 Task: Look for space in Morton Grove, United States from 12th July, 2023 to 16th July, 2023 for 8 adults in price range Rs.10000 to Rs.16000. Place can be private room with 8 bedrooms having 8 beds and 8 bathrooms. Property type can be house, flat, guest house. Amenities needed are: wifi, TV, free parkinig on premises, gym, breakfast. Booking option can be shelf check-in. Required host language is English.
Action: Mouse moved to (595, 133)
Screenshot: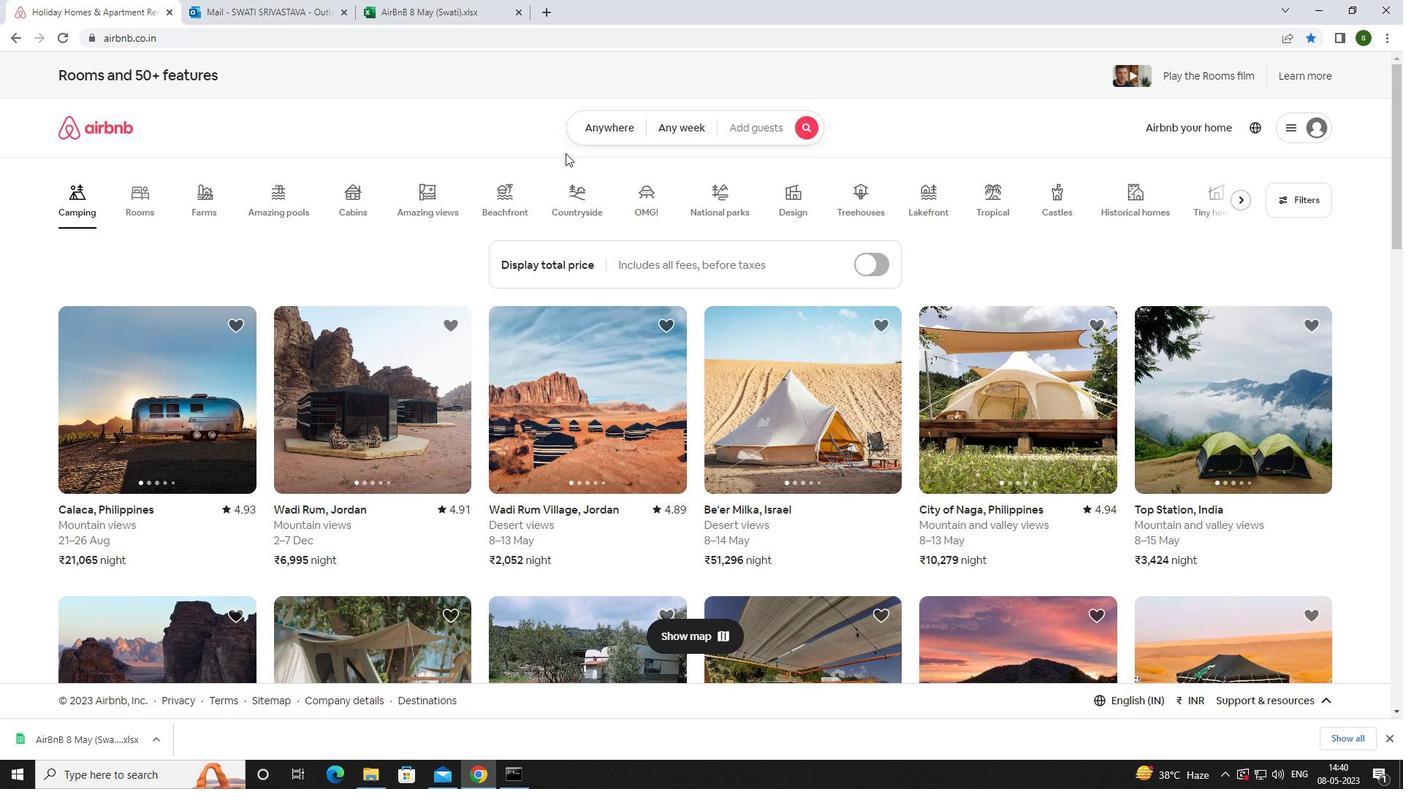 
Action: Mouse pressed left at (595, 133)
Screenshot: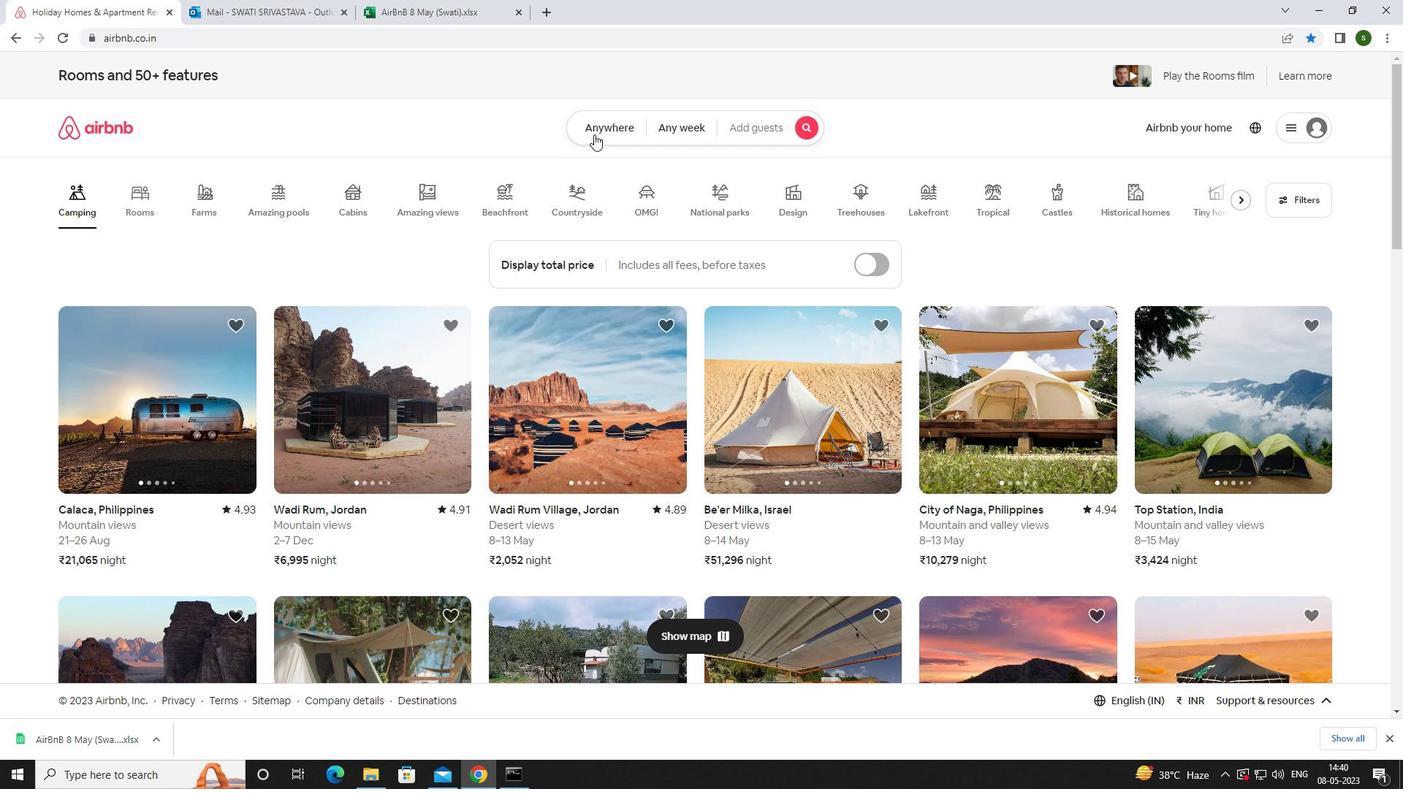 
Action: Mouse moved to (521, 182)
Screenshot: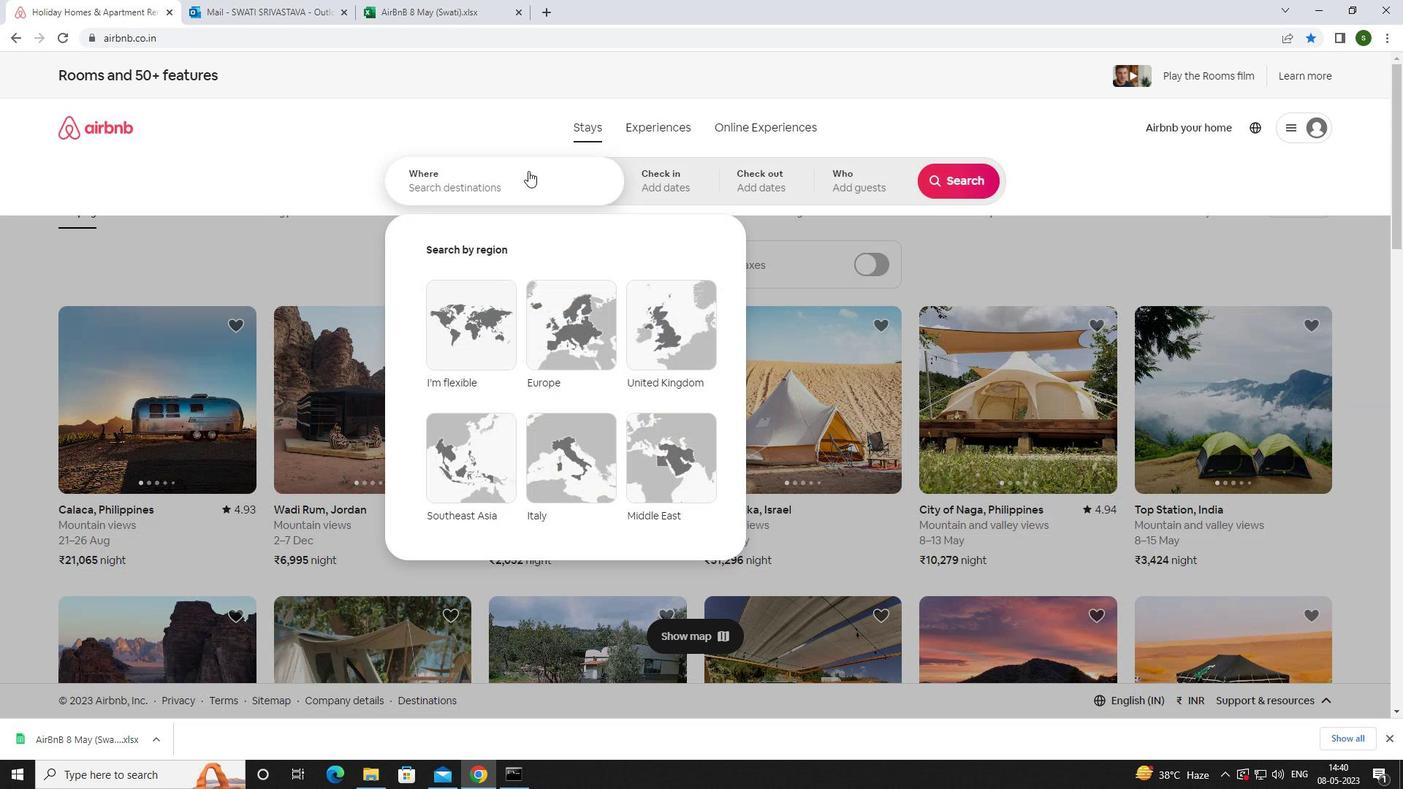 
Action: Mouse pressed left at (521, 182)
Screenshot: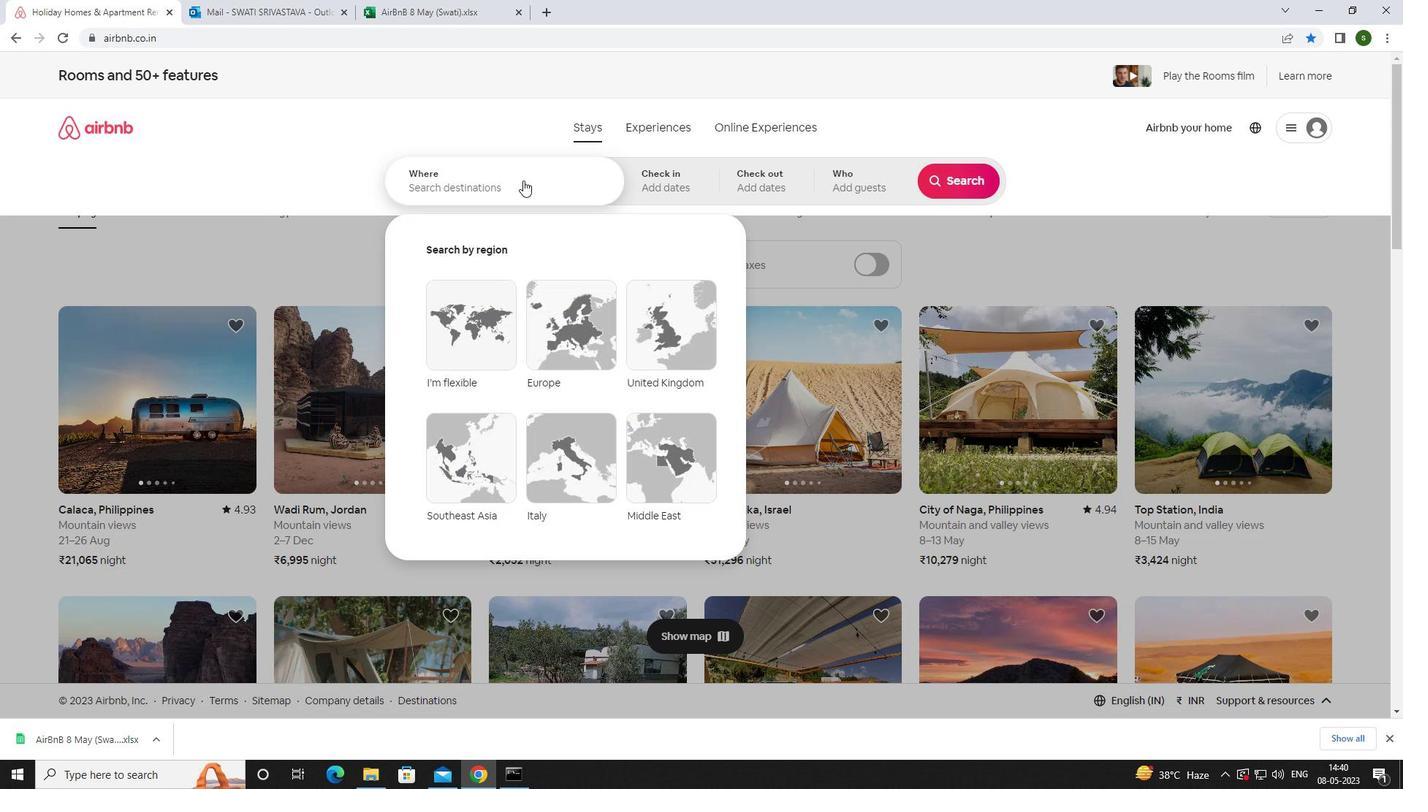 
Action: Key pressed <Key.caps_lock>m<Key.caps_lock>orton<Key.space><Key.caps_lock>g<Key.caps_lock>rove,<Key.space><Key.caps_lock>u<Key.caps_lock>Nited<Key.space><Key.caps_lock>s<Key.caps_lock>tates<Key.enter>
Screenshot: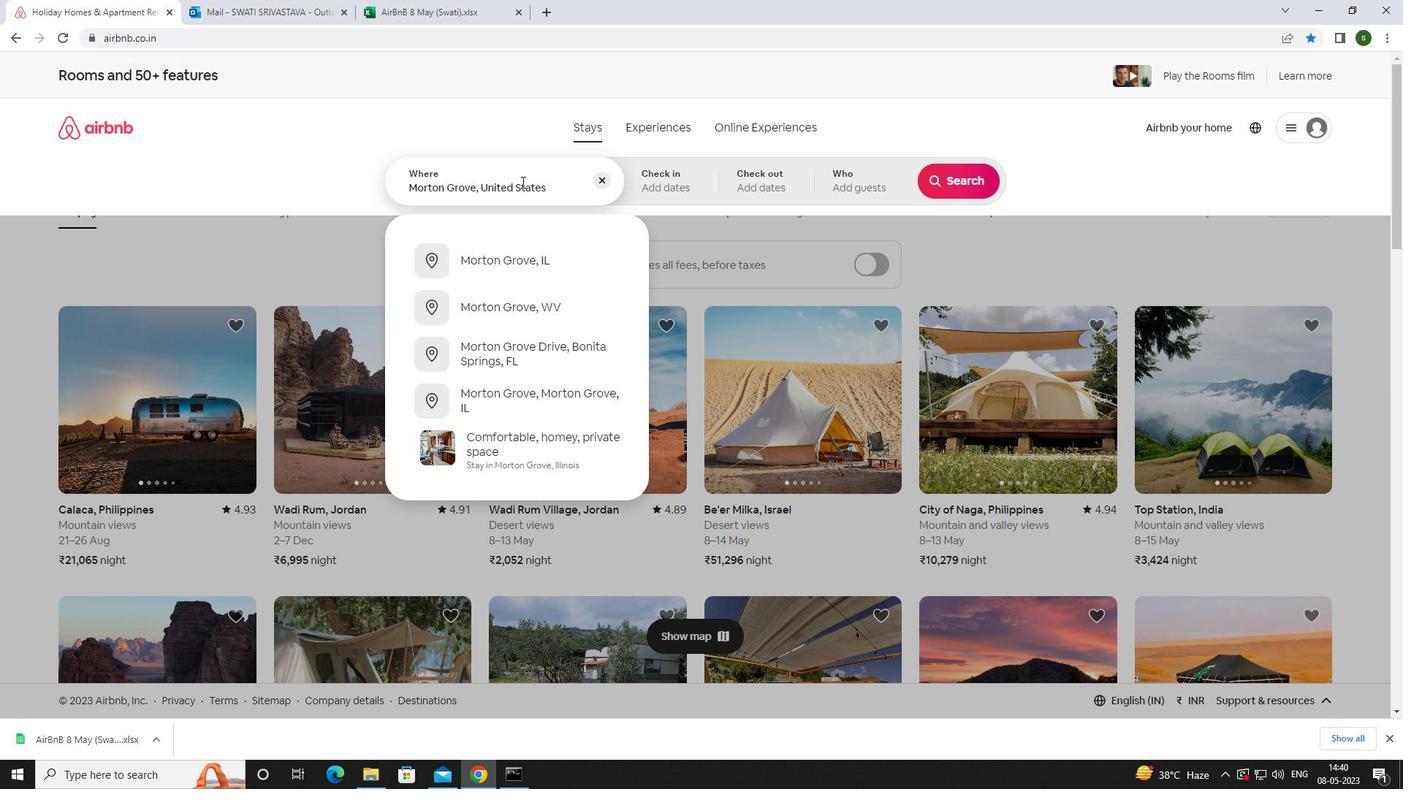 
Action: Mouse moved to (957, 293)
Screenshot: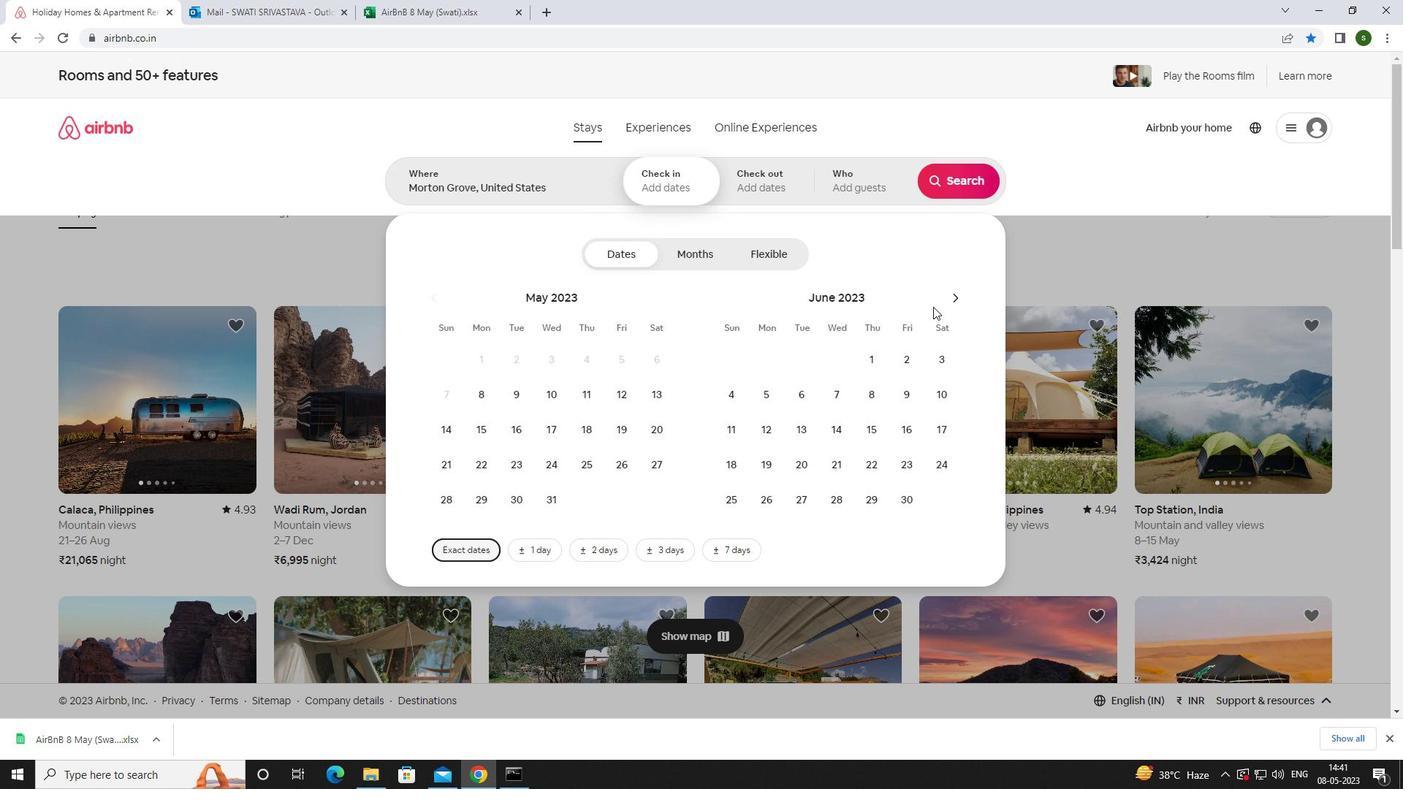 
Action: Mouse pressed left at (957, 293)
Screenshot: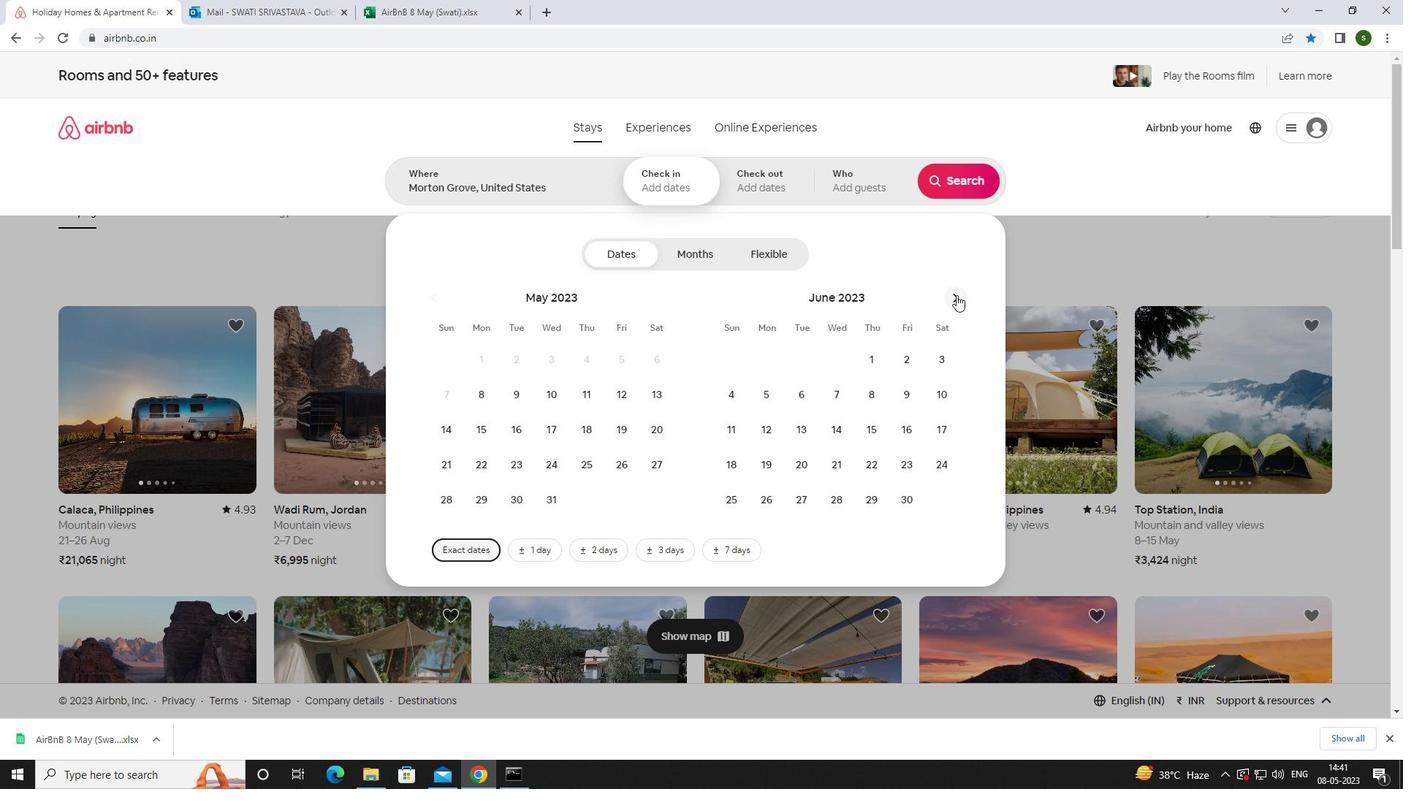 
Action: Mouse moved to (843, 424)
Screenshot: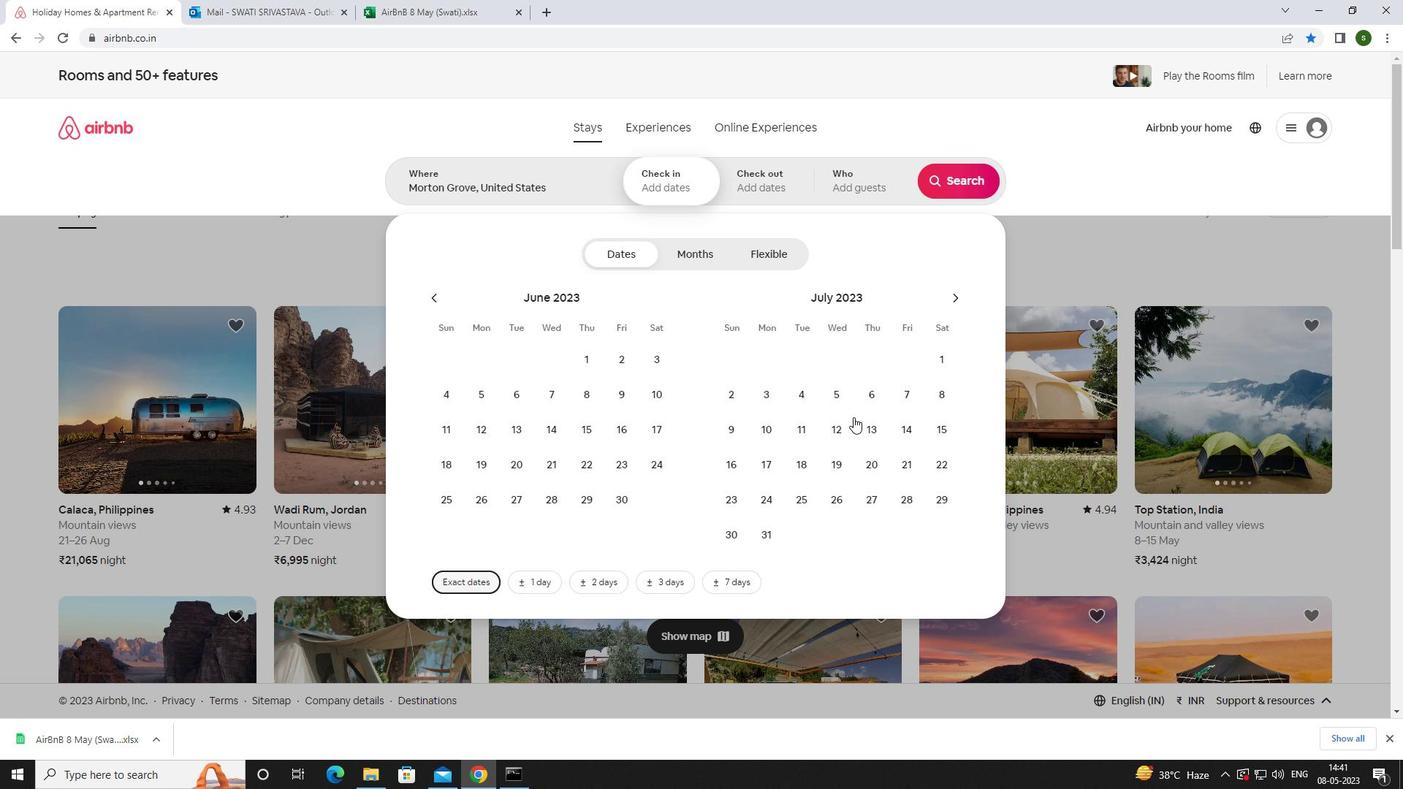 
Action: Mouse pressed left at (843, 424)
Screenshot: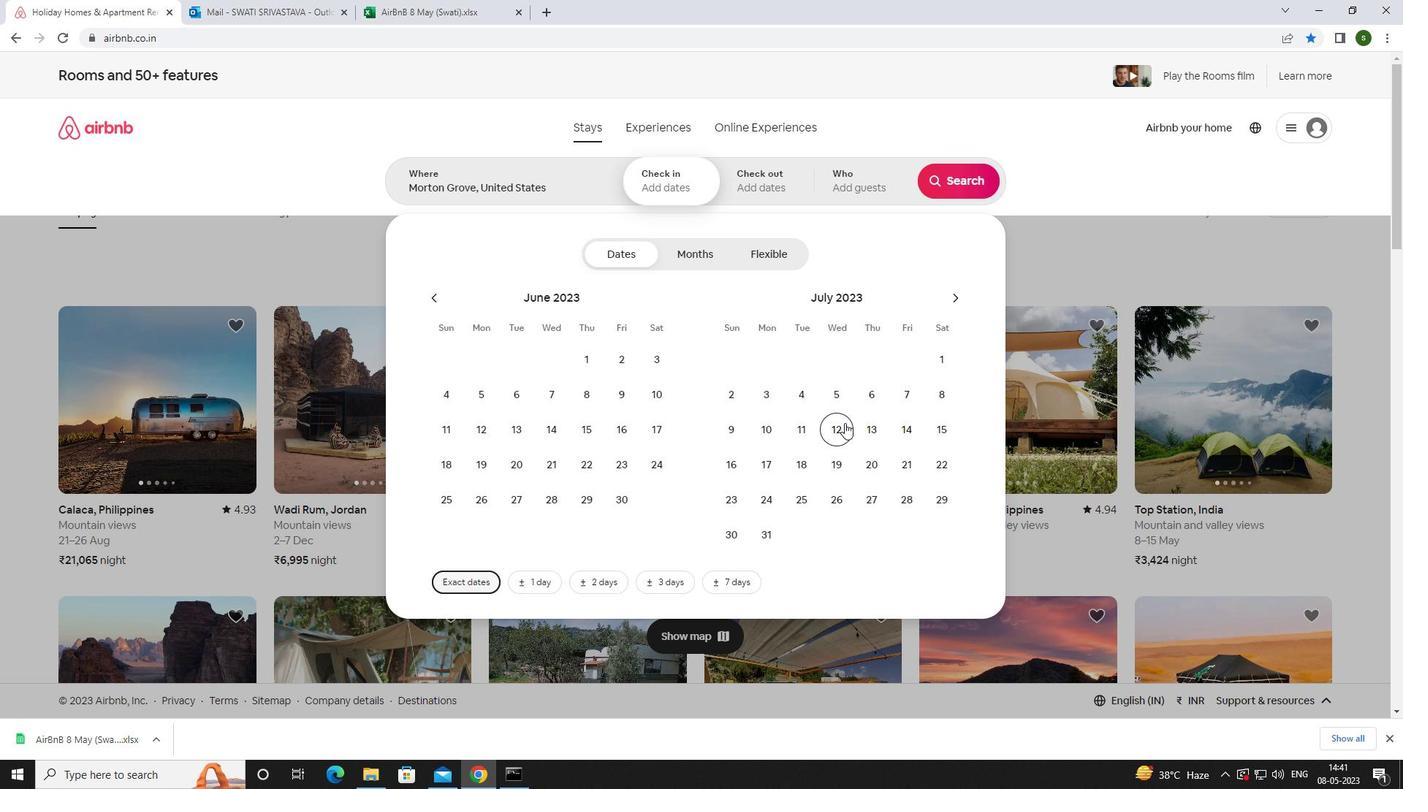 
Action: Mouse moved to (733, 469)
Screenshot: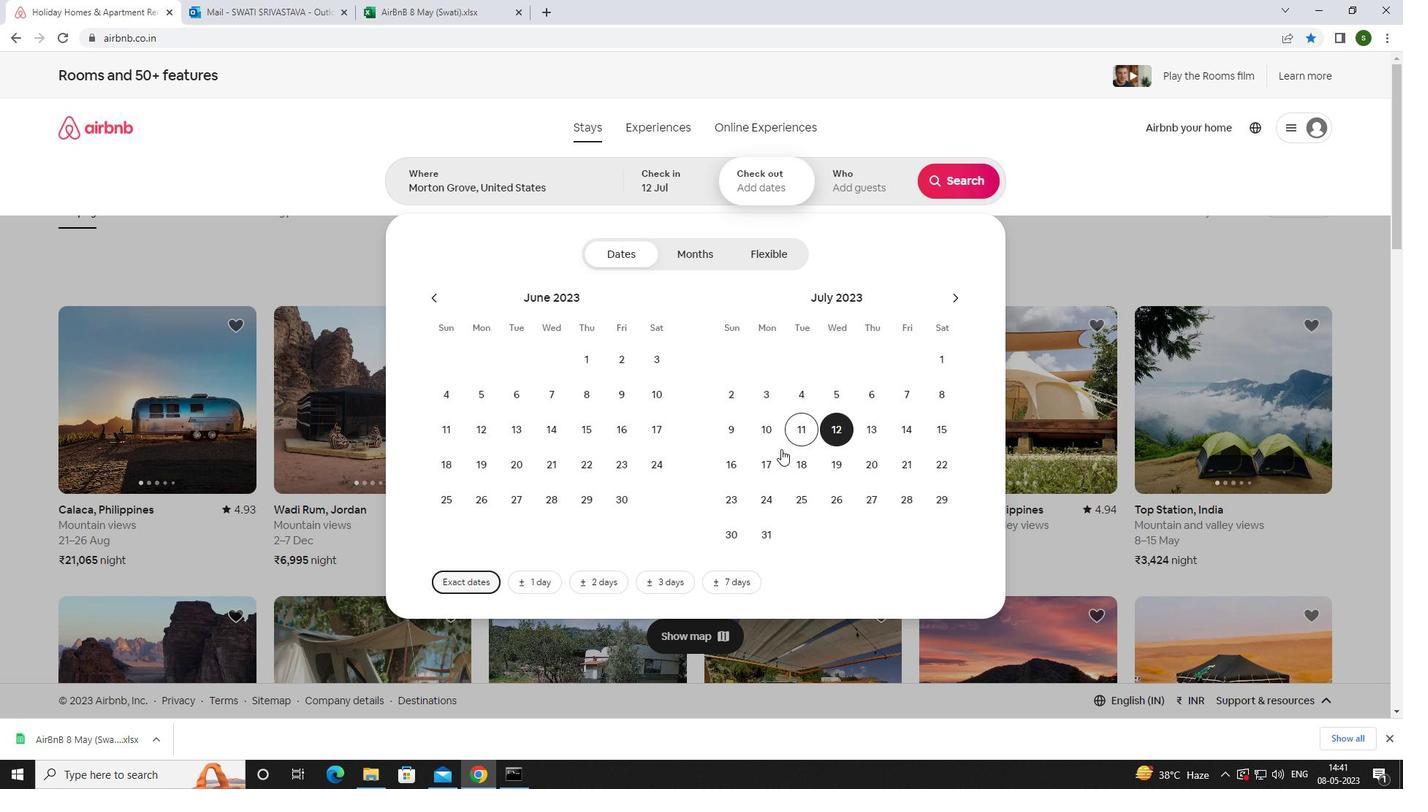 
Action: Mouse pressed left at (733, 469)
Screenshot: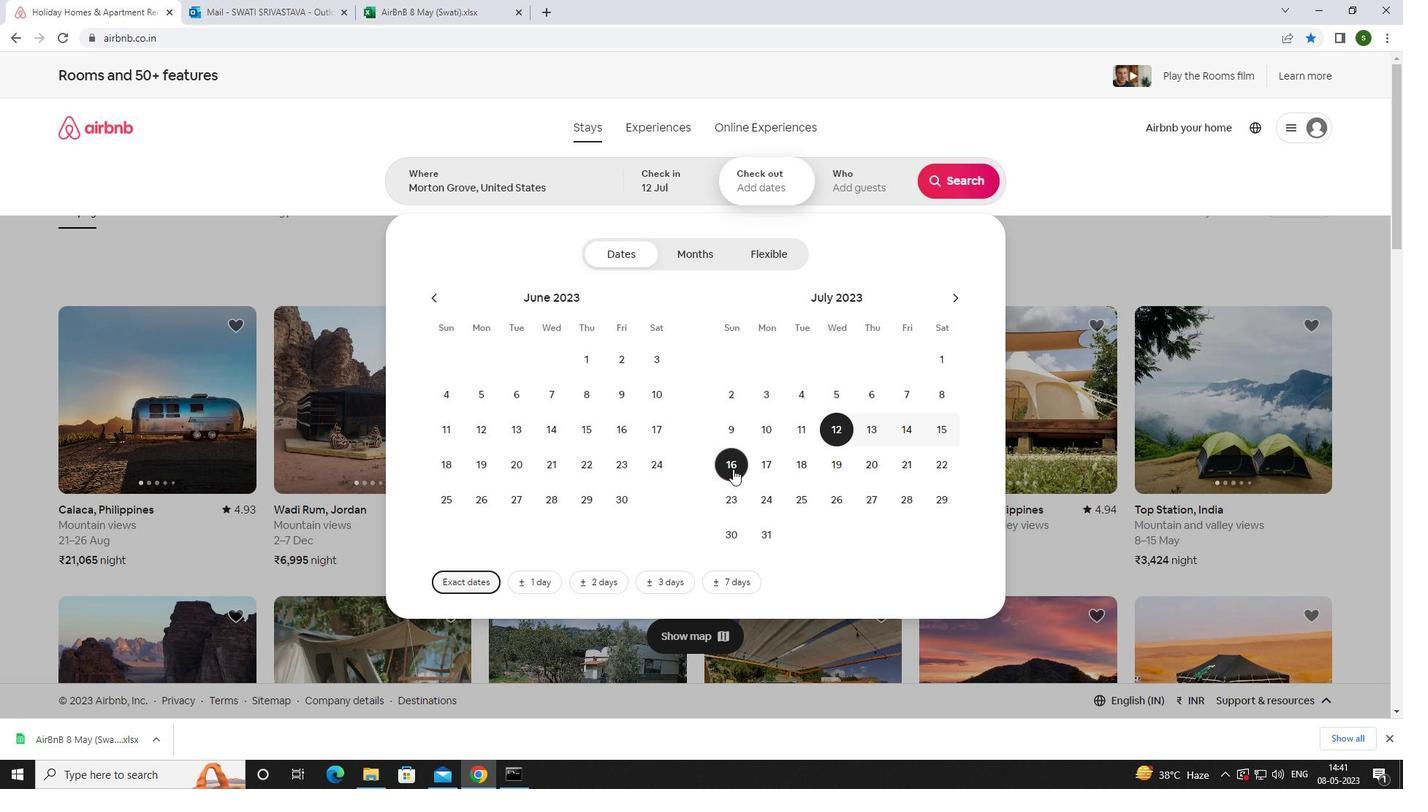 
Action: Mouse moved to (872, 176)
Screenshot: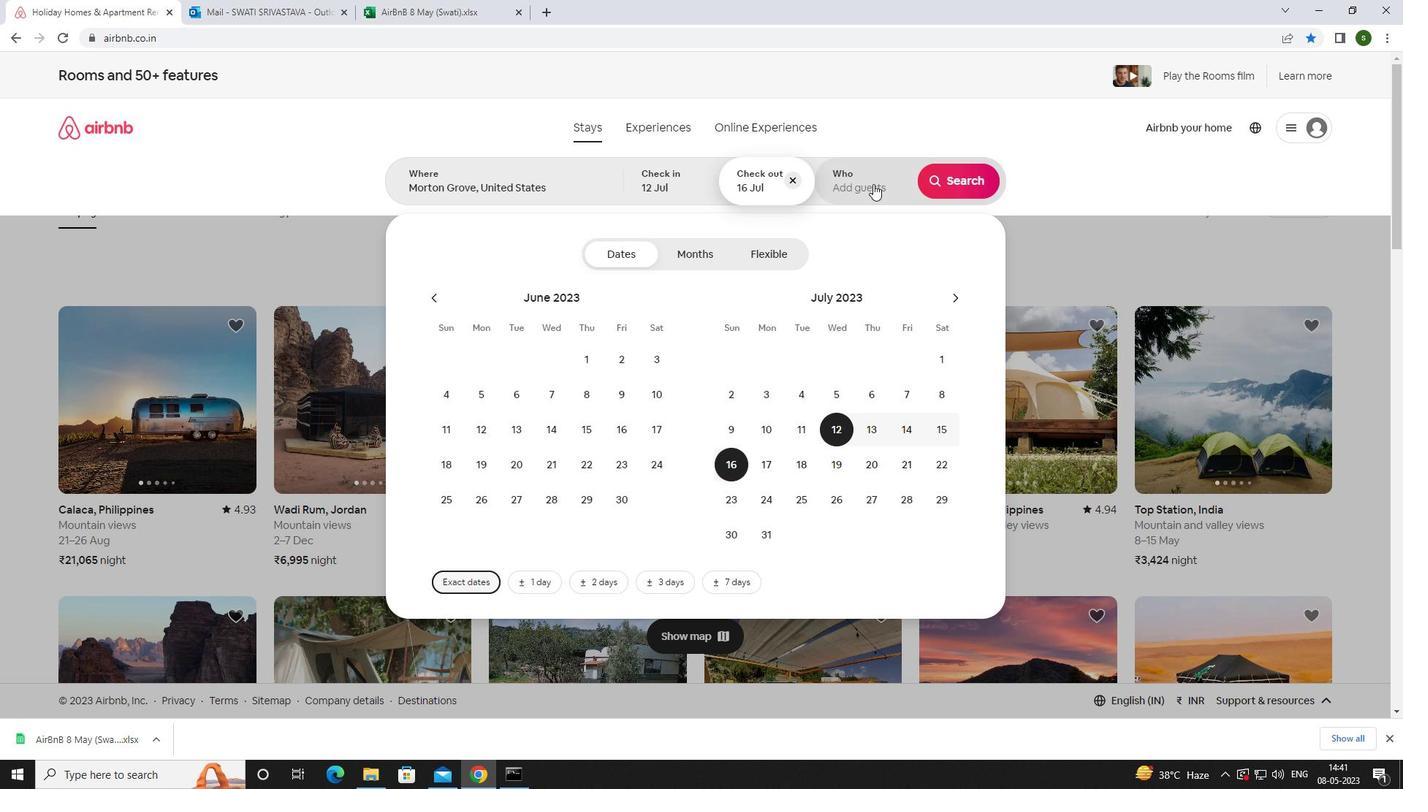 
Action: Mouse pressed left at (872, 176)
Screenshot: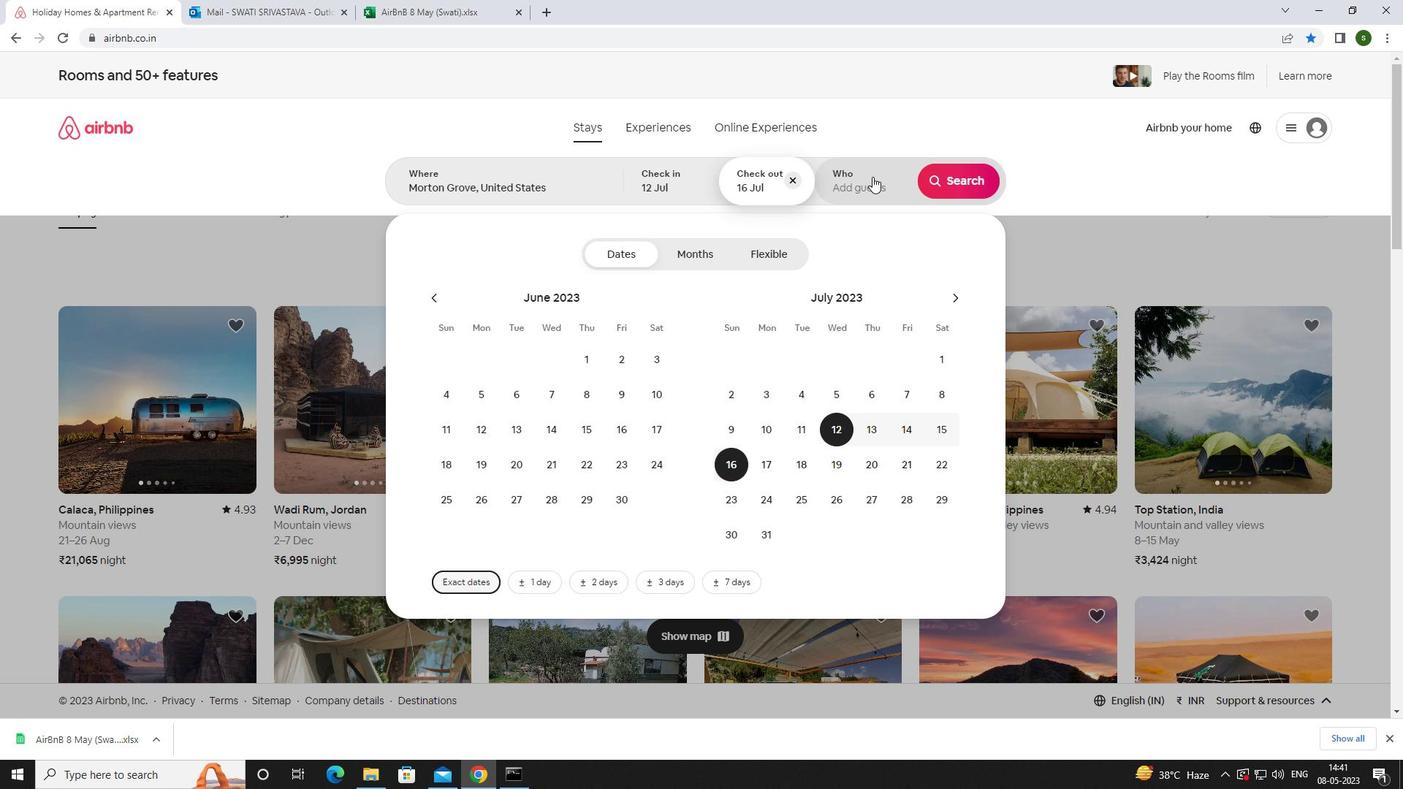 
Action: Mouse moved to (974, 258)
Screenshot: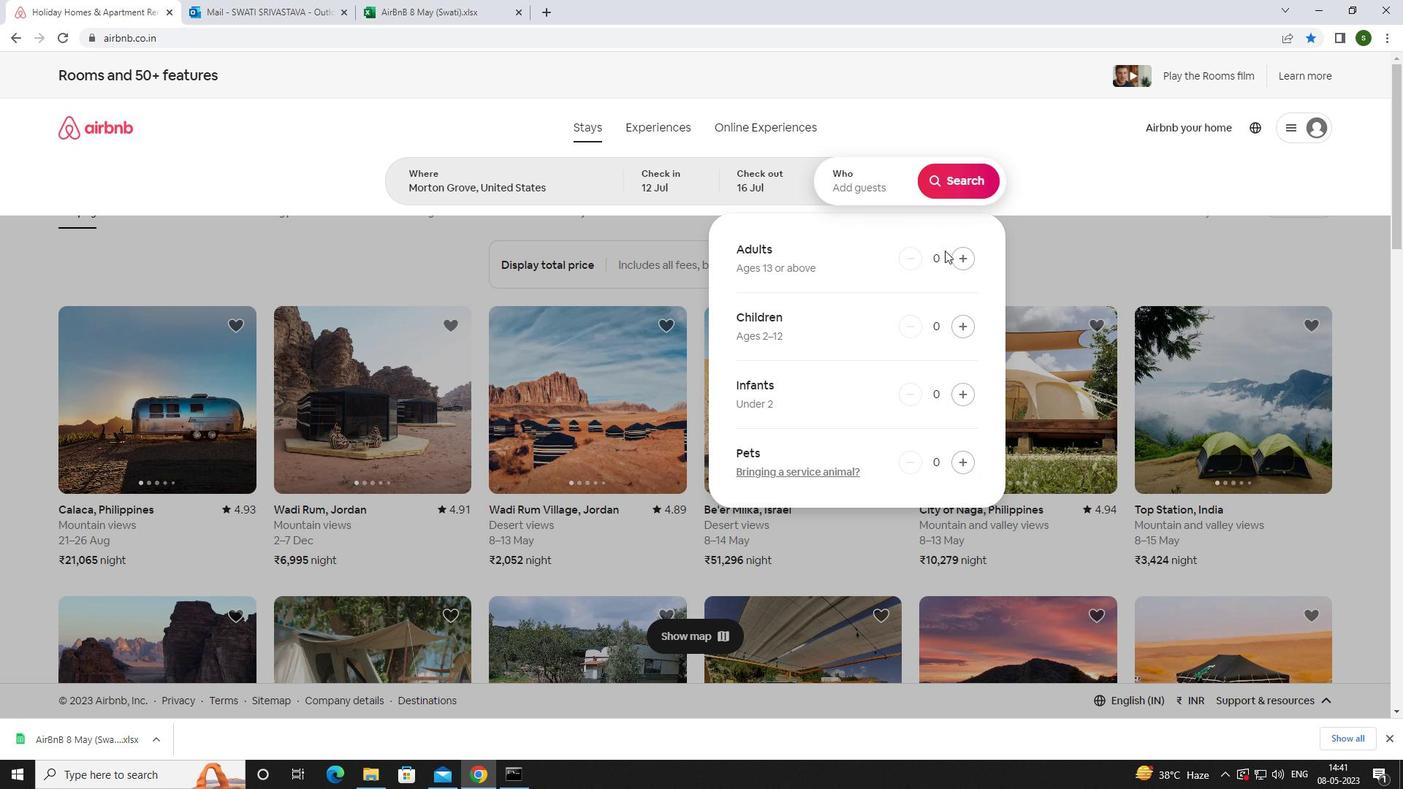 
Action: Mouse pressed left at (974, 258)
Screenshot: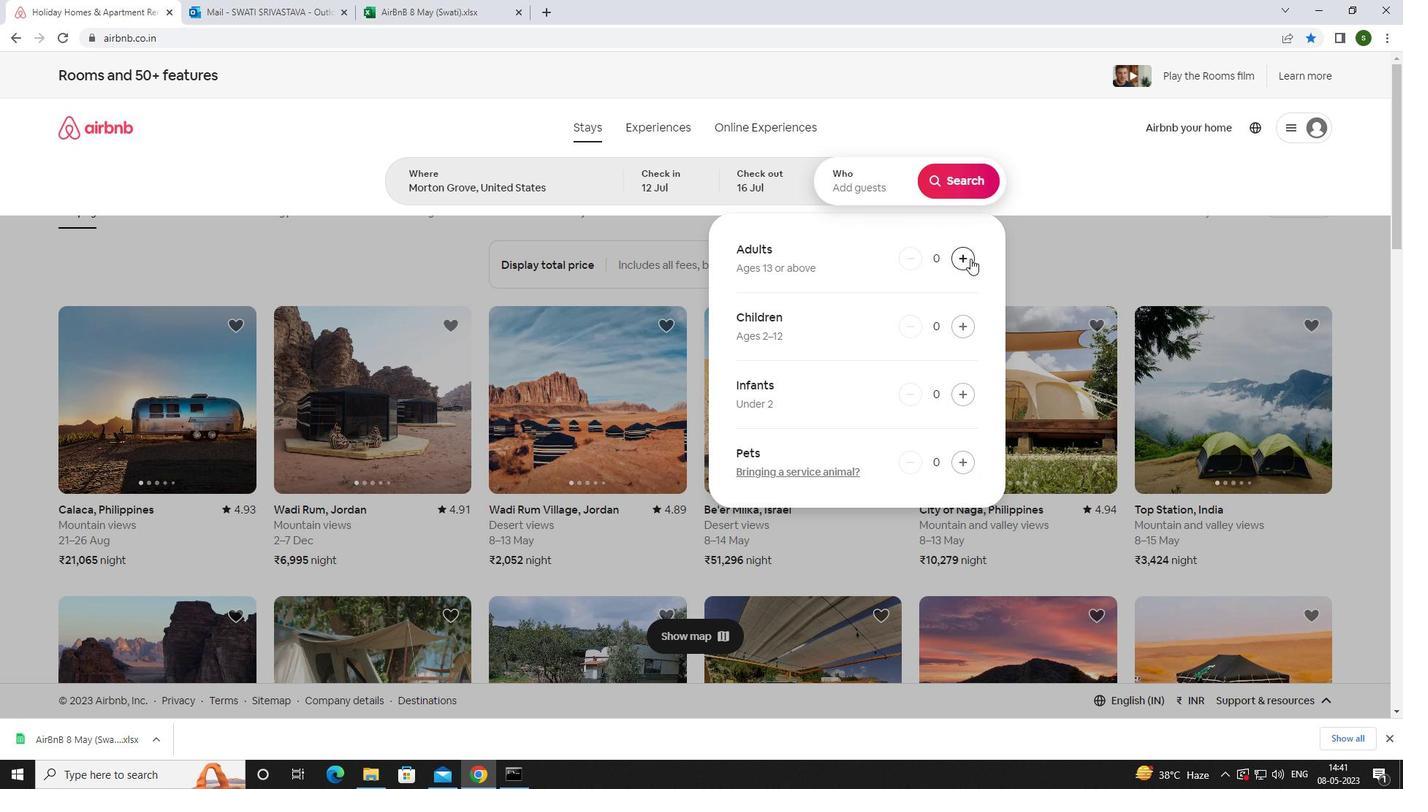 
Action: Mouse moved to (970, 258)
Screenshot: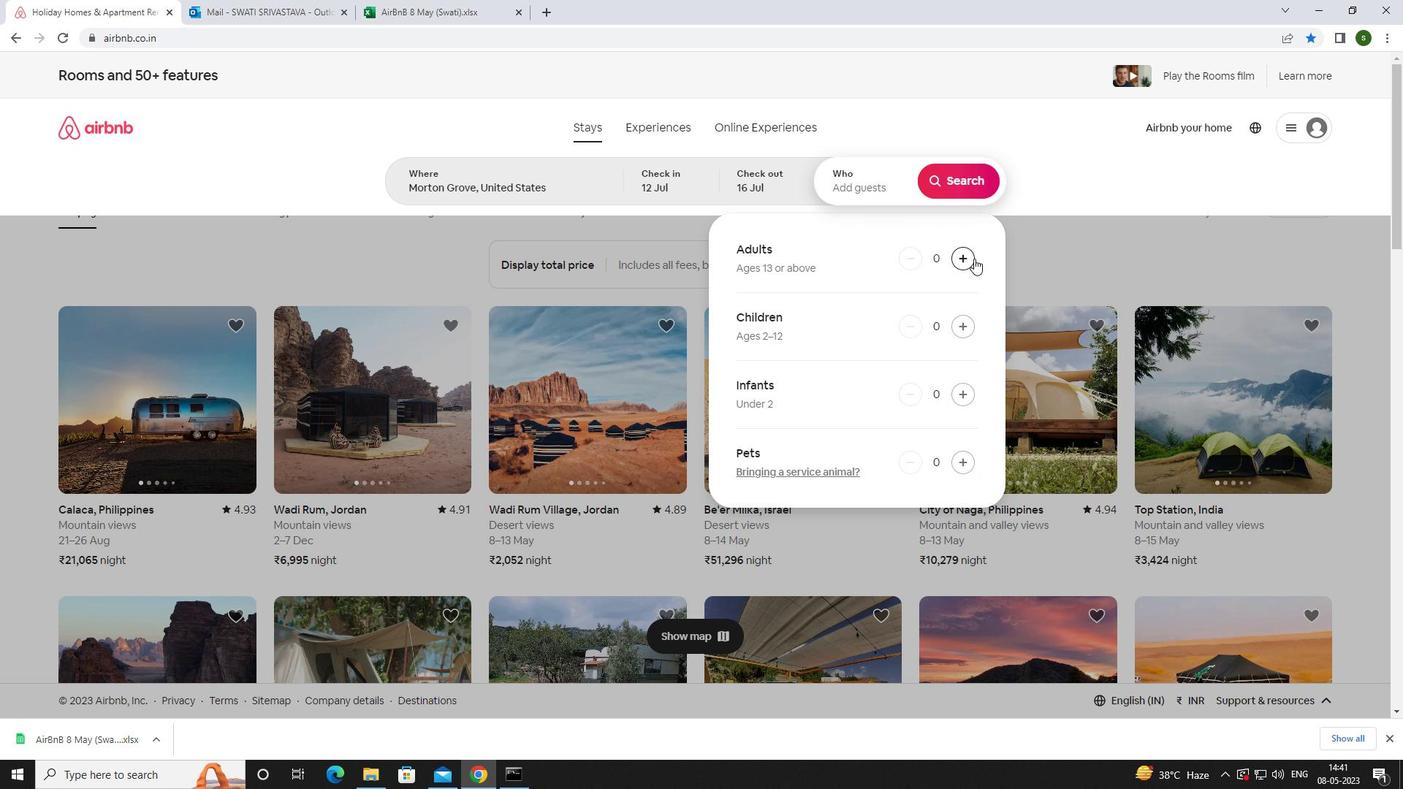 
Action: Mouse pressed left at (970, 258)
Screenshot: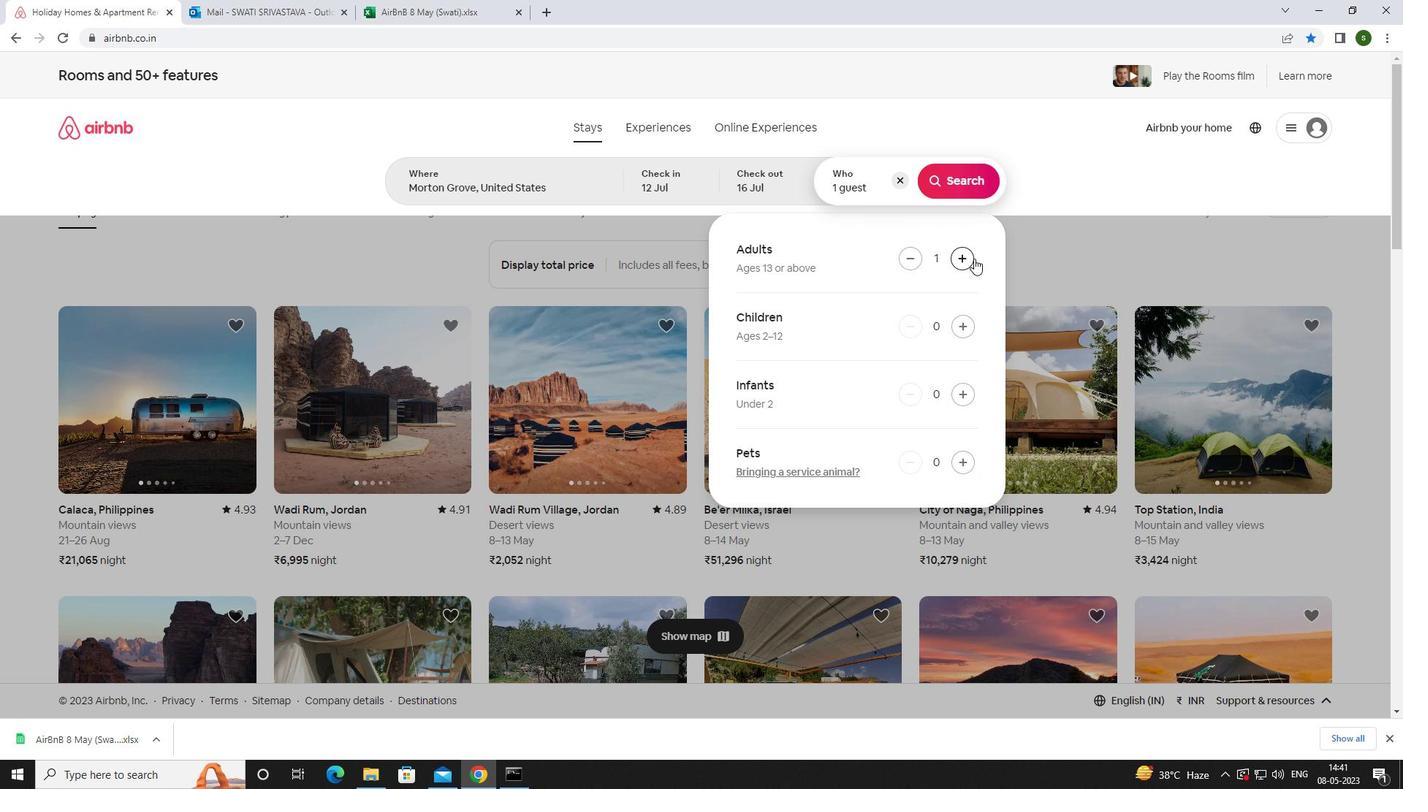 
Action: Mouse pressed left at (970, 258)
Screenshot: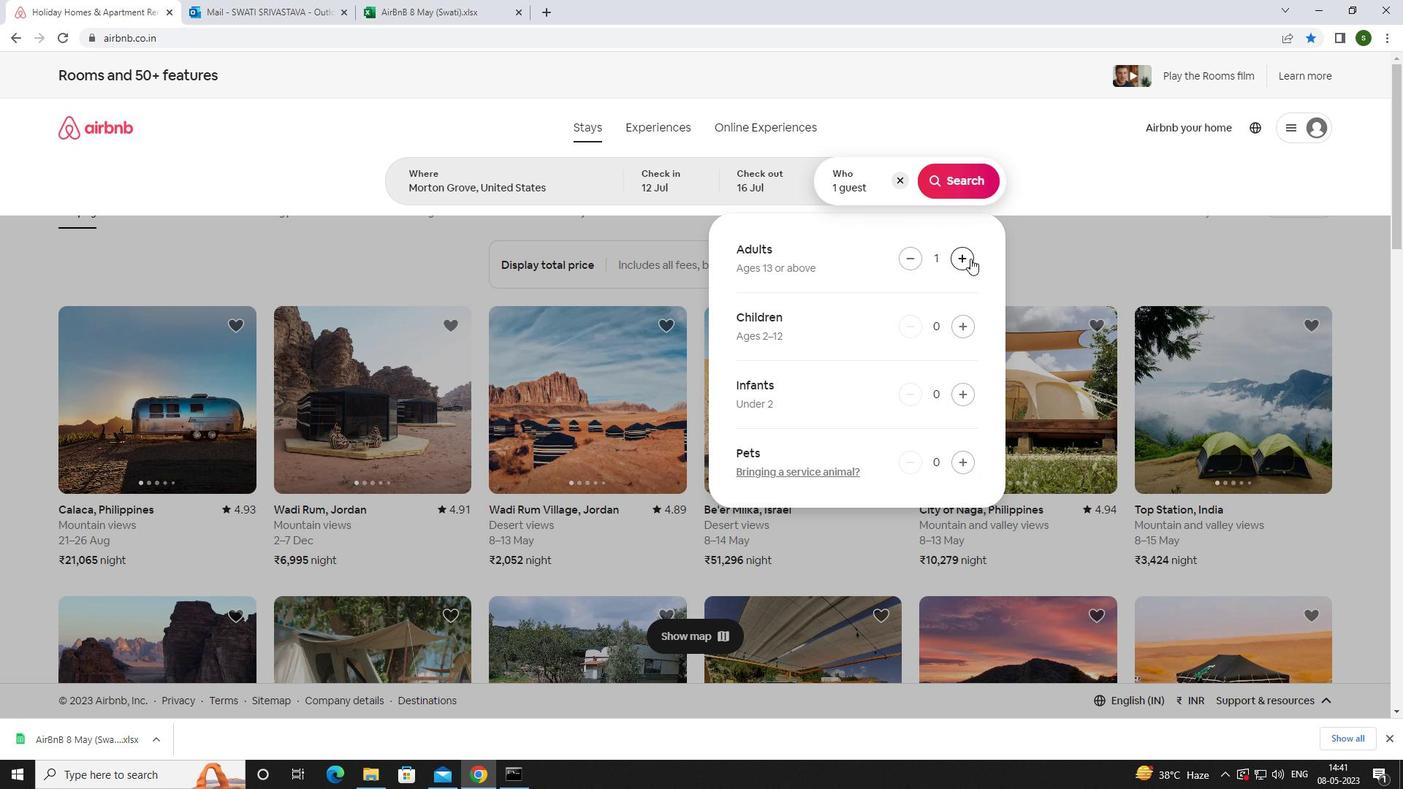 
Action: Mouse pressed left at (970, 258)
Screenshot: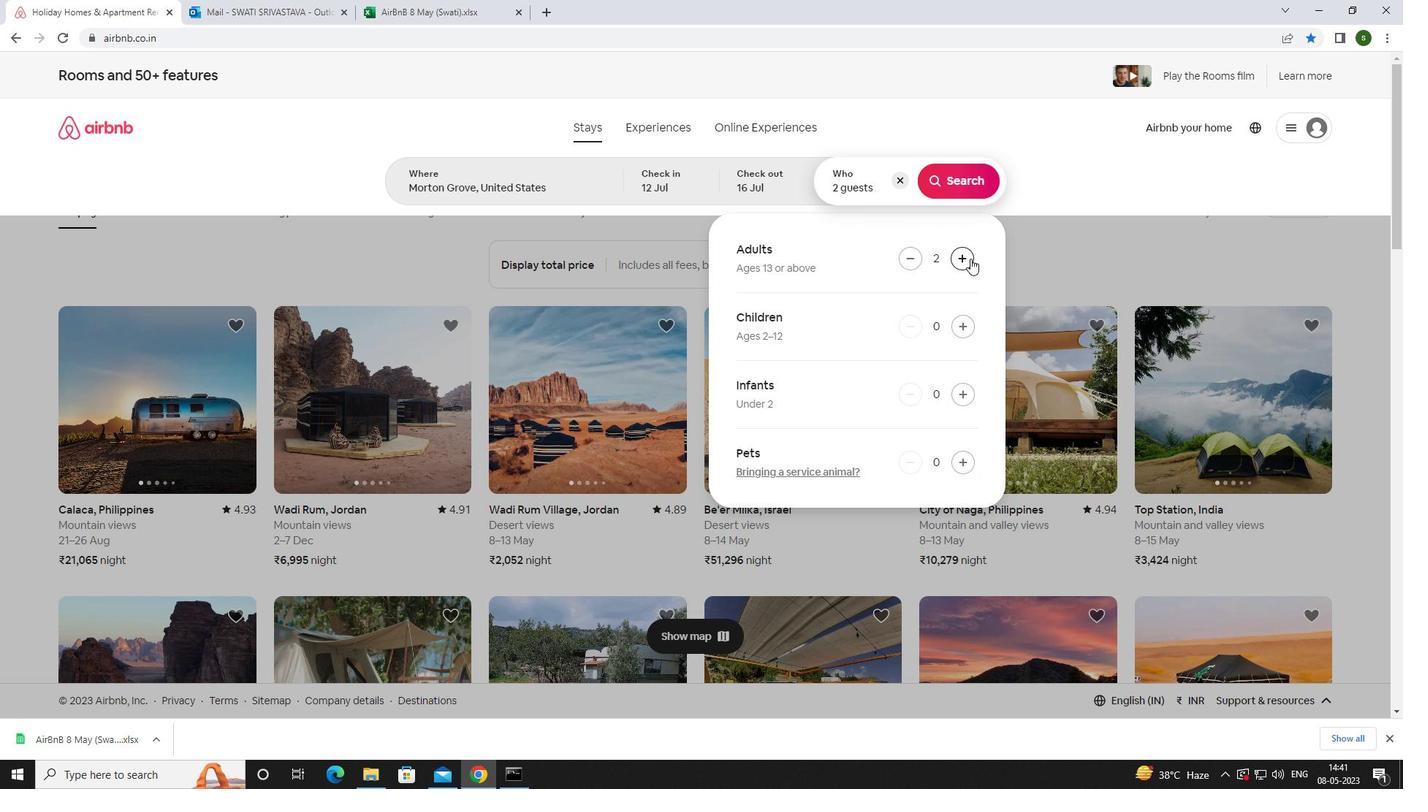 
Action: Mouse pressed left at (970, 258)
Screenshot: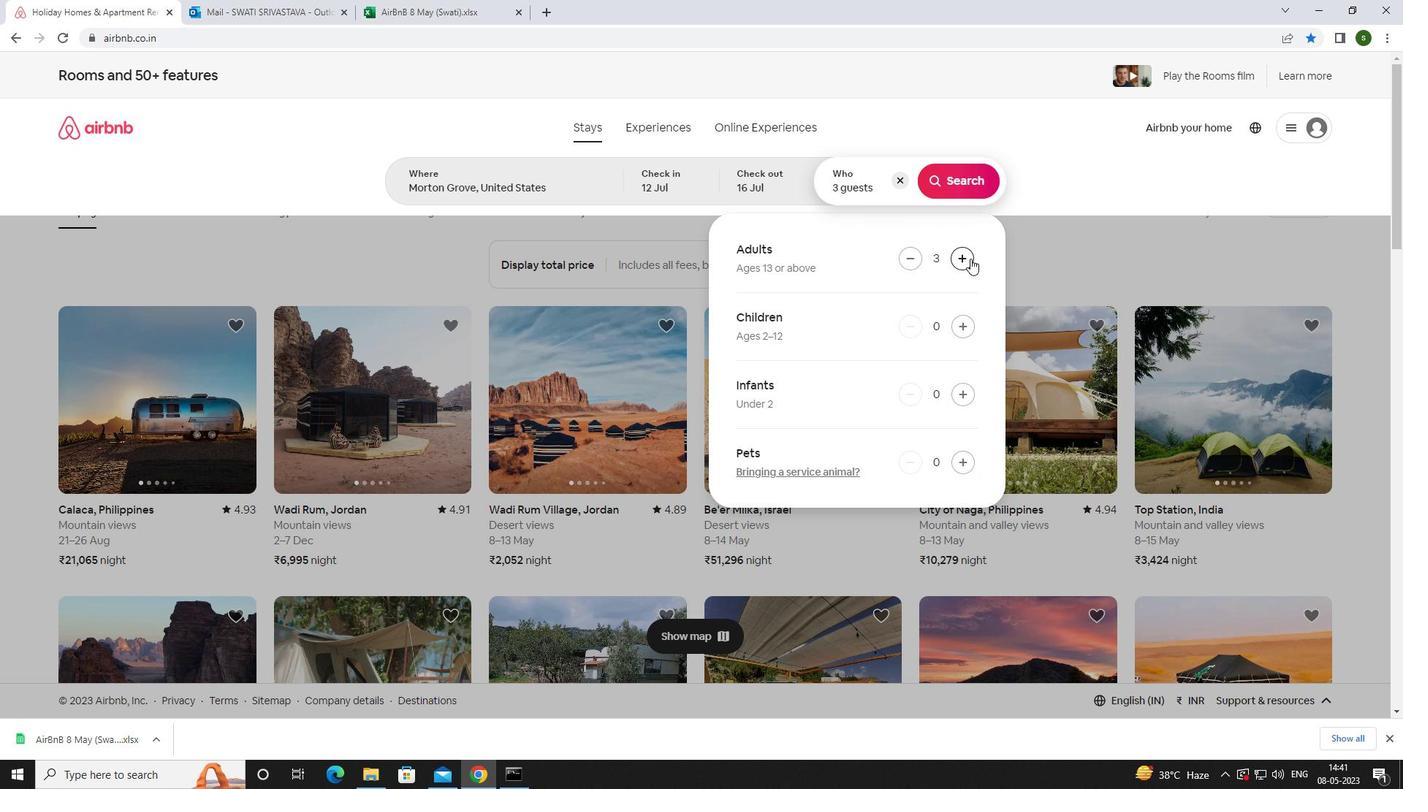 
Action: Mouse pressed left at (970, 258)
Screenshot: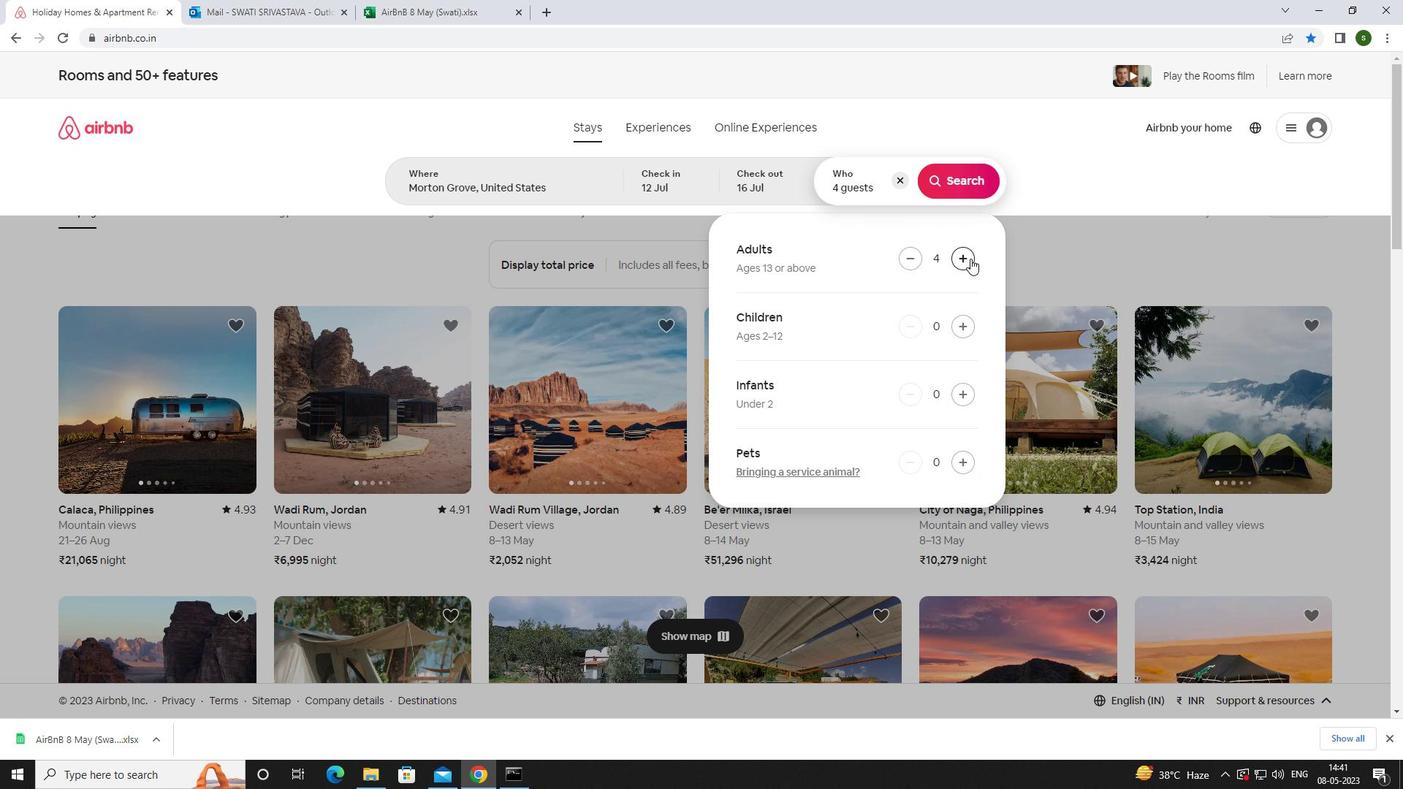 
Action: Mouse pressed left at (970, 258)
Screenshot: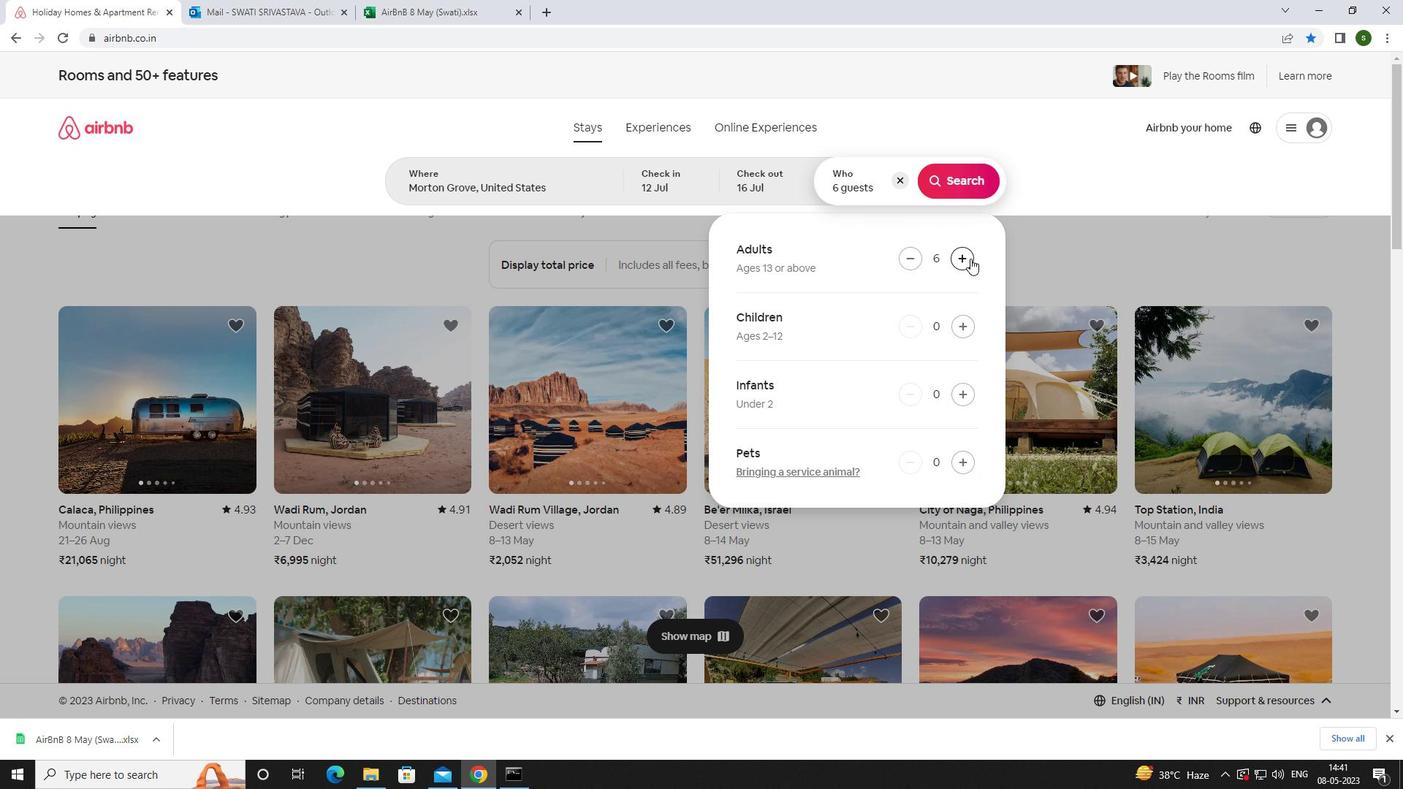 
Action: Mouse pressed left at (970, 258)
Screenshot: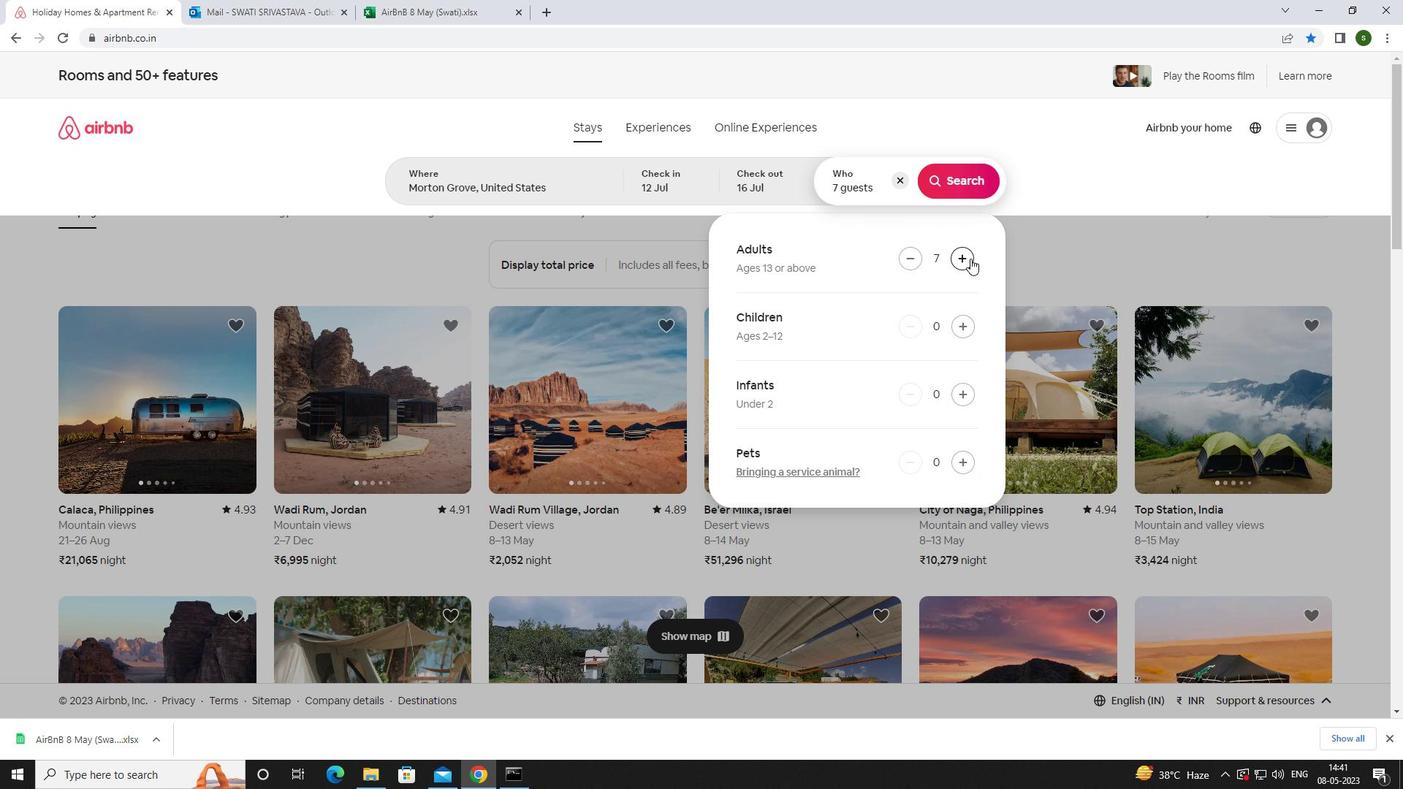 
Action: Mouse moved to (968, 171)
Screenshot: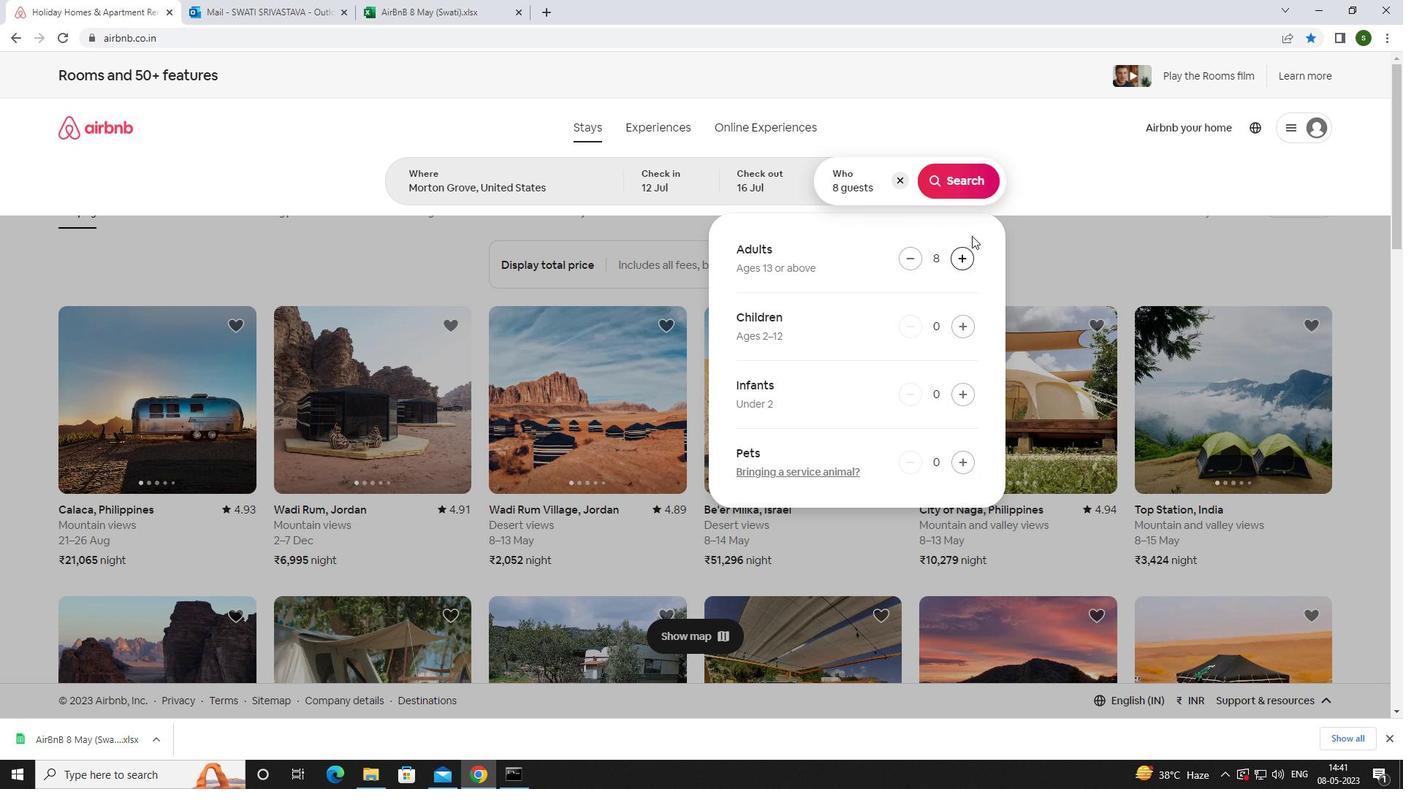 
Action: Mouse pressed left at (968, 171)
Screenshot: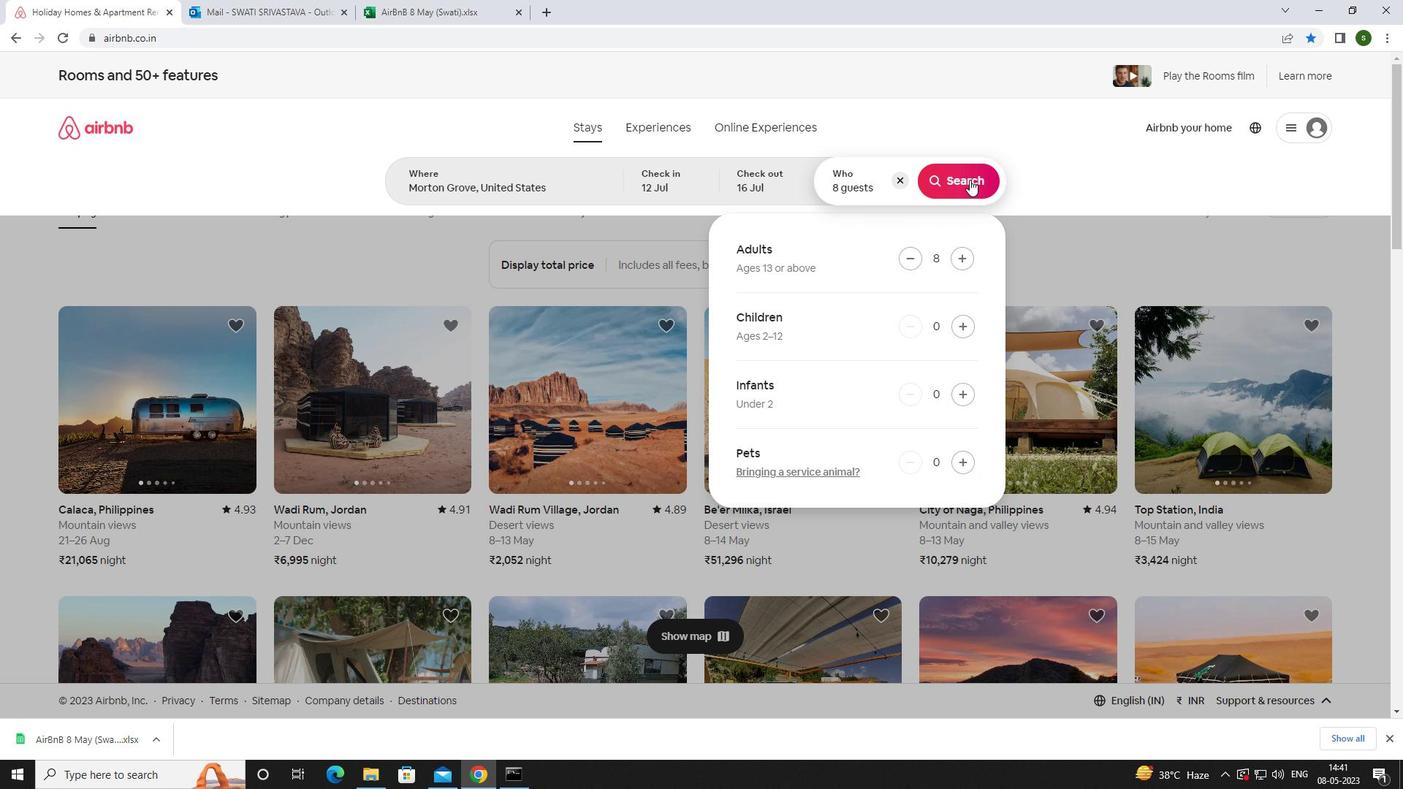 
Action: Mouse moved to (1343, 136)
Screenshot: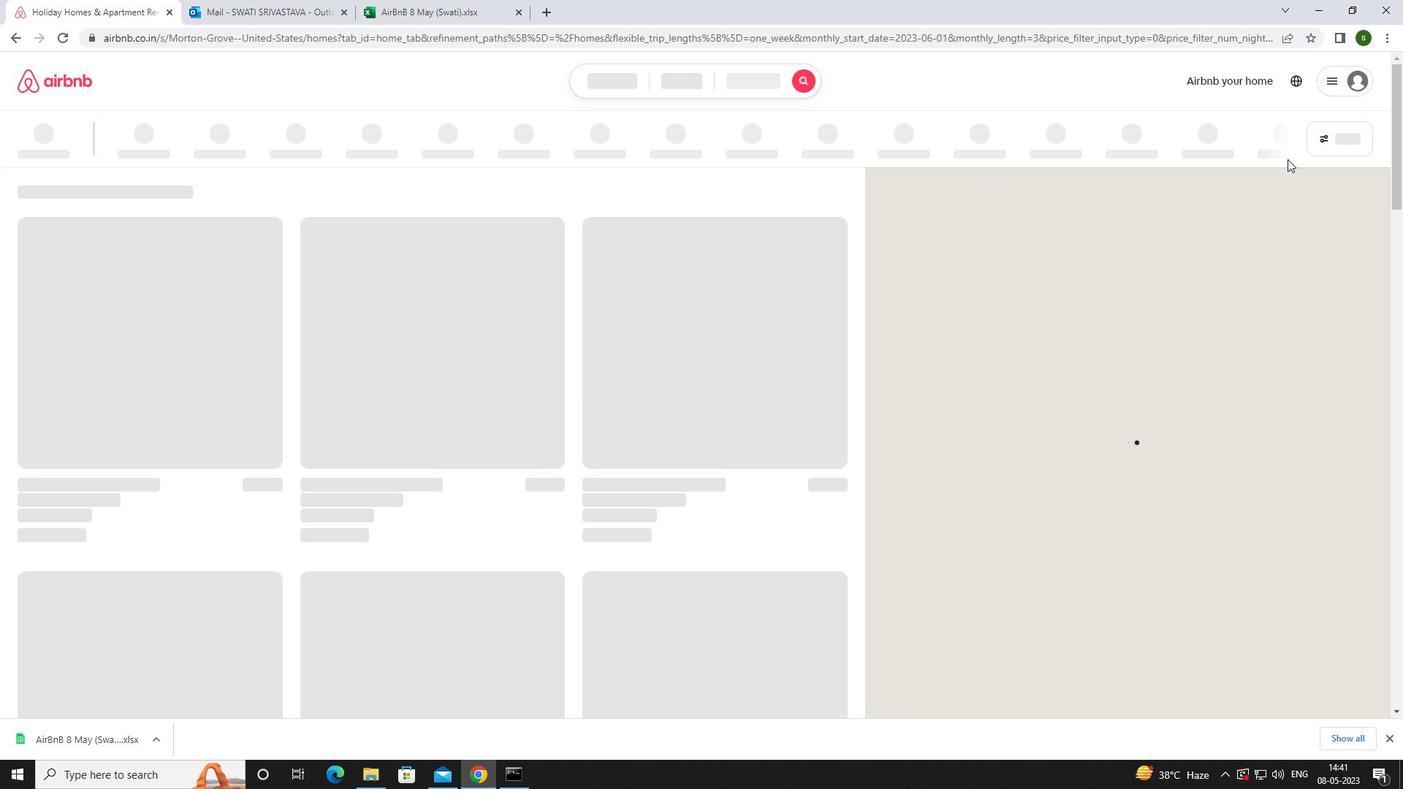 
Action: Mouse pressed left at (1343, 136)
Screenshot: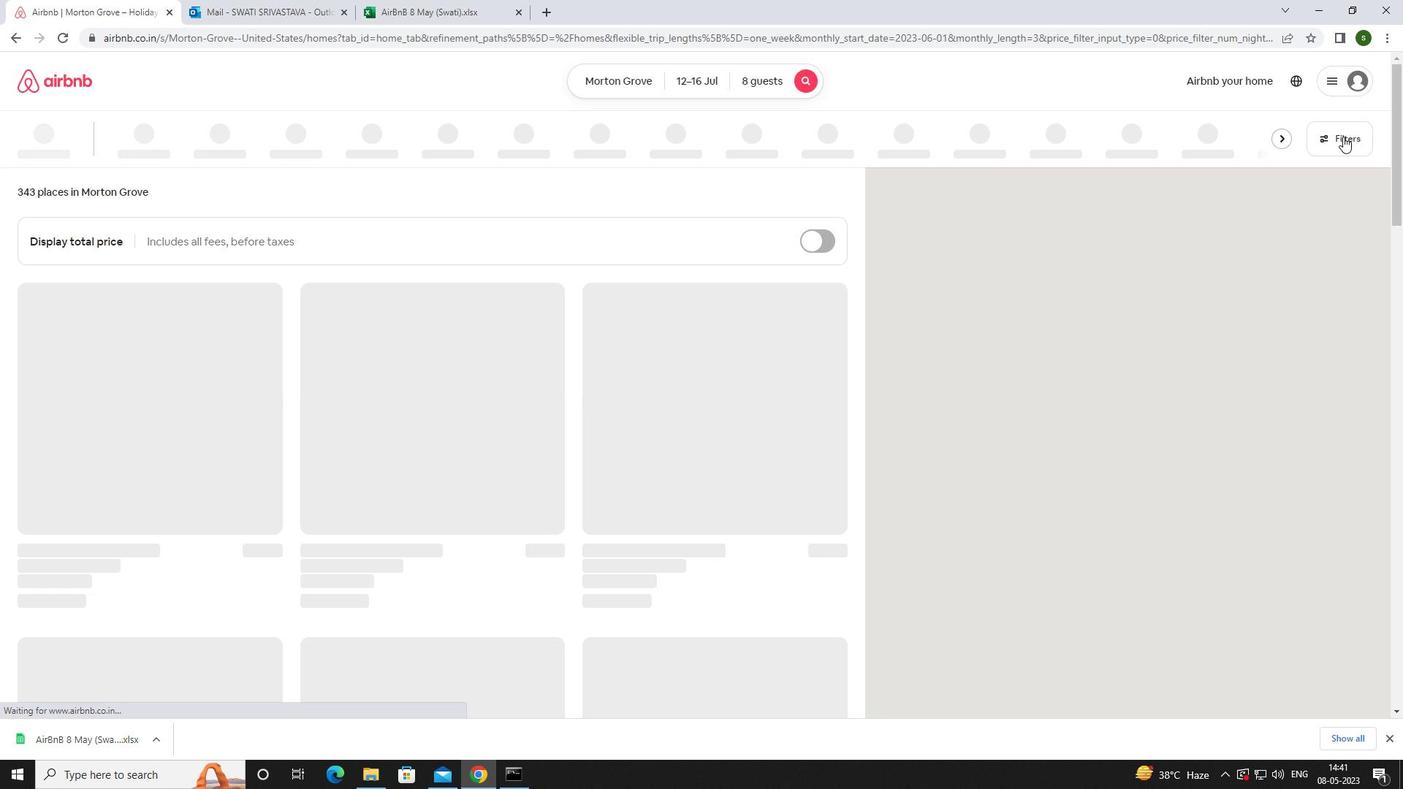 
Action: Mouse moved to (544, 487)
Screenshot: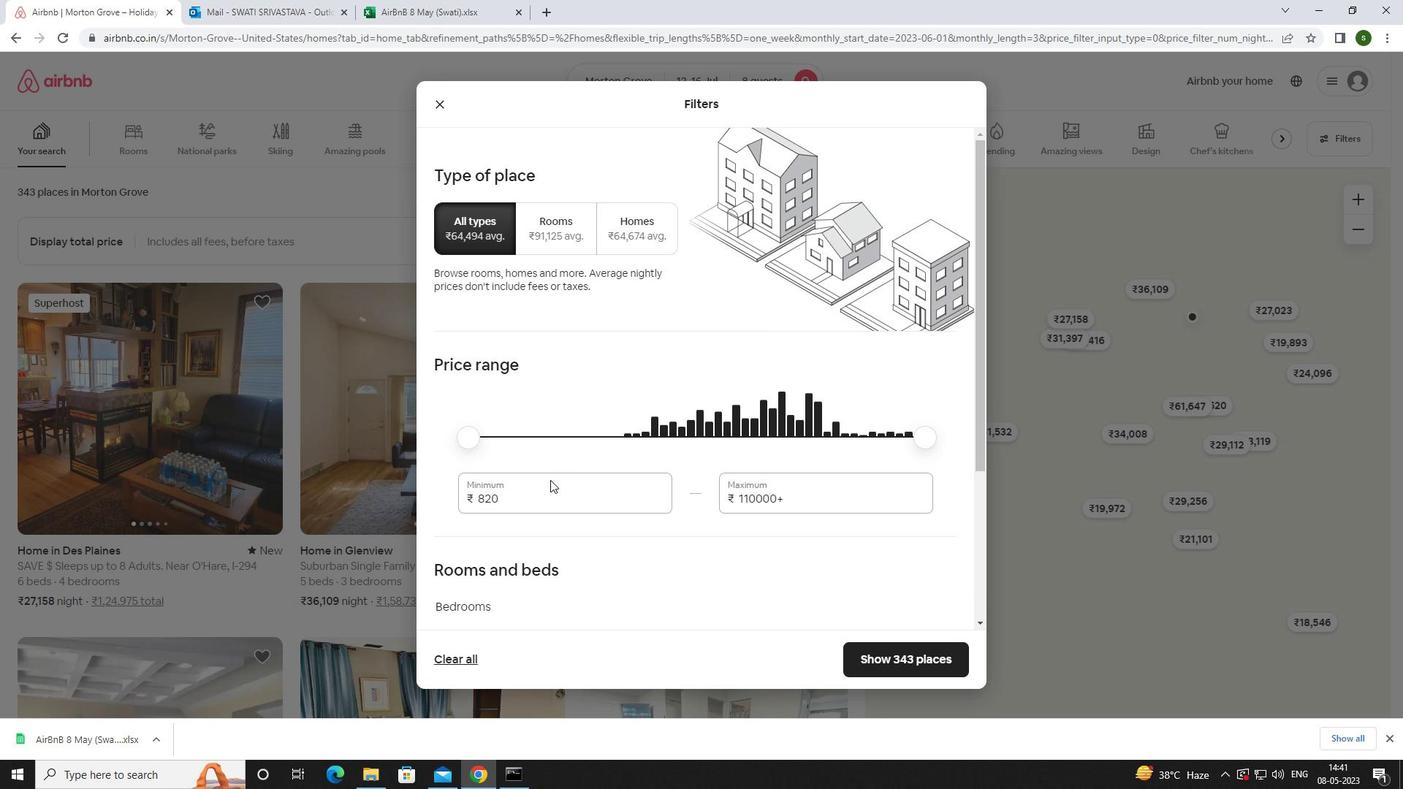 
Action: Mouse pressed left at (544, 487)
Screenshot: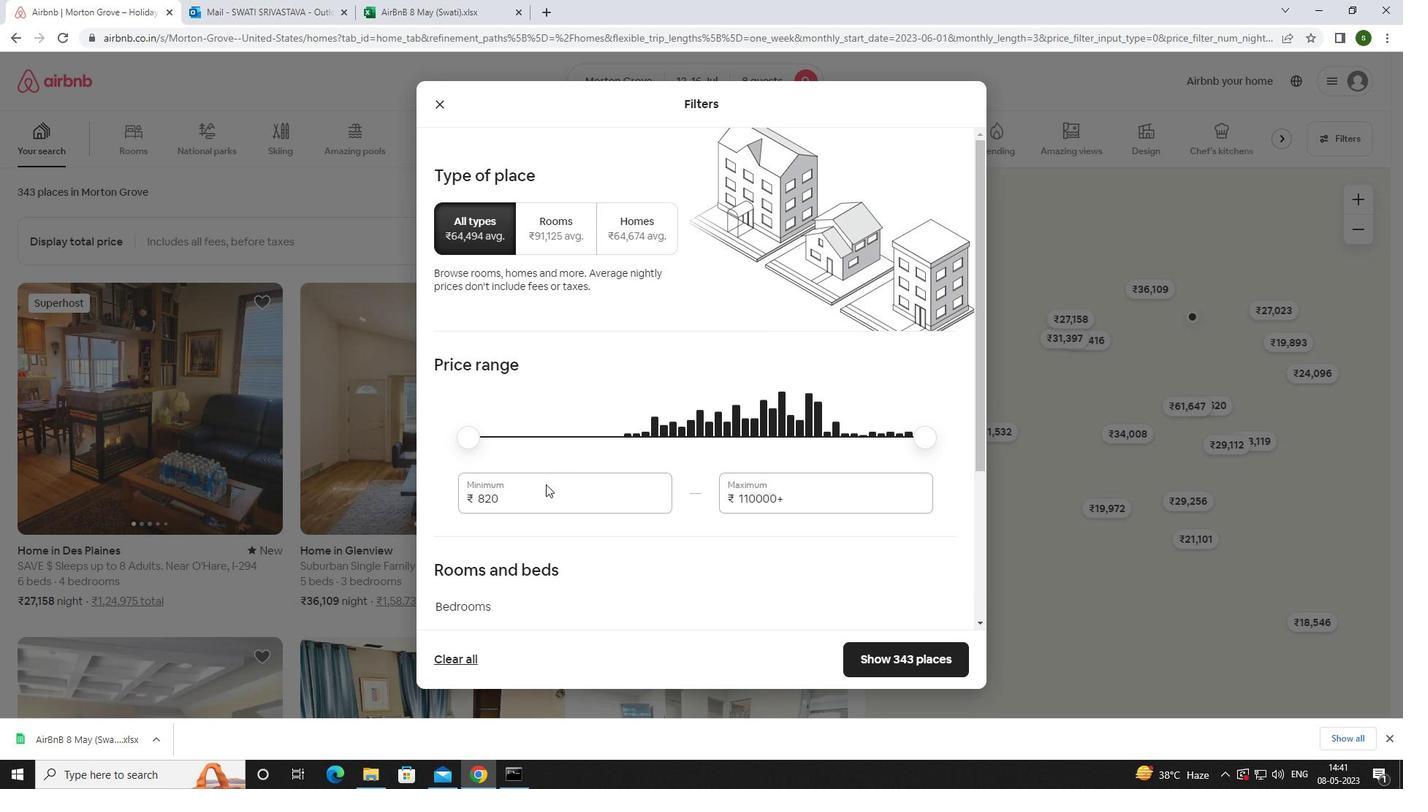 
Action: Mouse moved to (543, 487)
Screenshot: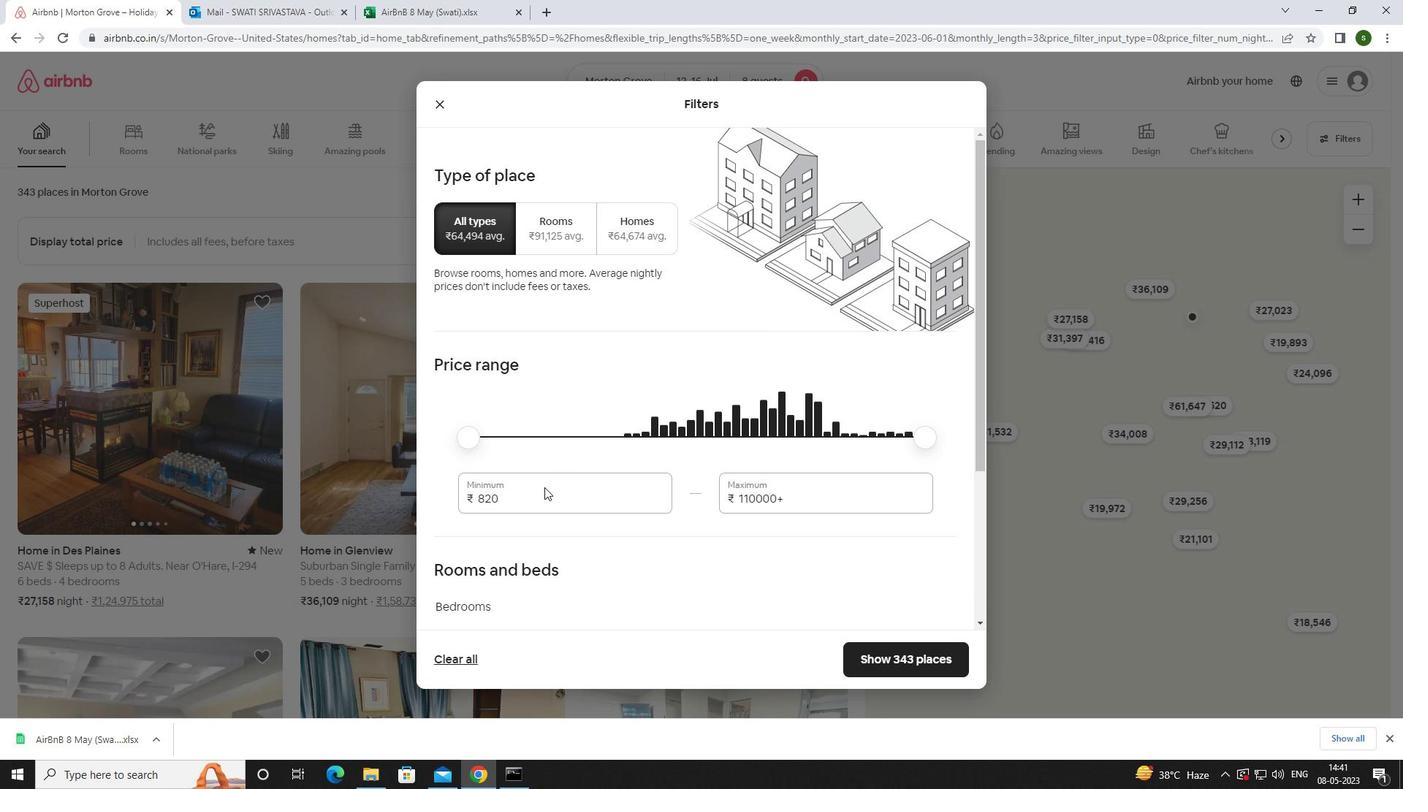 
Action: Key pressed <Key.backspace><Key.backspace><Key.backspace>10000
Screenshot: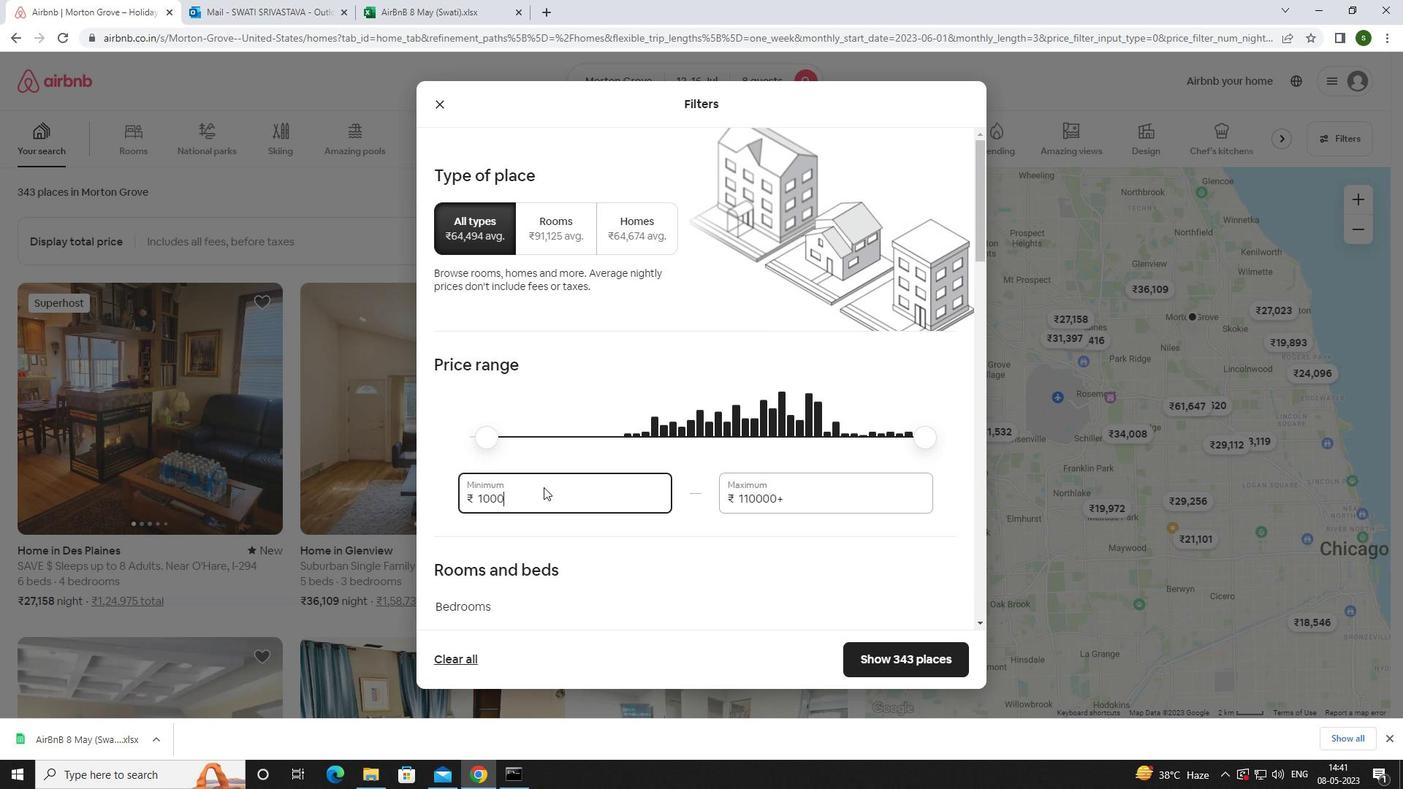 
Action: Mouse moved to (805, 501)
Screenshot: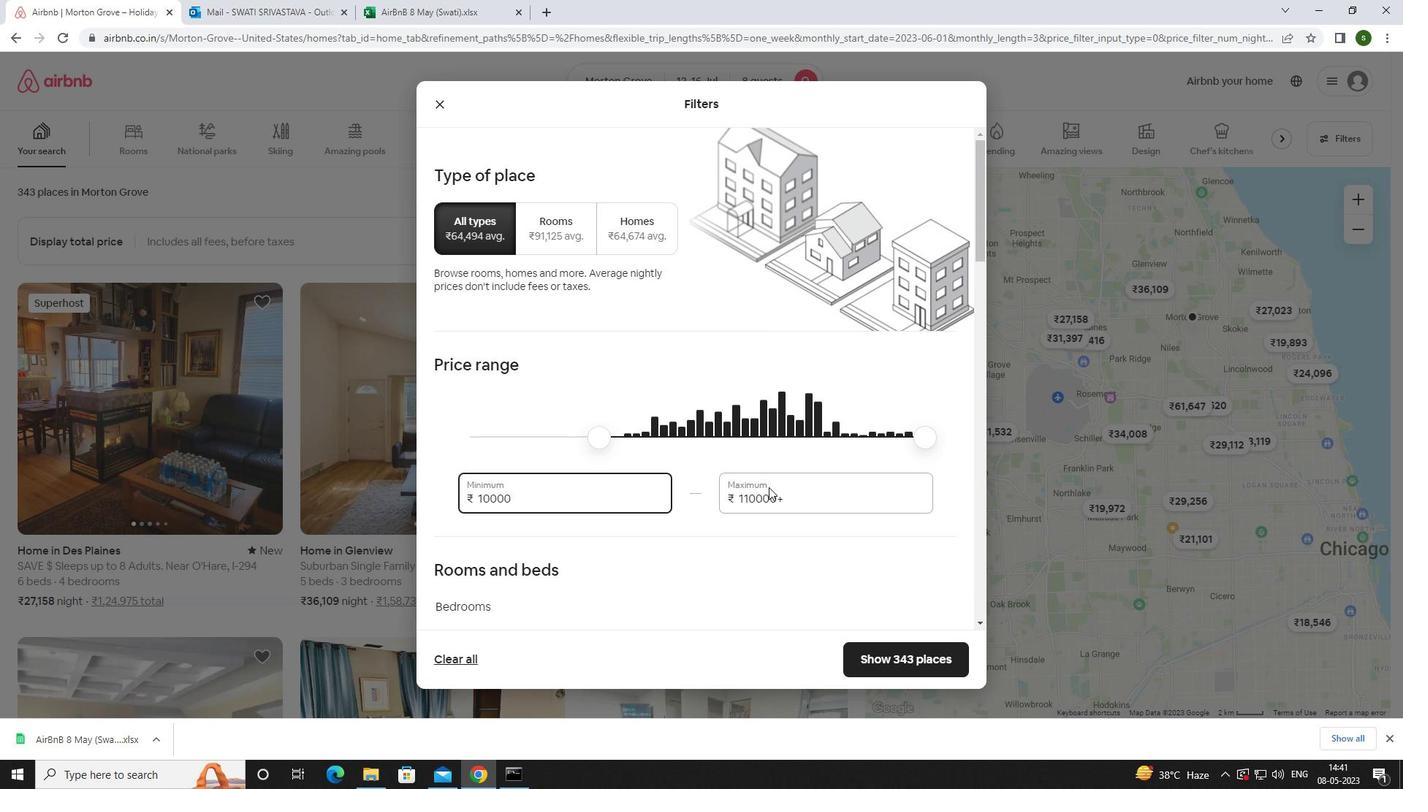 
Action: Mouse pressed left at (805, 501)
Screenshot: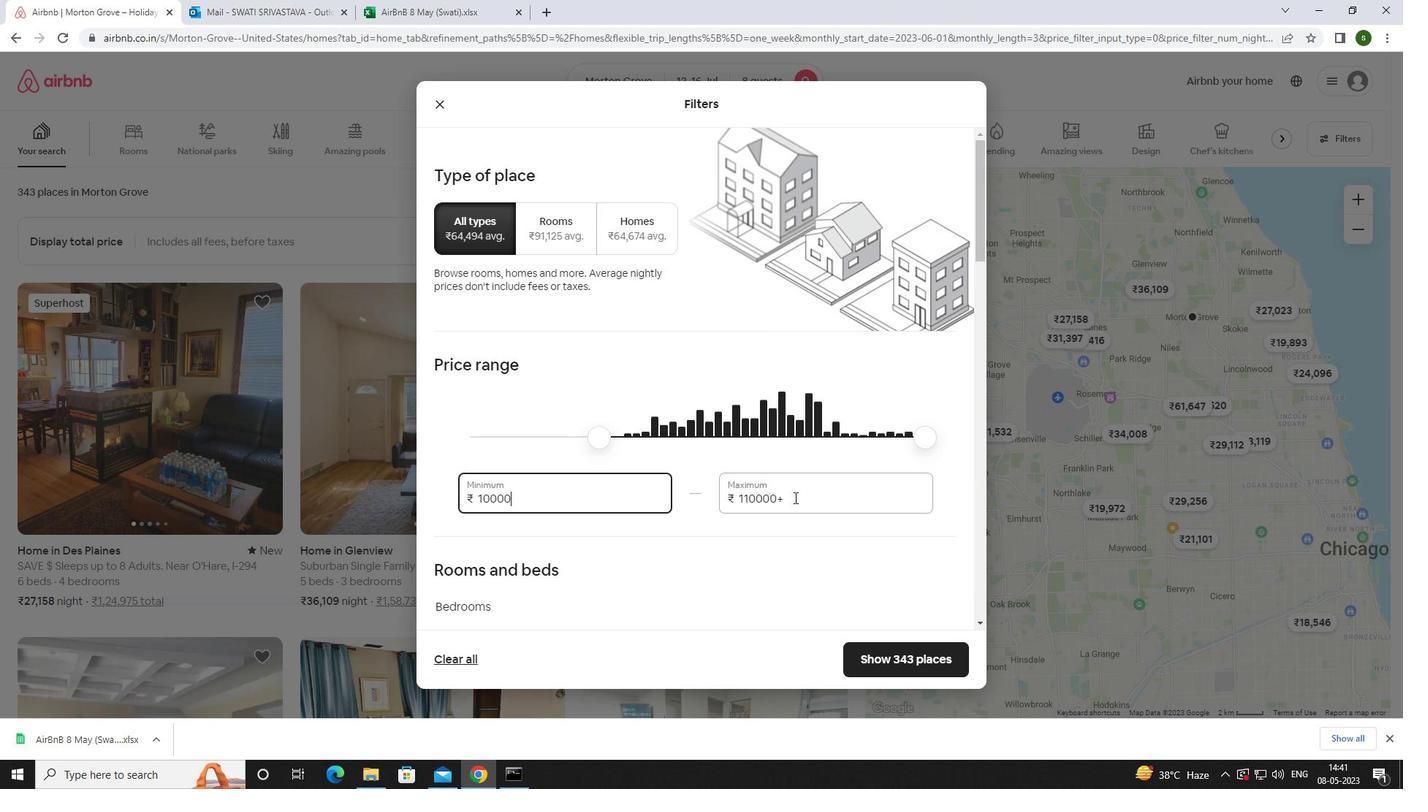 
Action: Mouse moved to (806, 501)
Screenshot: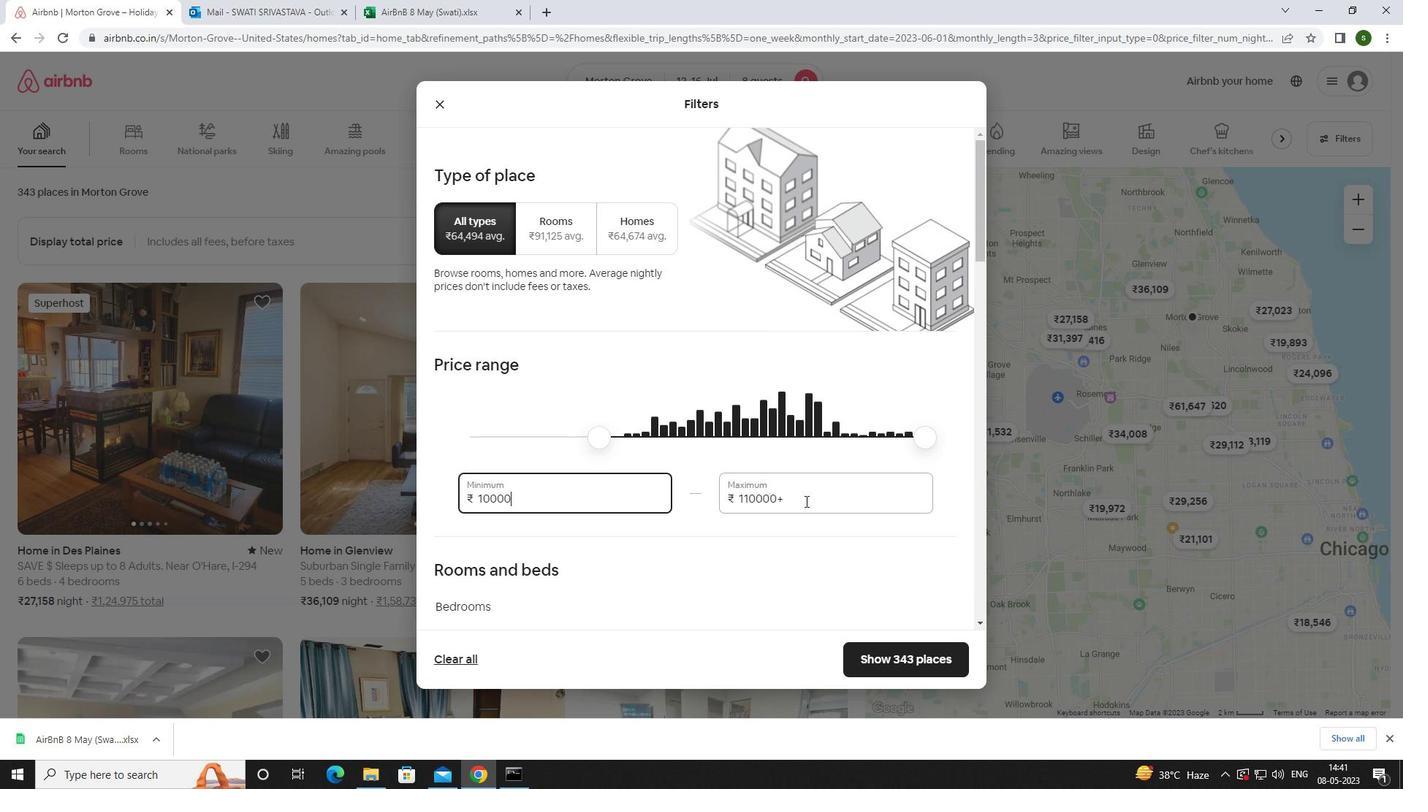 
Action: Key pressed <Key.backspace><Key.backspace><Key.backspace><Key.backspace><Key.backspace><Key.backspace><Key.backspace><Key.backspace><Key.backspace><Key.backspace><Key.backspace><Key.backspace>16000
Screenshot: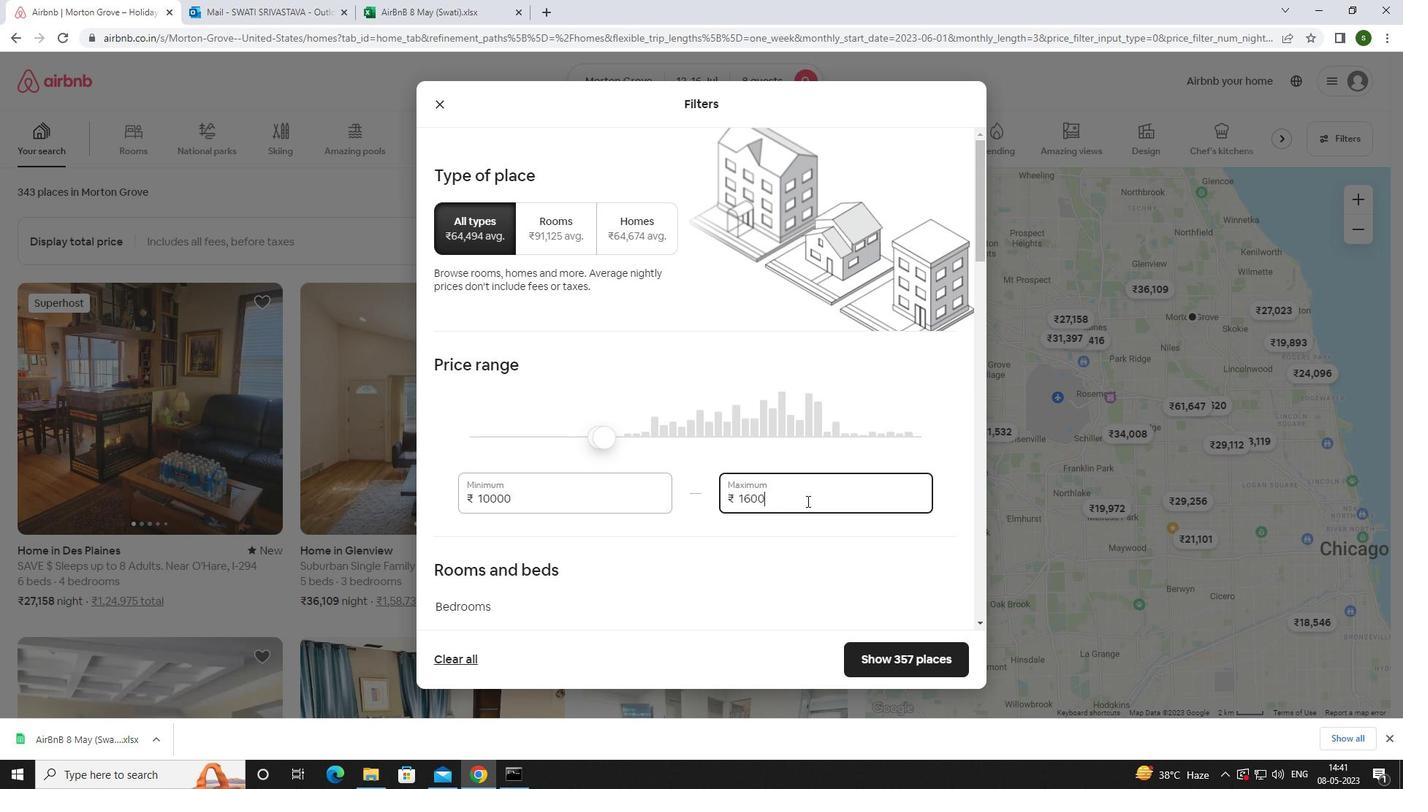 
Action: Mouse moved to (749, 479)
Screenshot: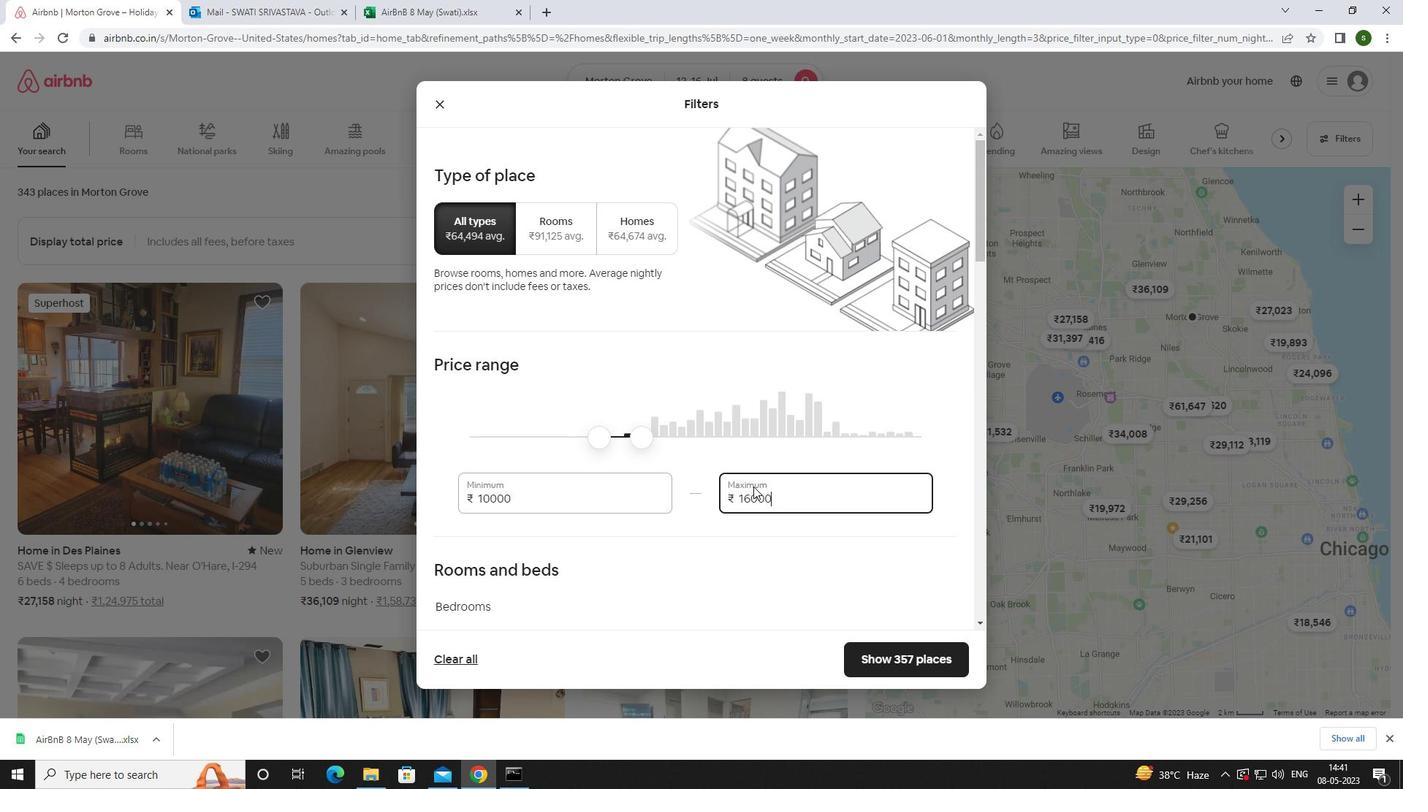 
Action: Mouse scrolled (749, 478) with delta (0, 0)
Screenshot: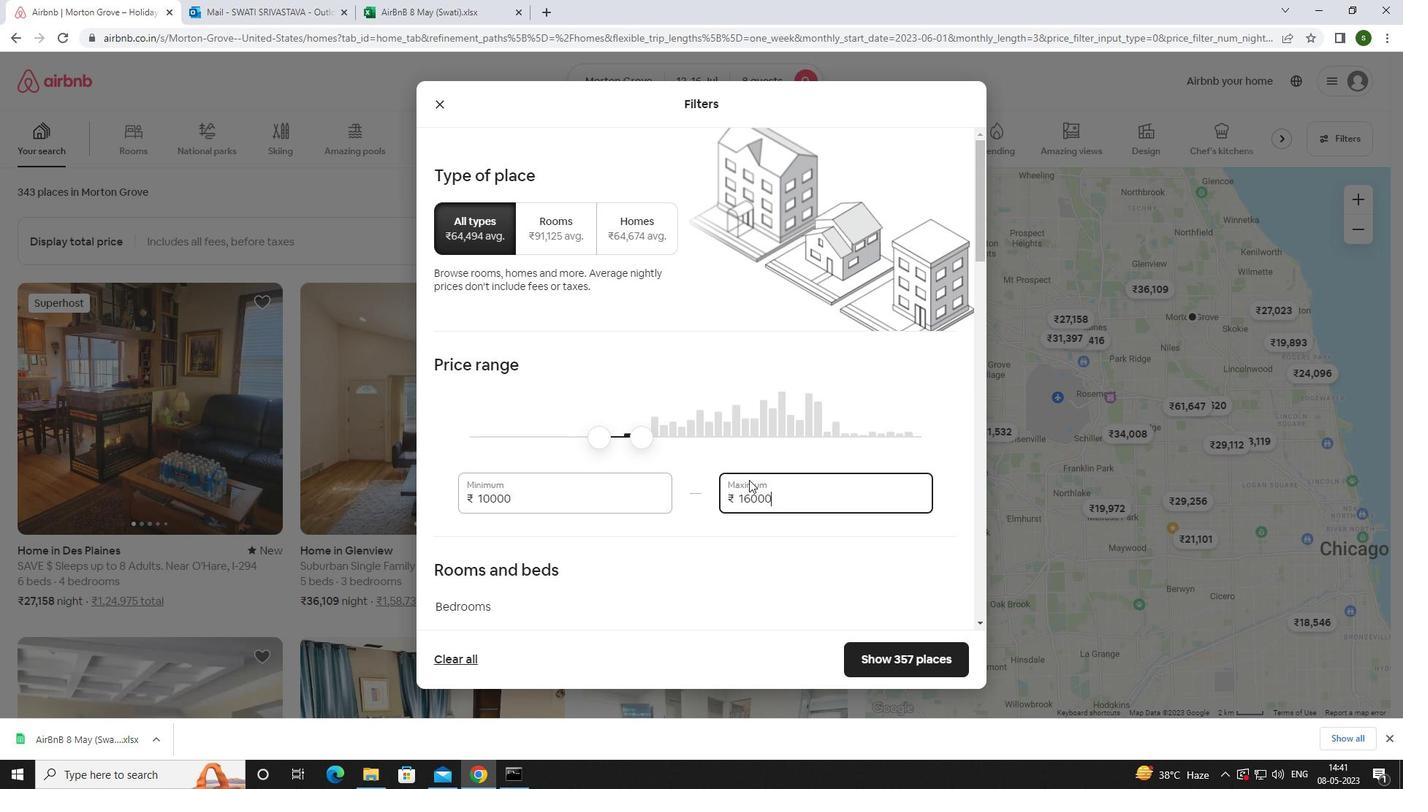 
Action: Mouse scrolled (749, 478) with delta (0, 0)
Screenshot: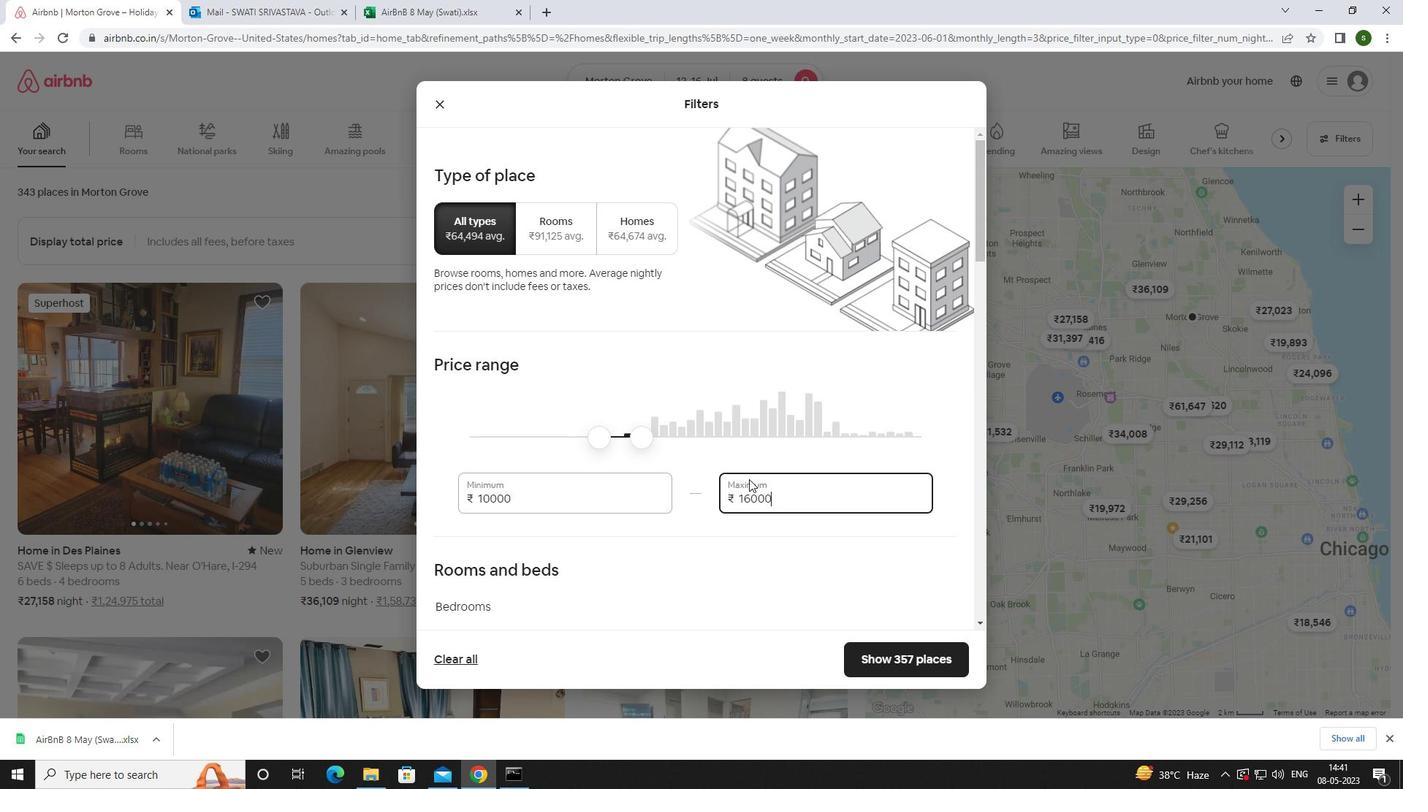 
Action: Mouse scrolled (749, 478) with delta (0, 0)
Screenshot: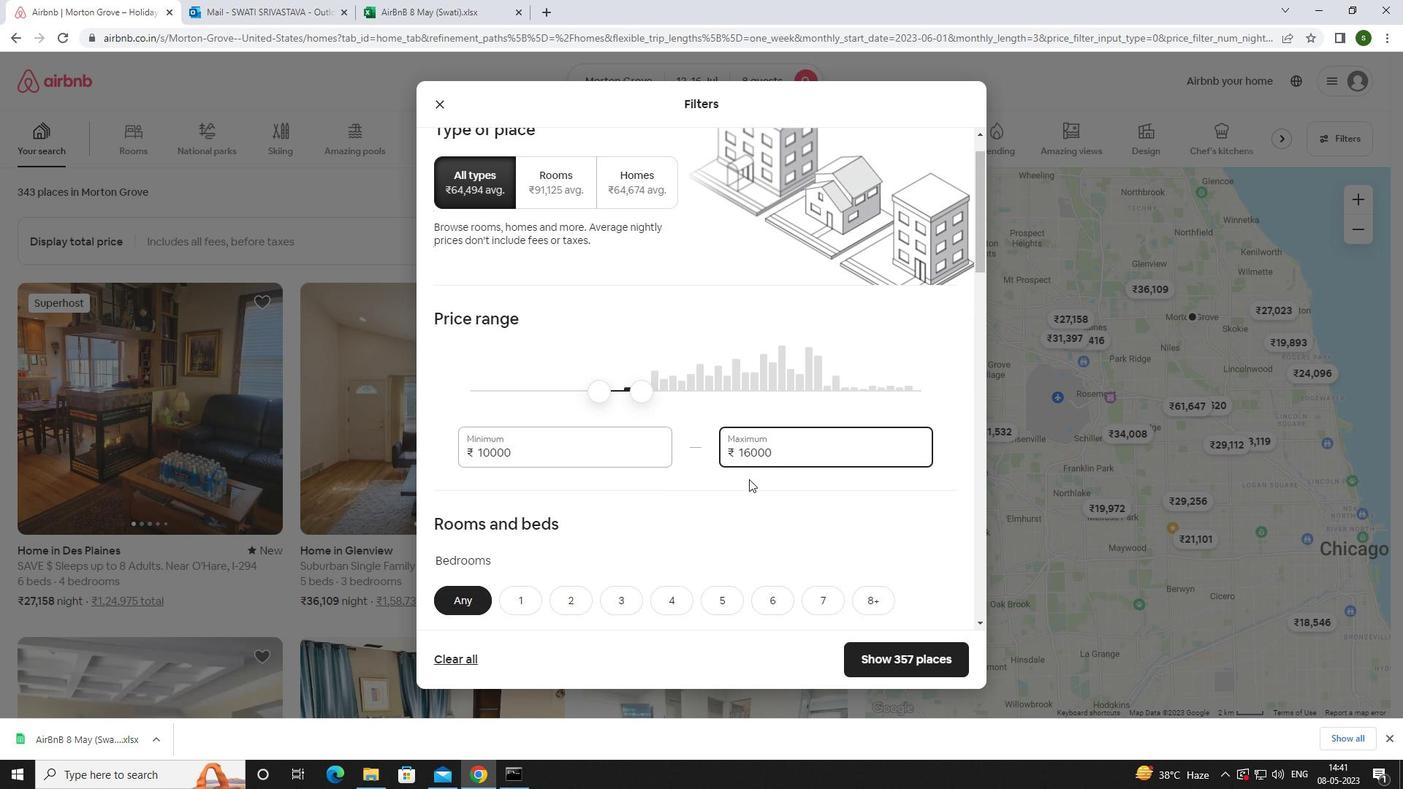 
Action: Mouse scrolled (749, 478) with delta (0, 0)
Screenshot: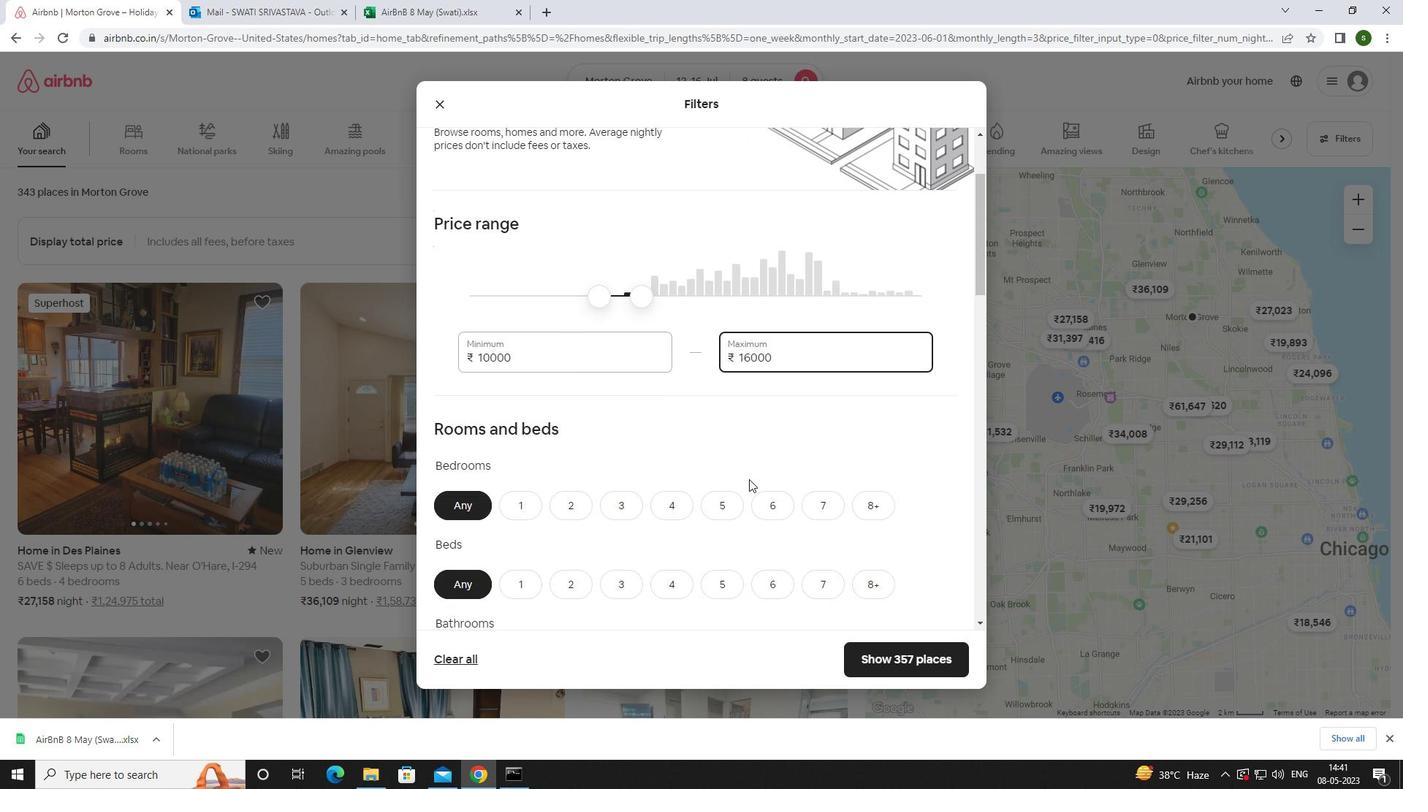 
Action: Mouse moved to (871, 347)
Screenshot: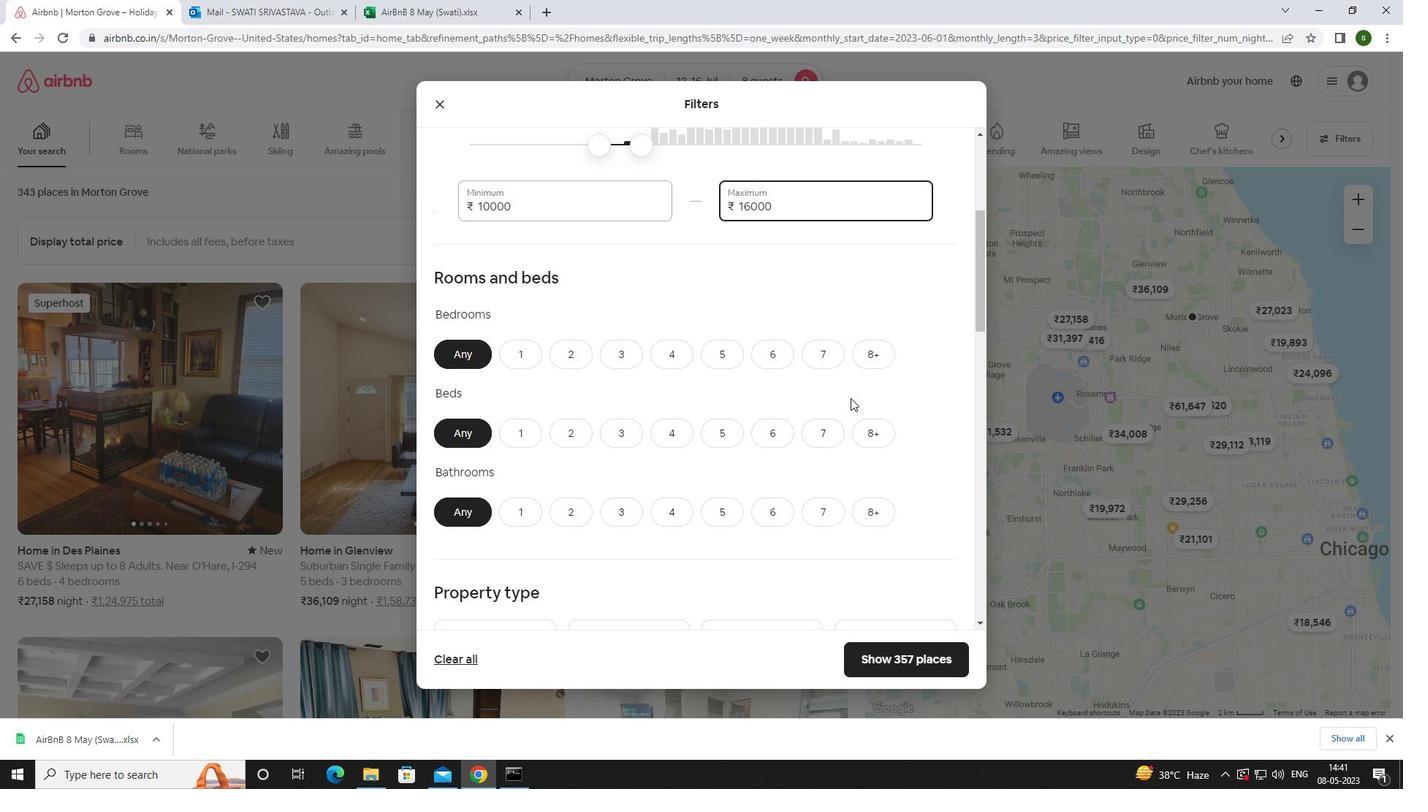 
Action: Mouse pressed left at (871, 347)
Screenshot: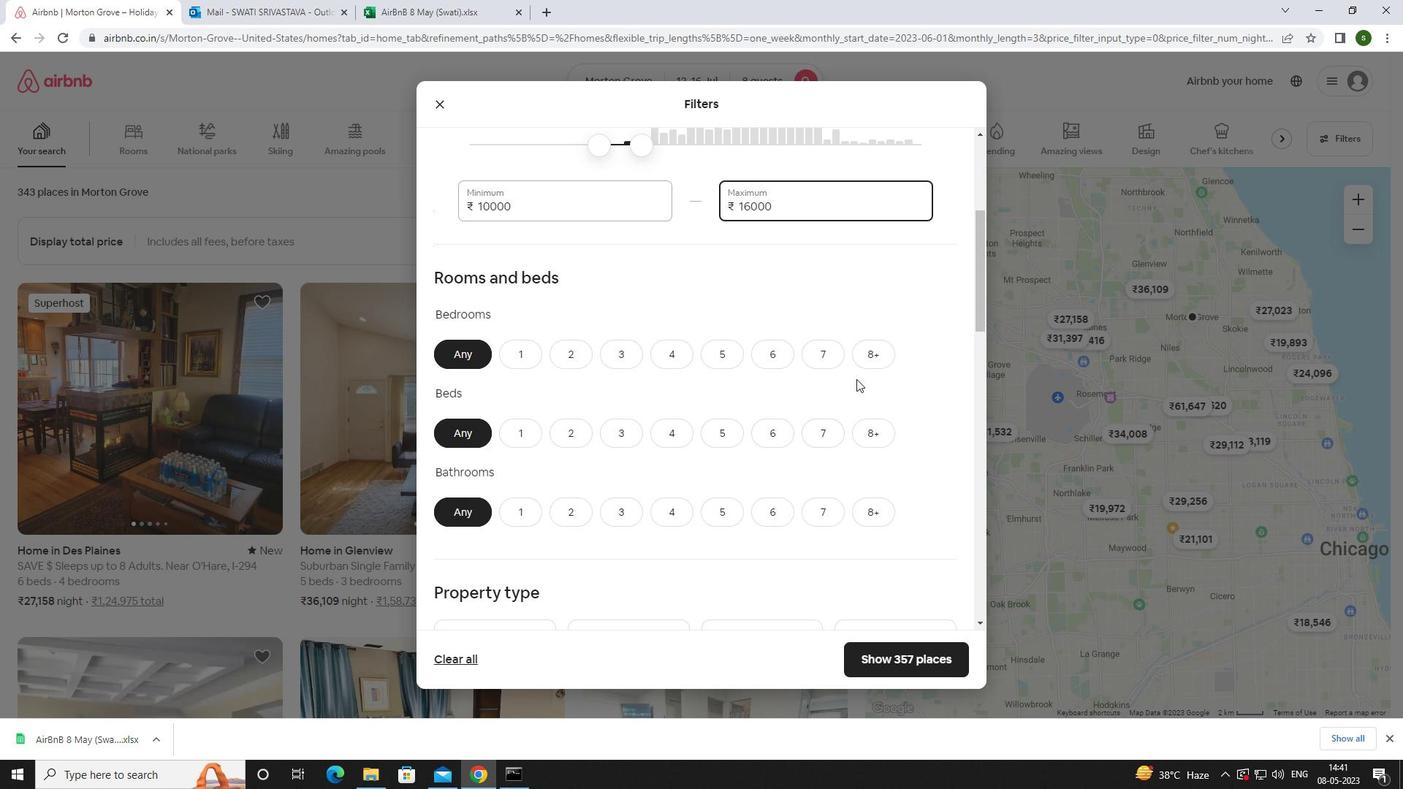 
Action: Mouse moved to (874, 438)
Screenshot: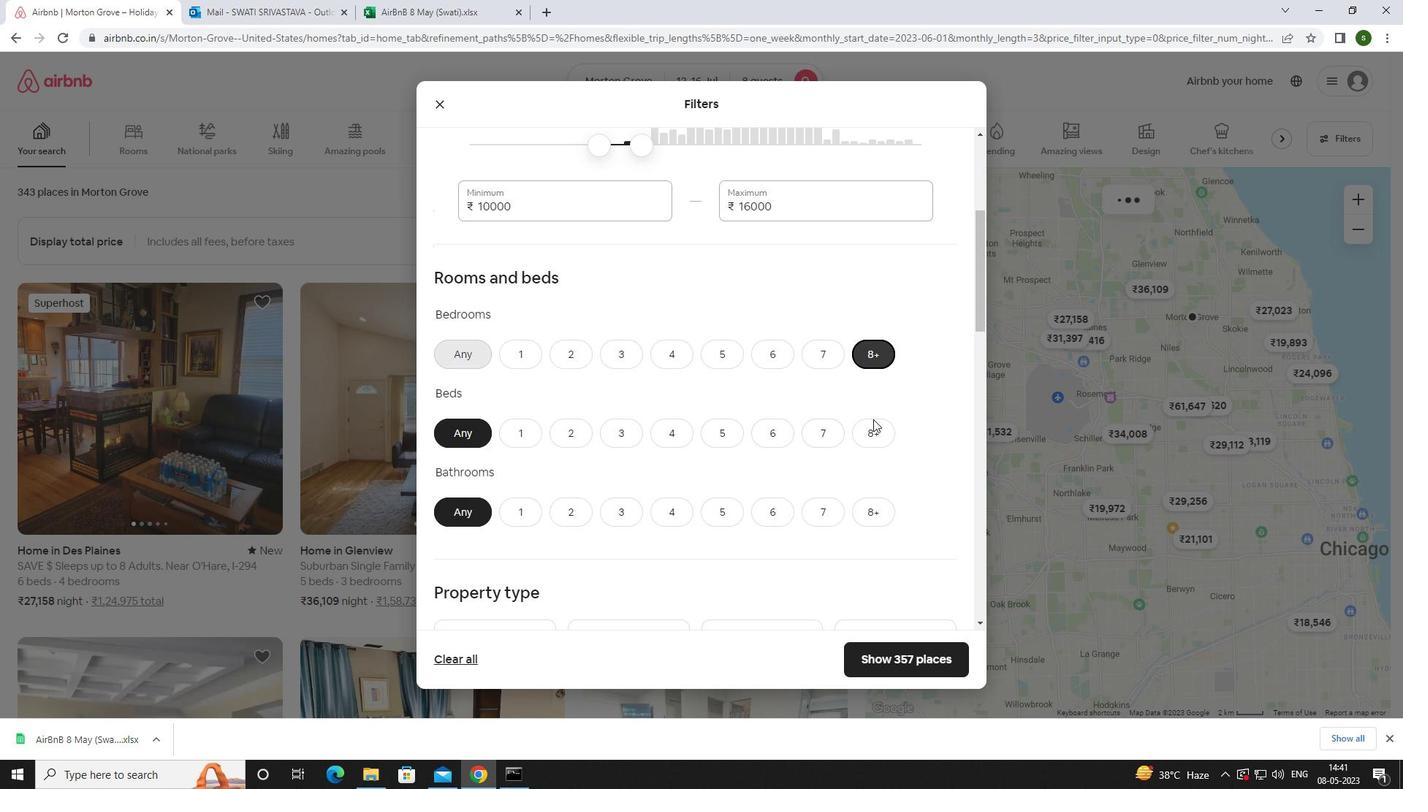 
Action: Mouse pressed left at (874, 438)
Screenshot: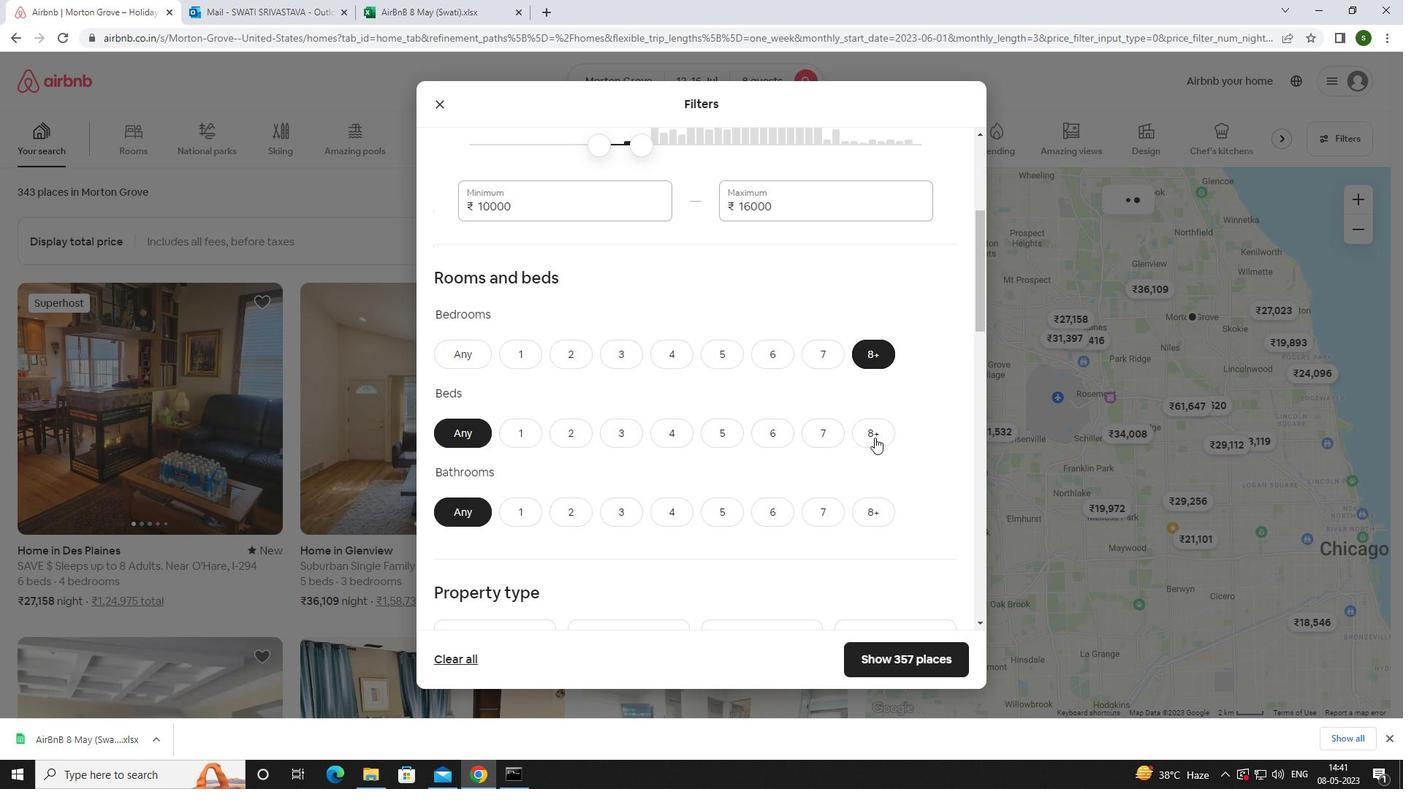 
Action: Mouse moved to (875, 509)
Screenshot: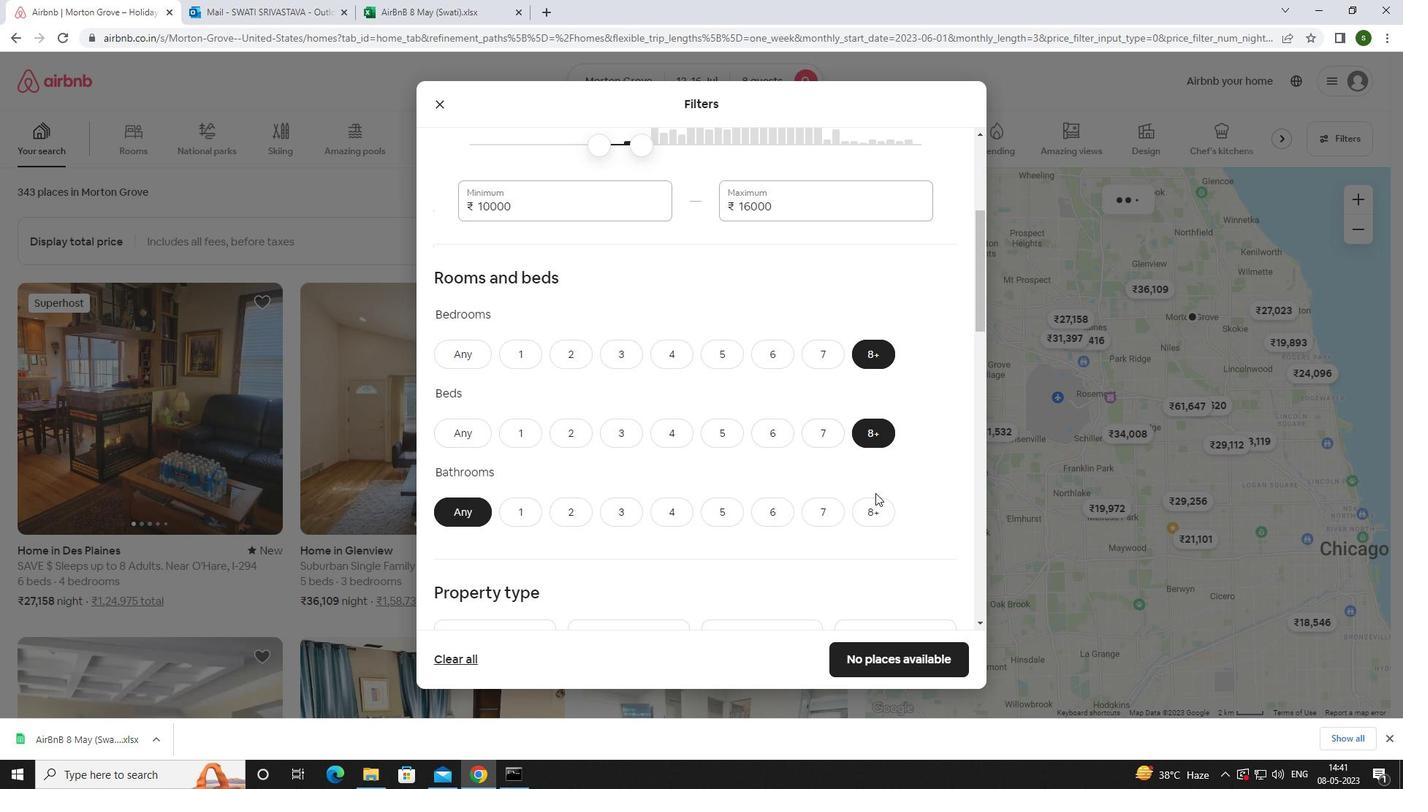 
Action: Mouse pressed left at (875, 509)
Screenshot: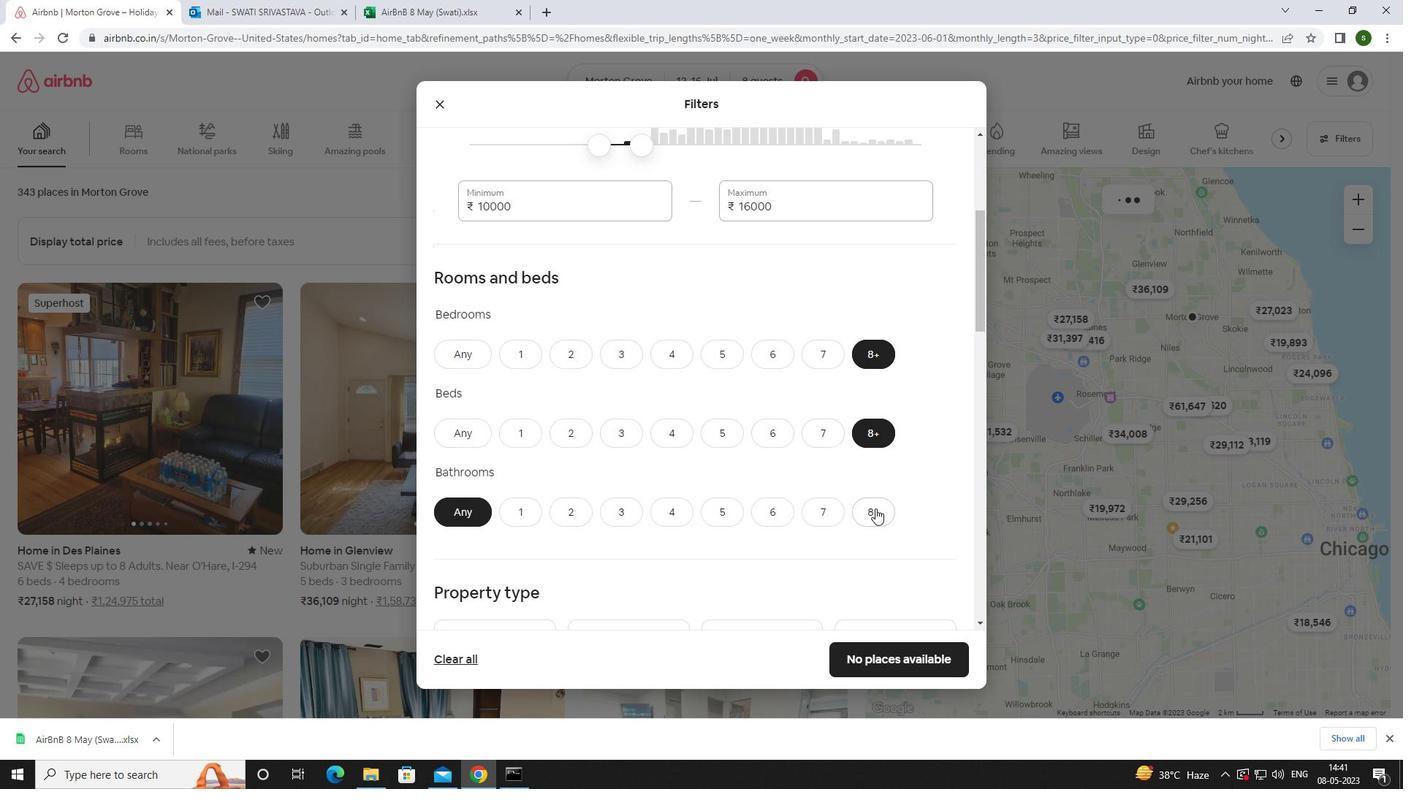 
Action: Mouse scrolled (875, 508) with delta (0, 0)
Screenshot: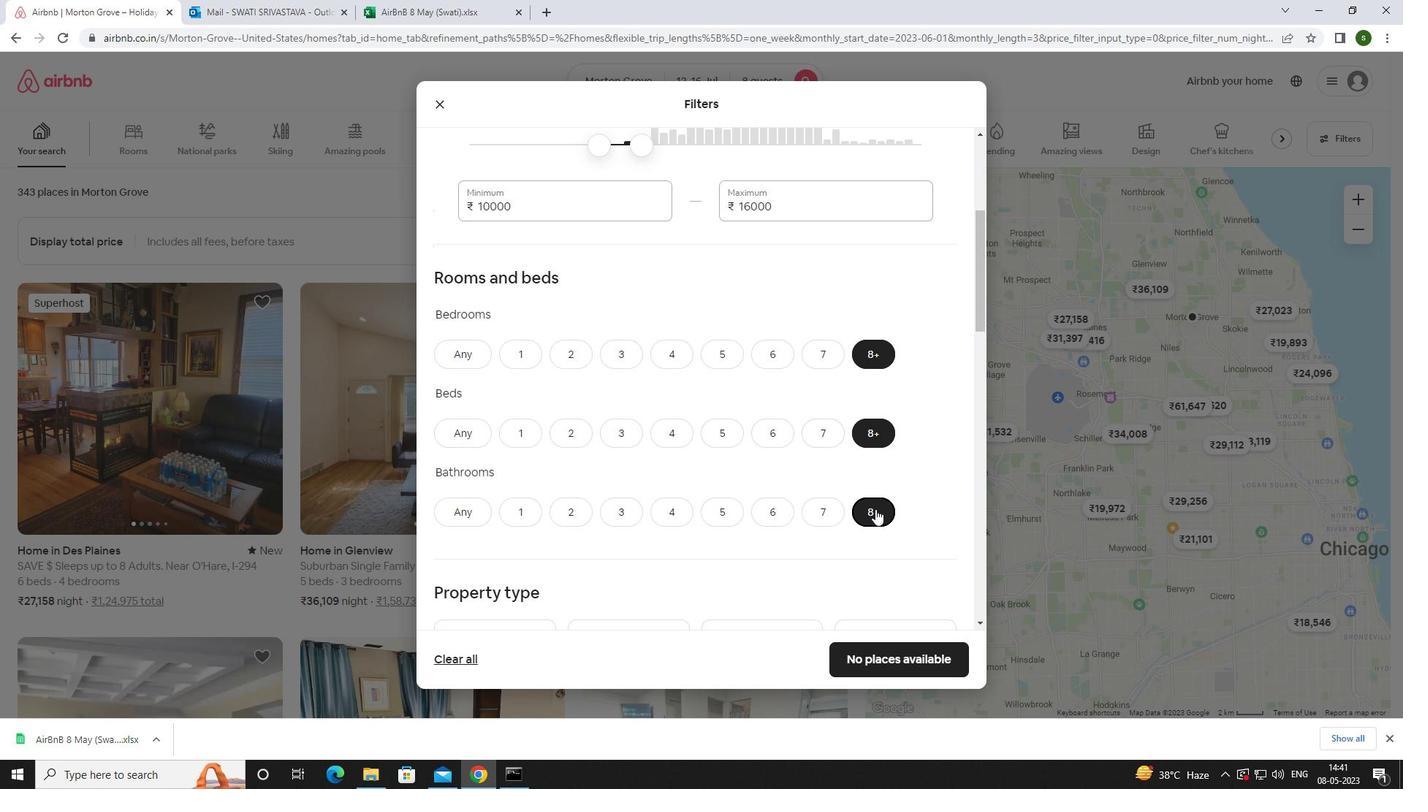 
Action: Mouse scrolled (875, 508) with delta (0, 0)
Screenshot: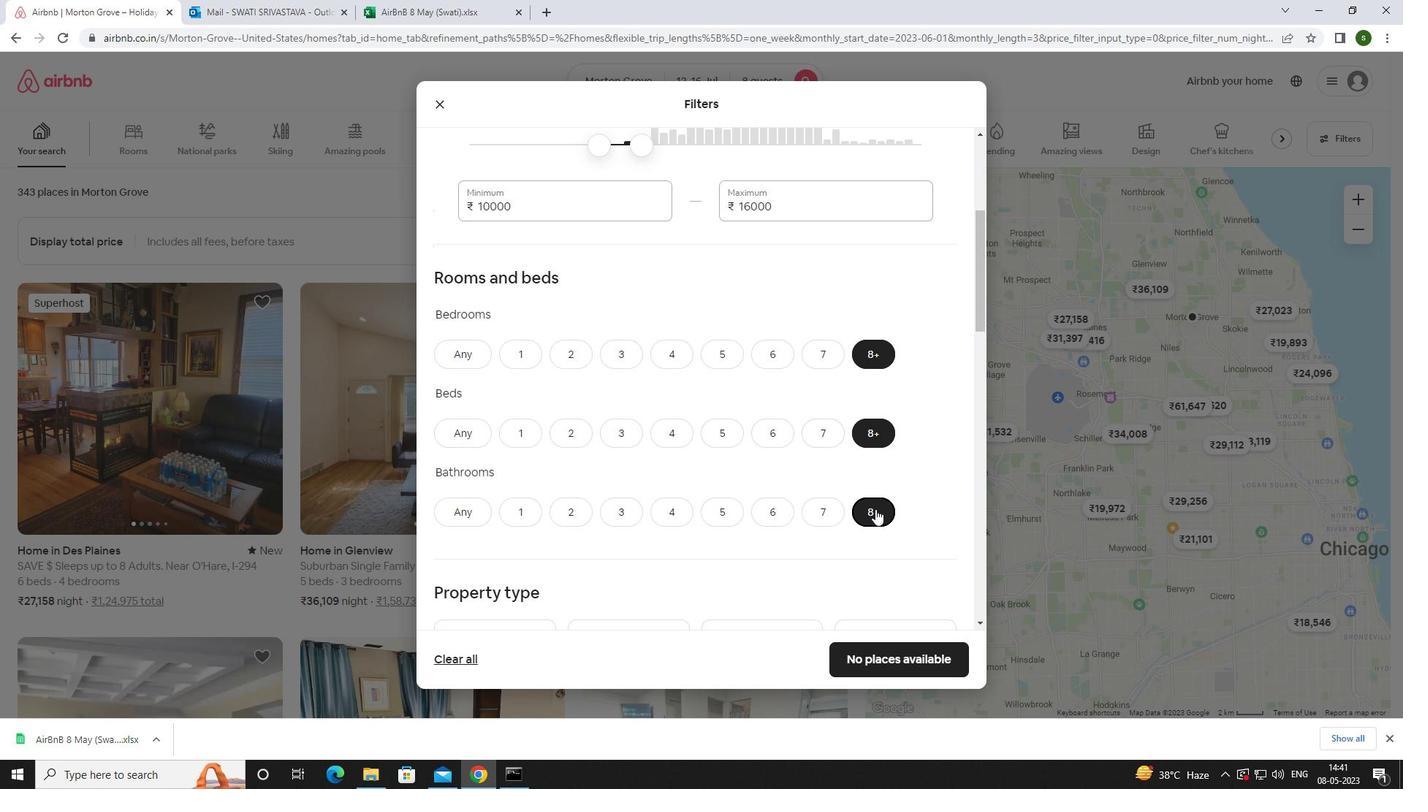 
Action: Mouse scrolled (875, 508) with delta (0, 0)
Screenshot: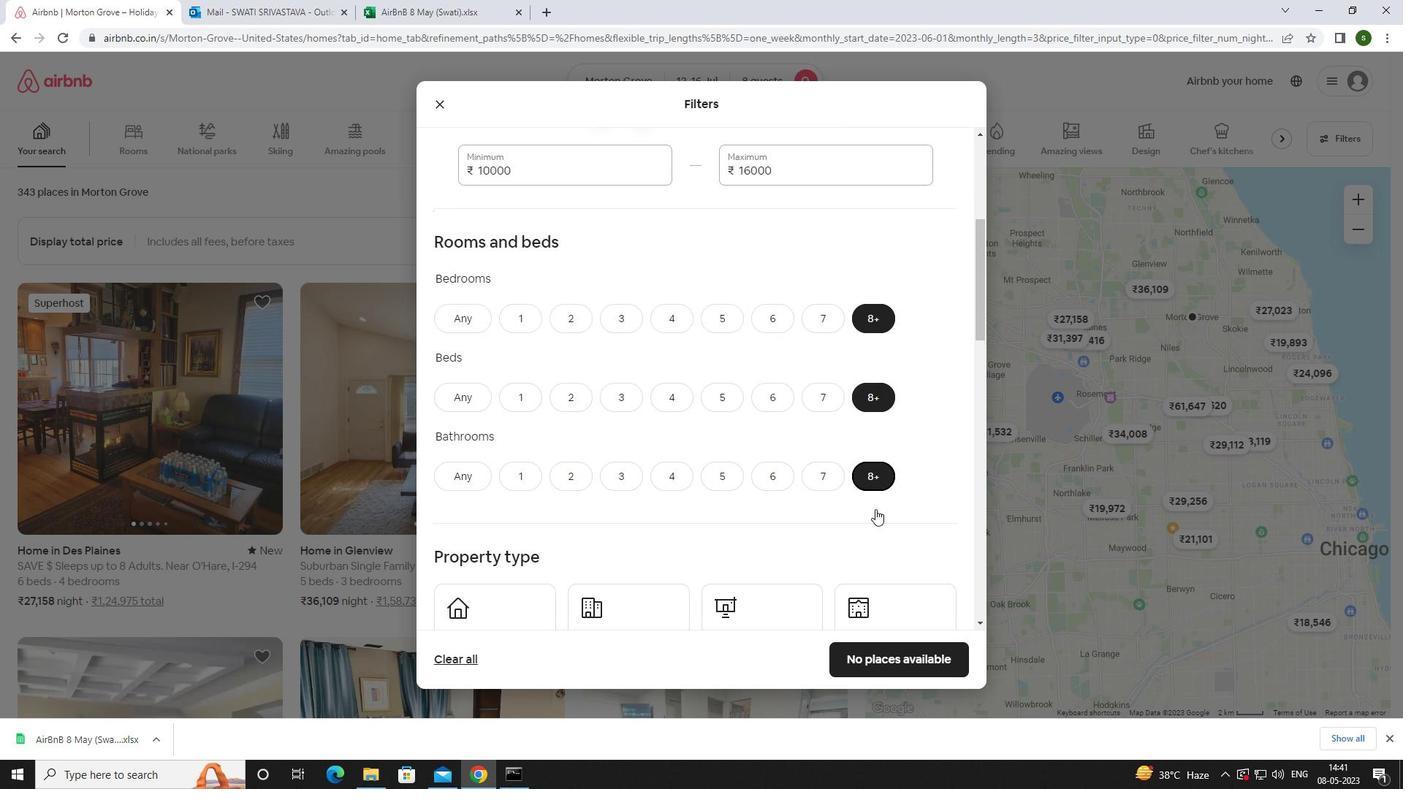 
Action: Mouse moved to (524, 475)
Screenshot: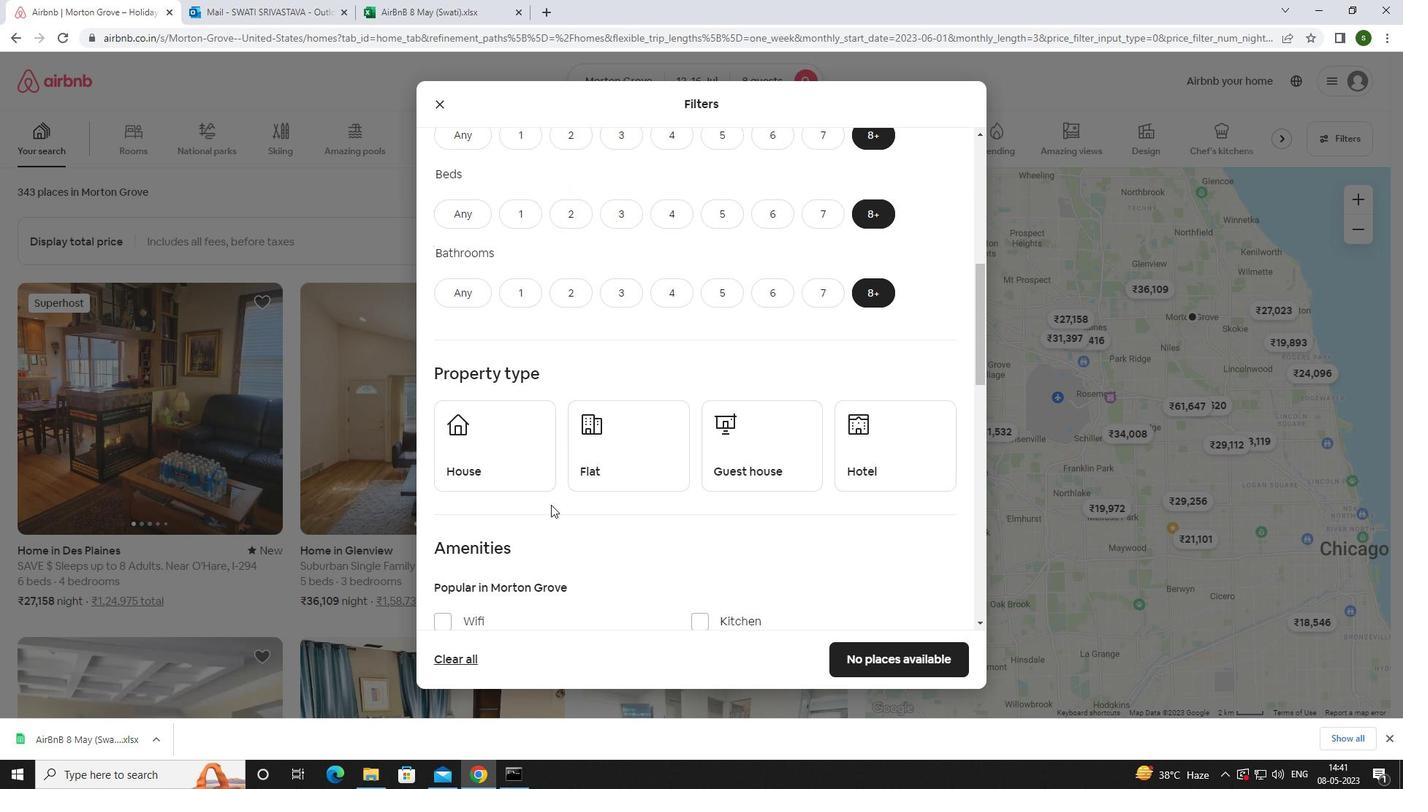 
Action: Mouse pressed left at (524, 475)
Screenshot: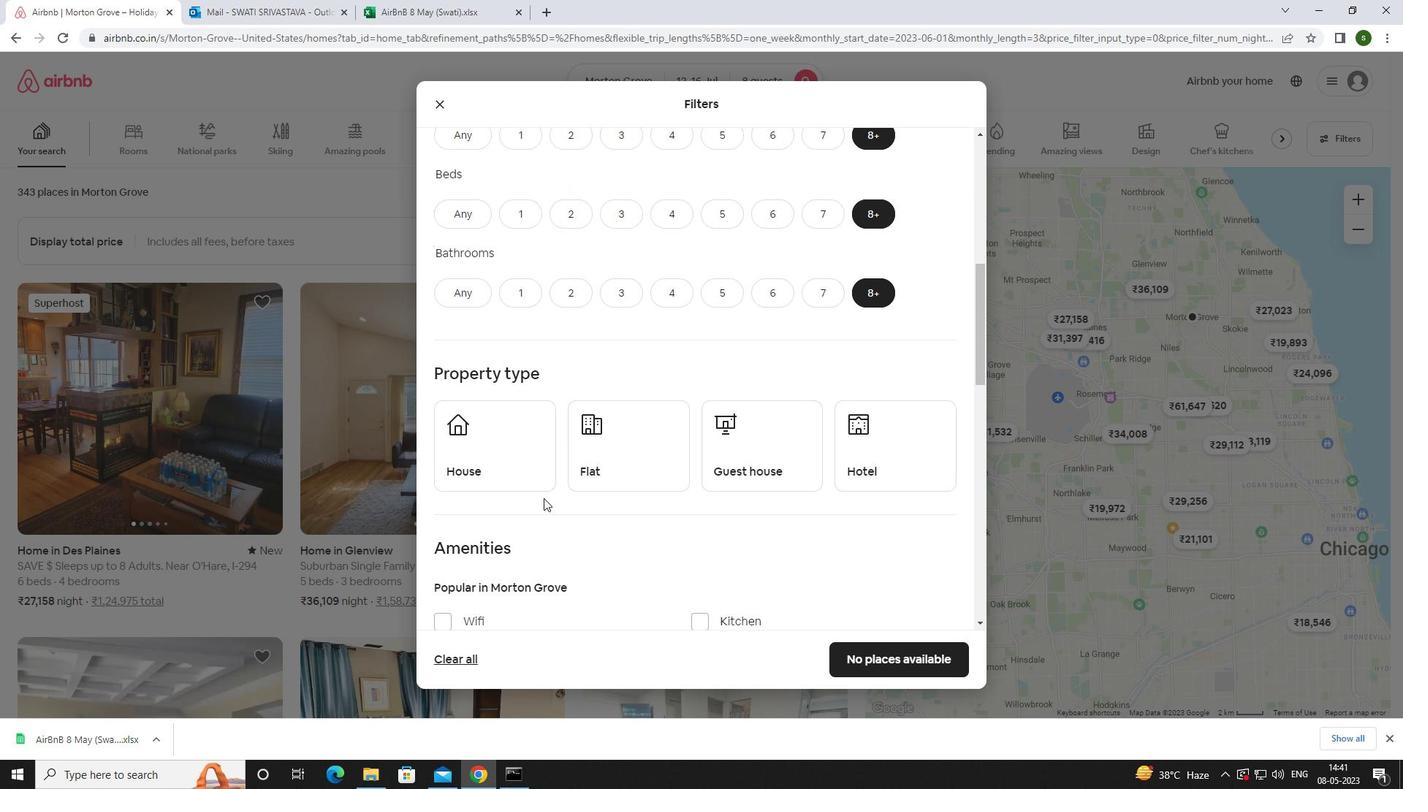 
Action: Mouse moved to (614, 455)
Screenshot: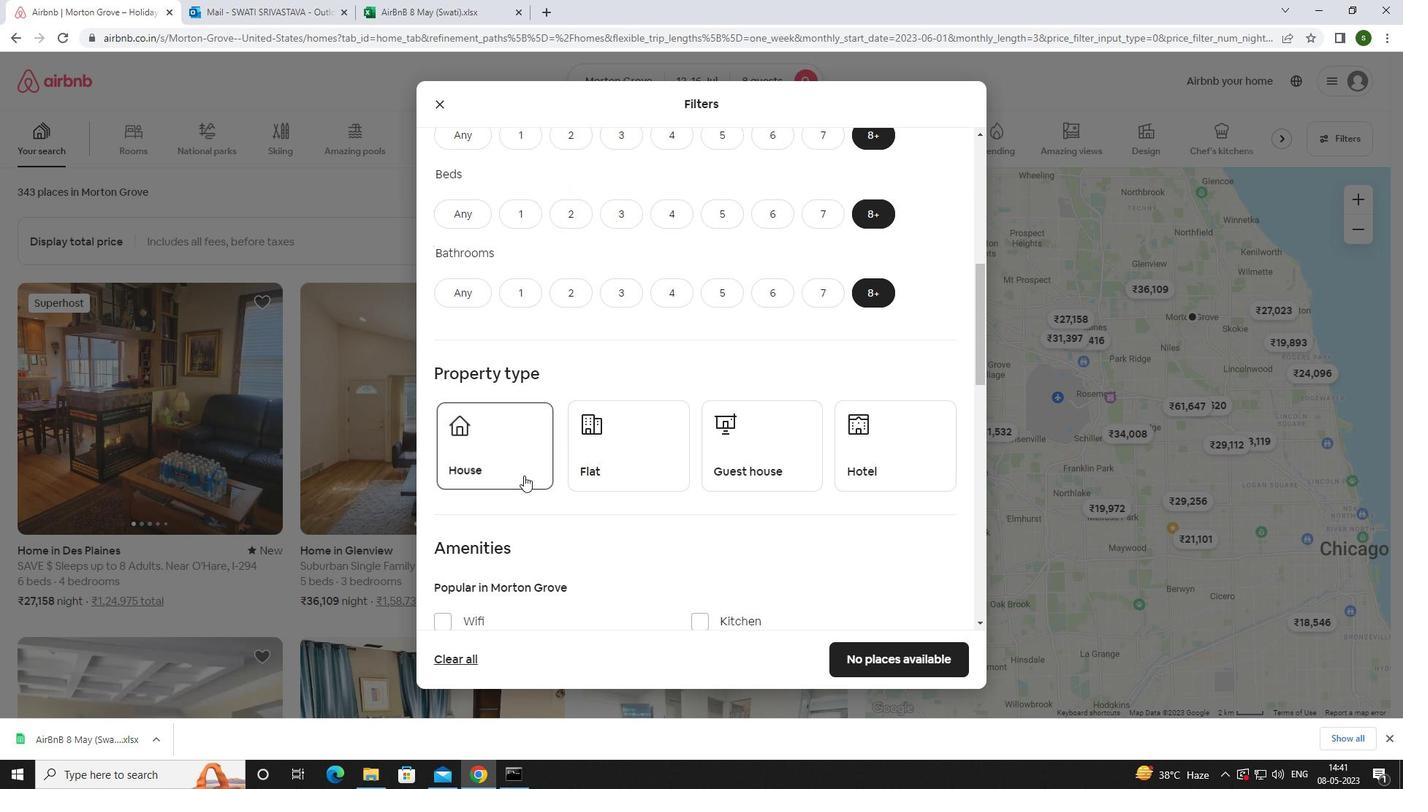 
Action: Mouse pressed left at (614, 455)
Screenshot: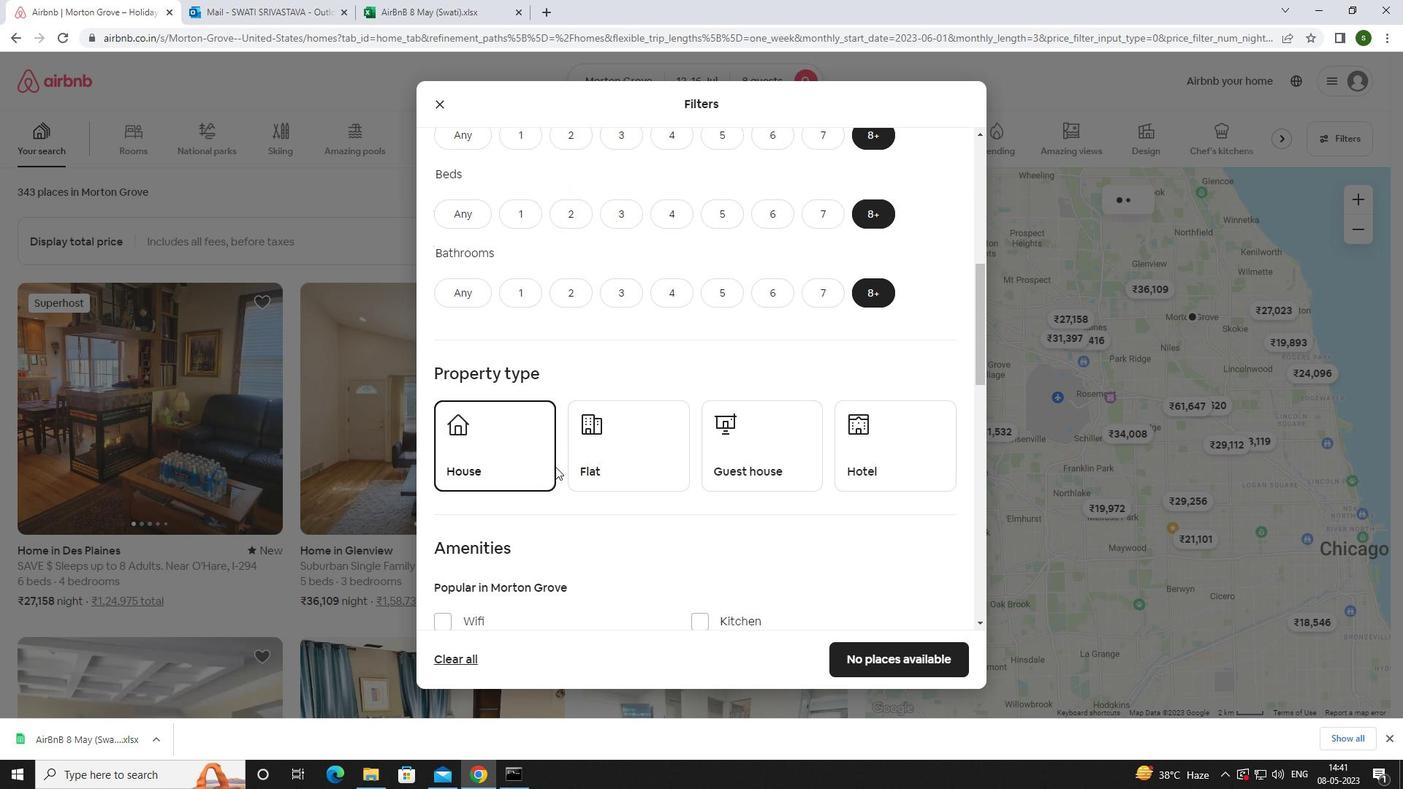 
Action: Mouse moved to (770, 448)
Screenshot: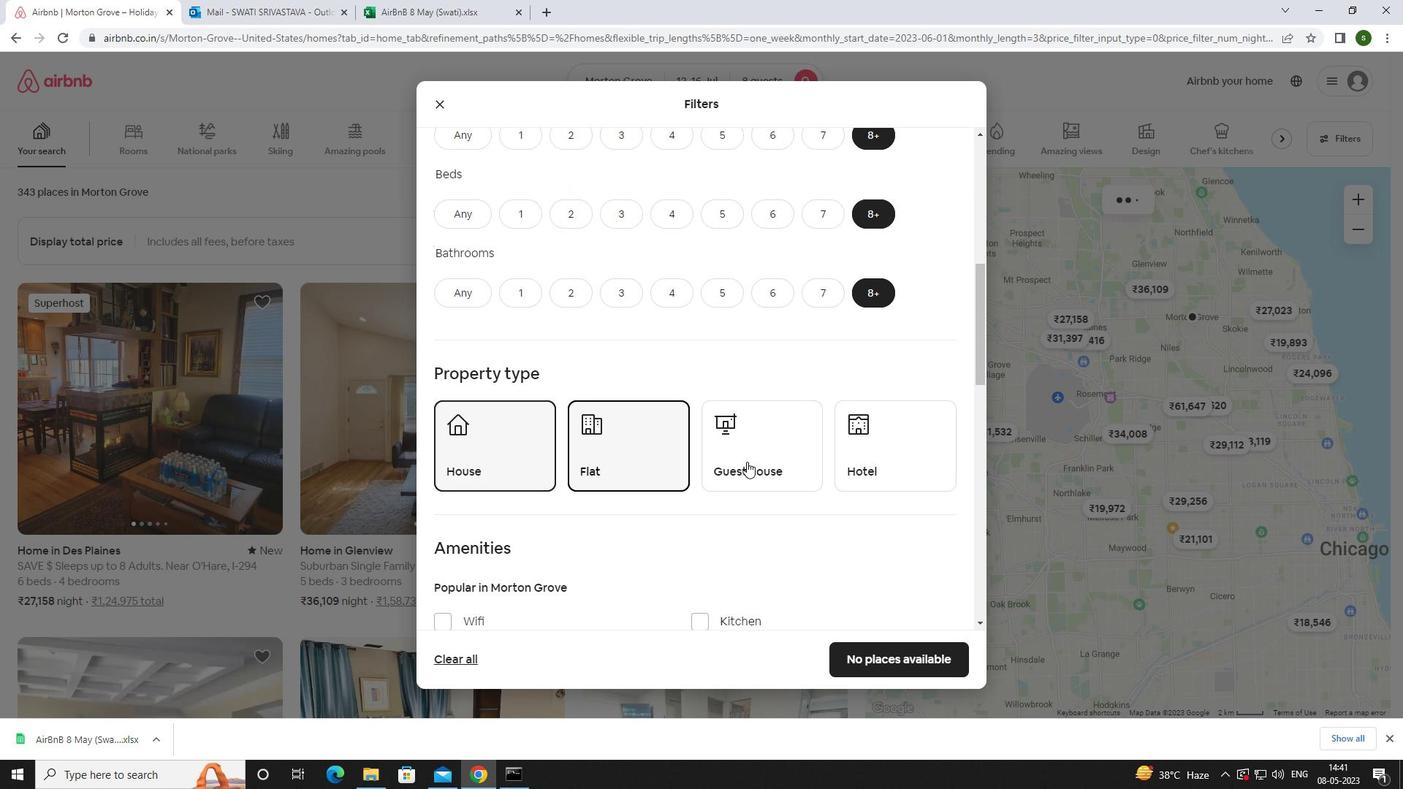 
Action: Mouse pressed left at (770, 448)
Screenshot: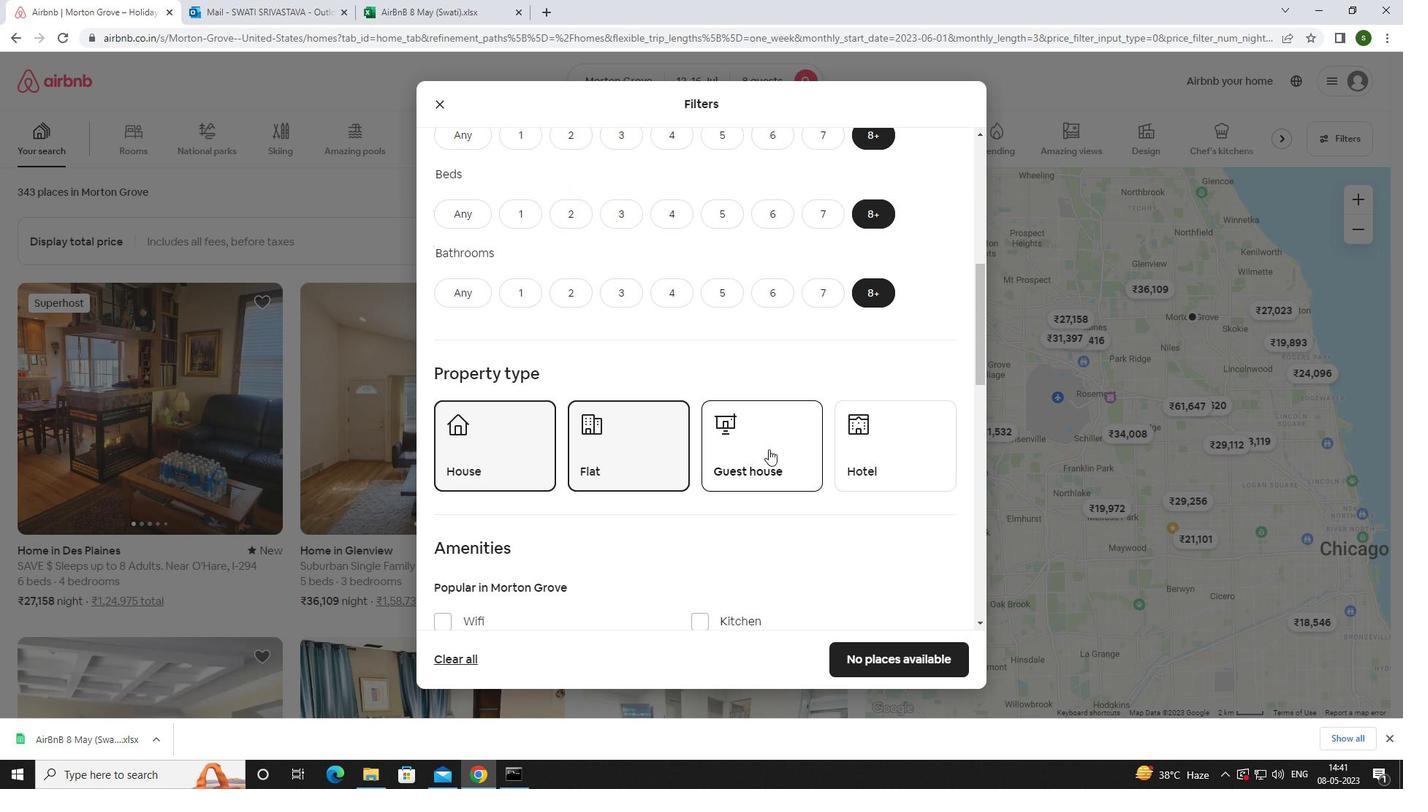 
Action: Mouse scrolled (770, 448) with delta (0, 0)
Screenshot: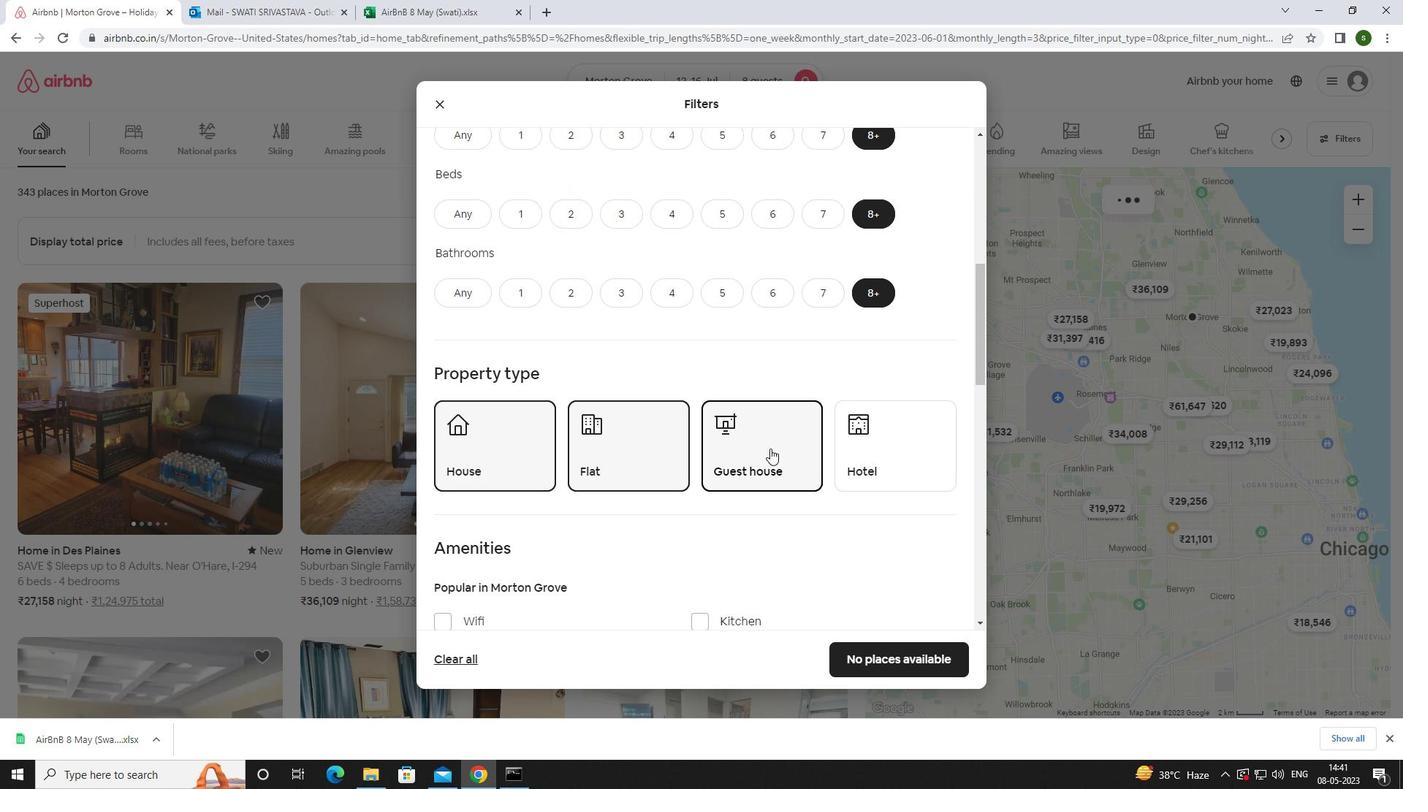 
Action: Mouse scrolled (770, 448) with delta (0, 0)
Screenshot: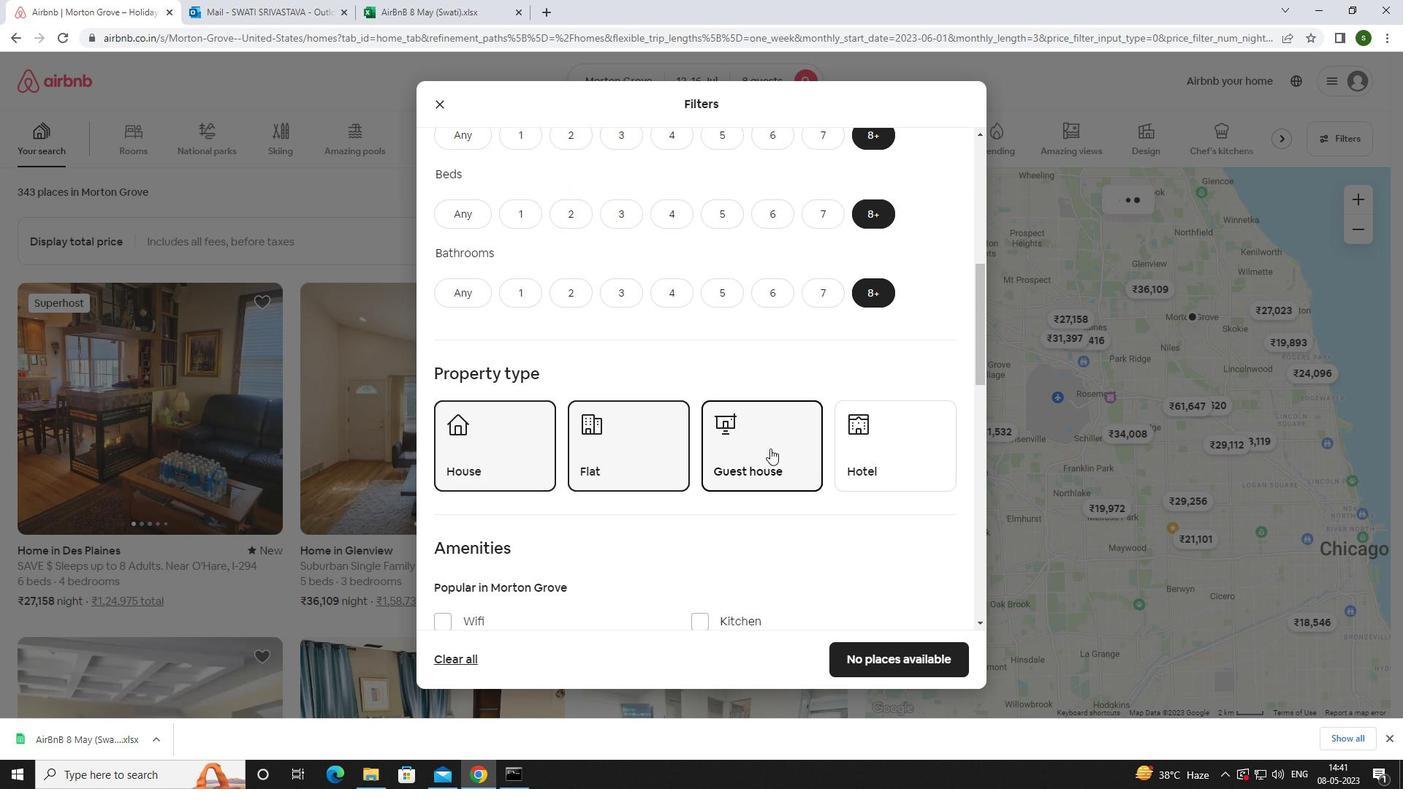 
Action: Mouse scrolled (770, 448) with delta (0, 0)
Screenshot: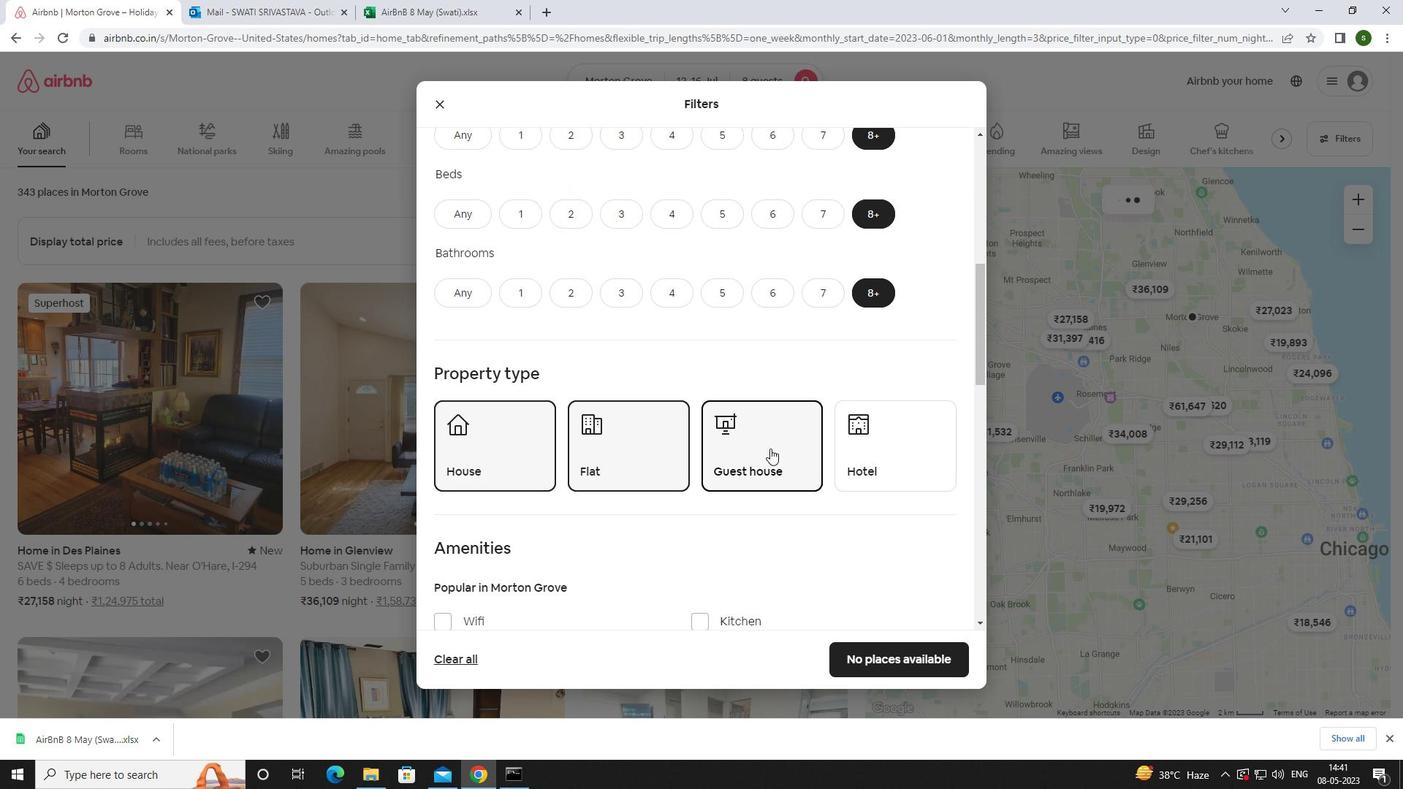 
Action: Mouse moved to (451, 399)
Screenshot: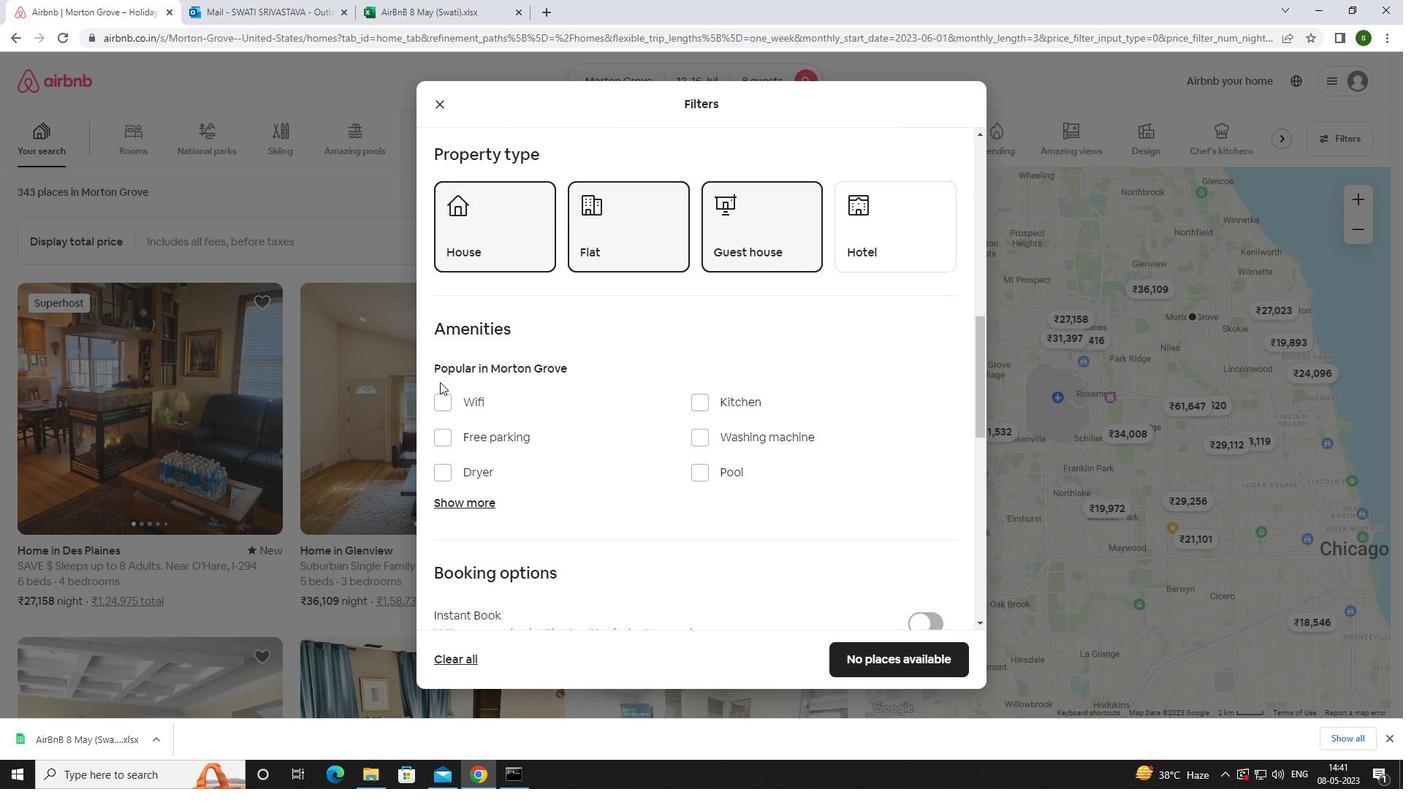 
Action: Mouse pressed left at (451, 399)
Screenshot: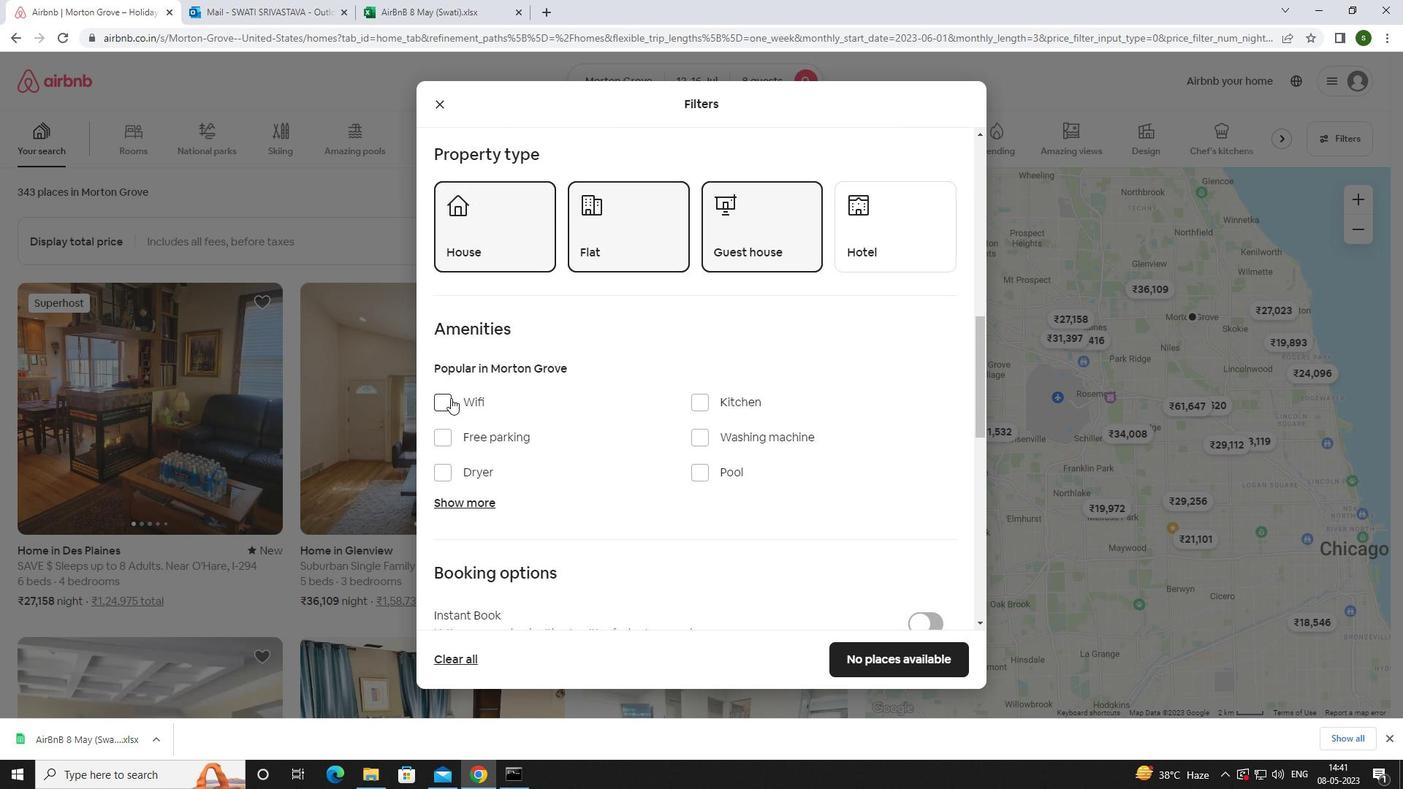 
Action: Mouse moved to (469, 434)
Screenshot: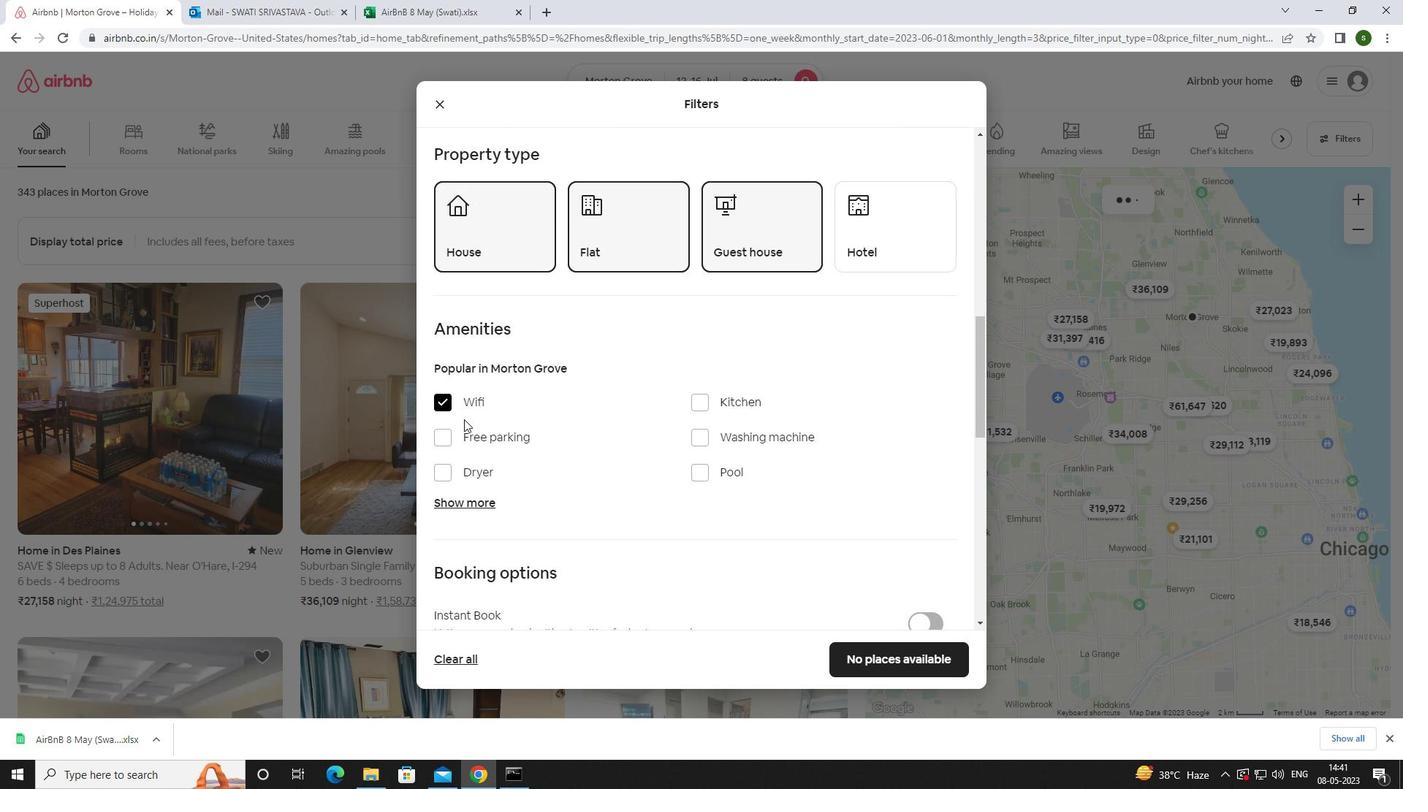 
Action: Mouse pressed left at (469, 434)
Screenshot: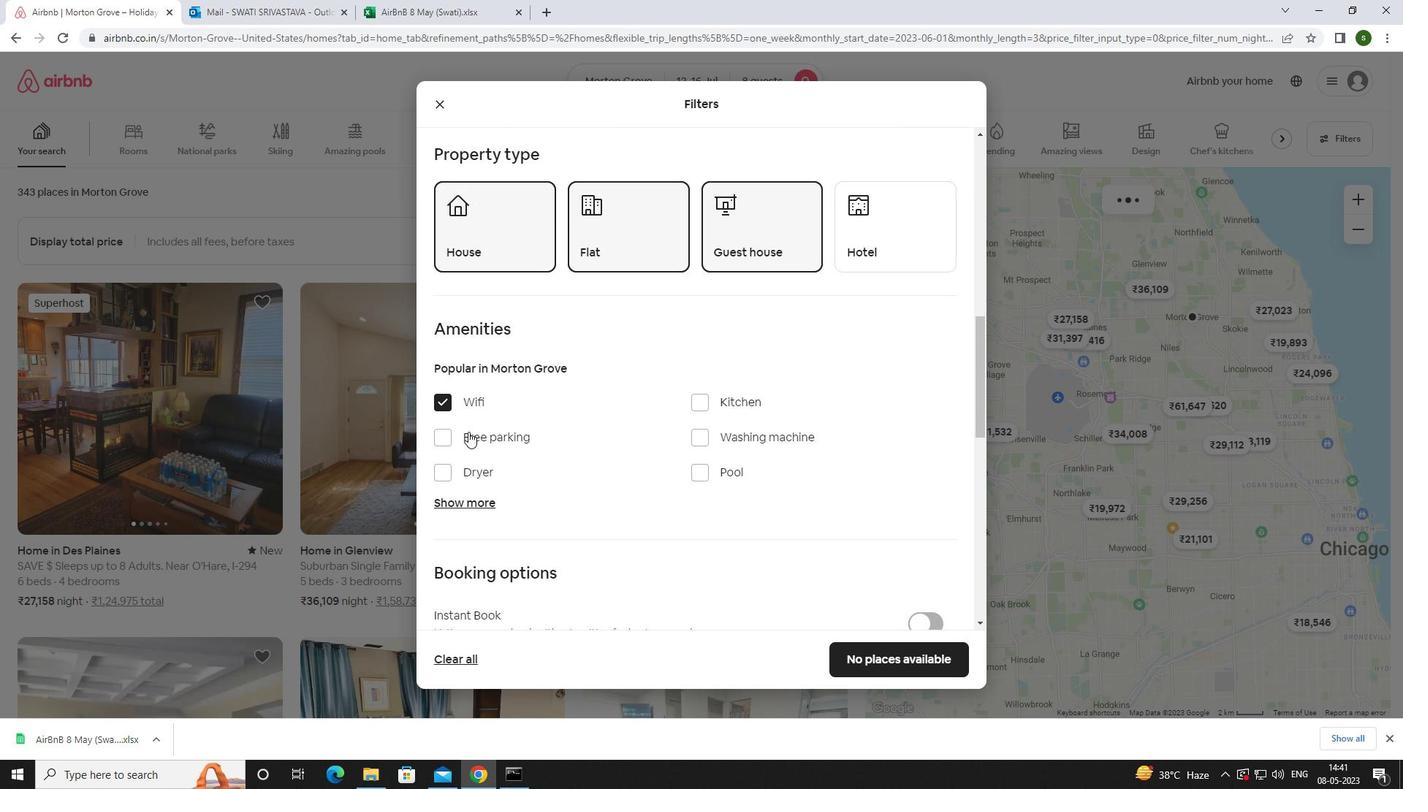 
Action: Mouse moved to (470, 499)
Screenshot: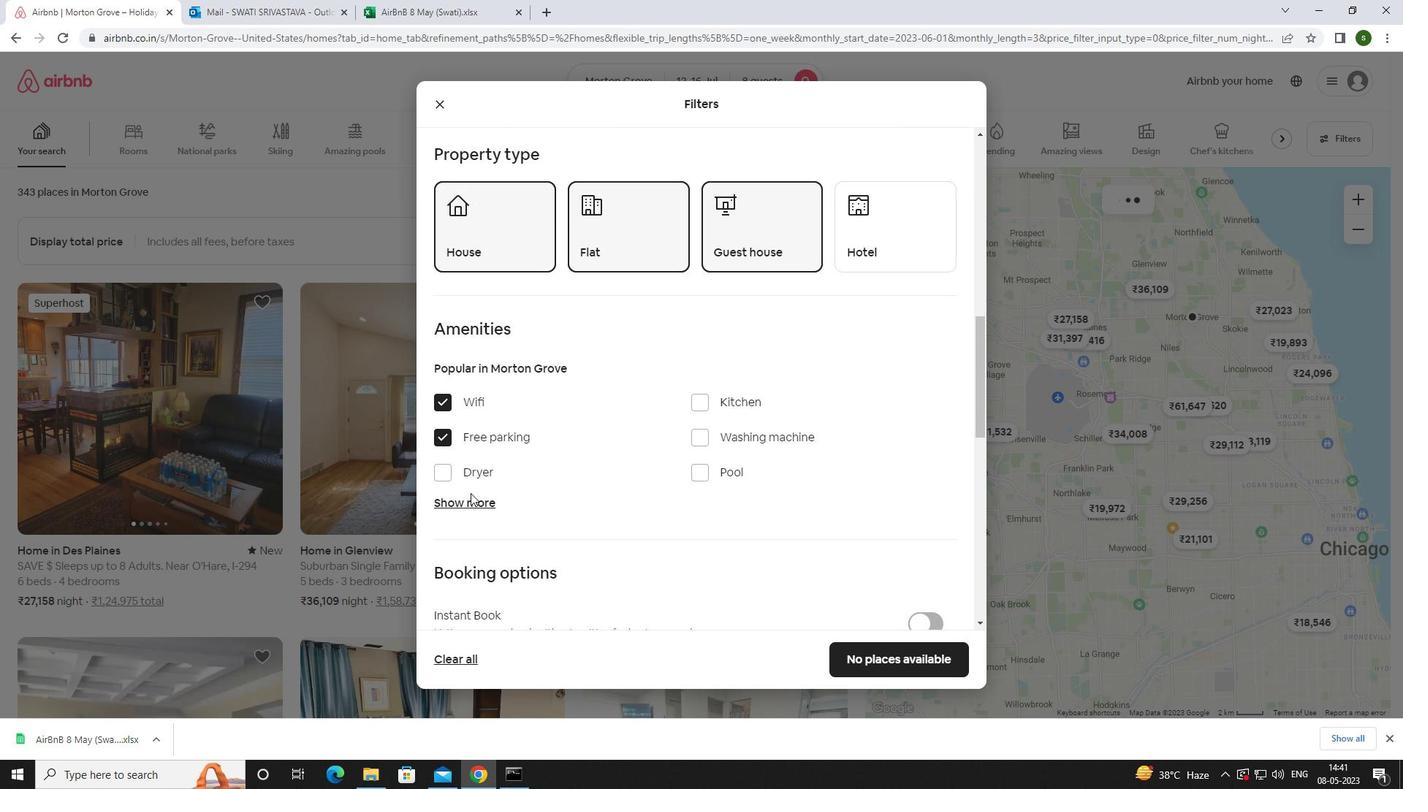 
Action: Mouse pressed left at (470, 499)
Screenshot: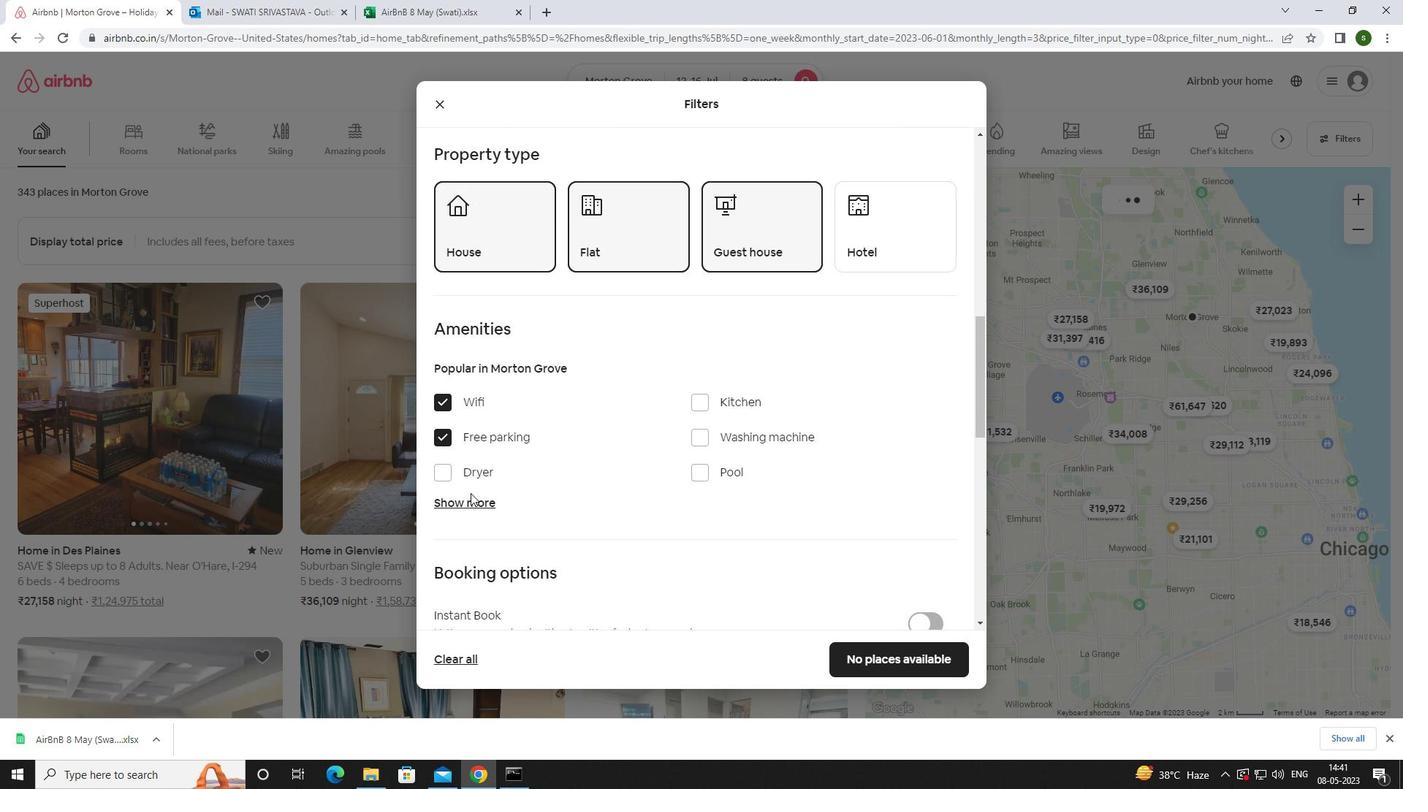 
Action: Mouse moved to (600, 472)
Screenshot: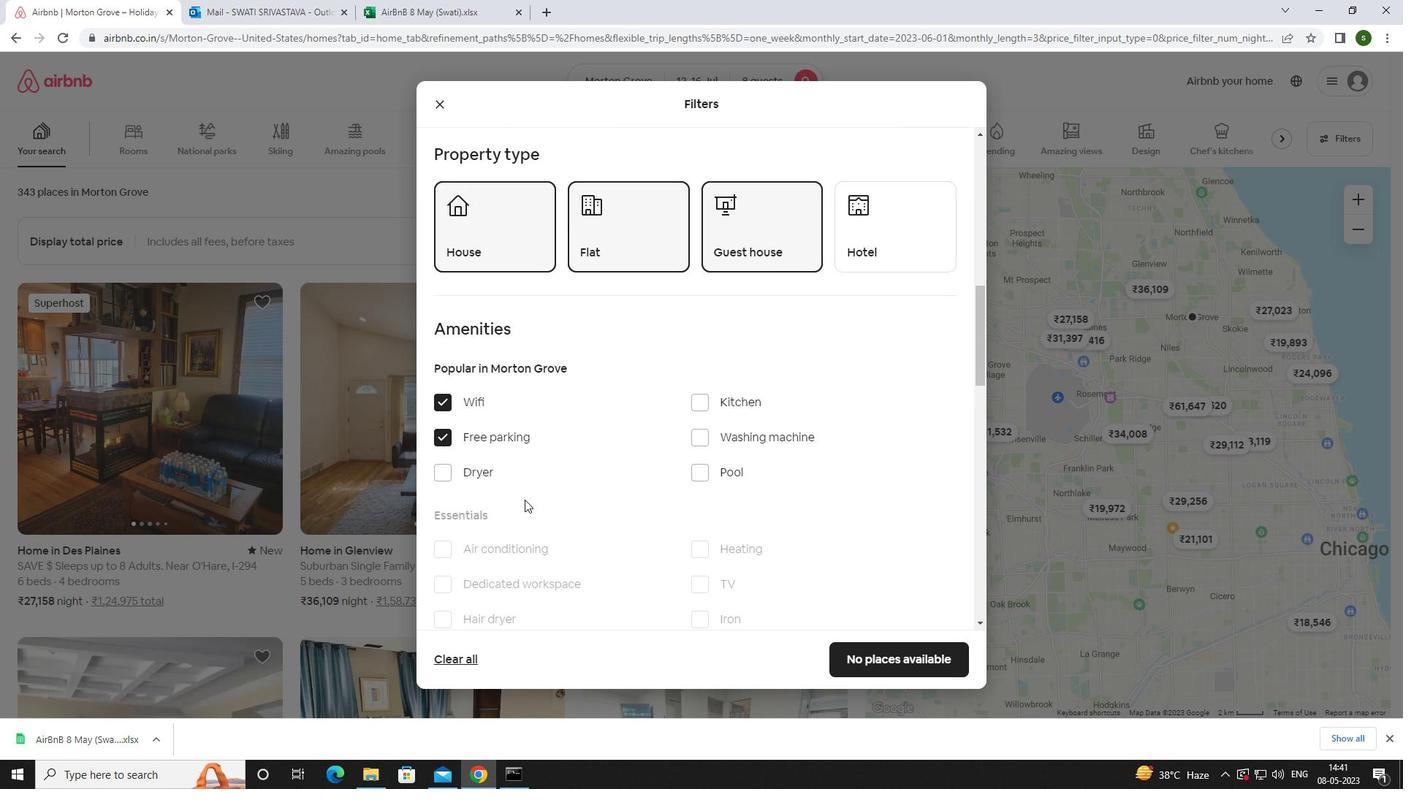 
Action: Mouse scrolled (600, 471) with delta (0, 0)
Screenshot: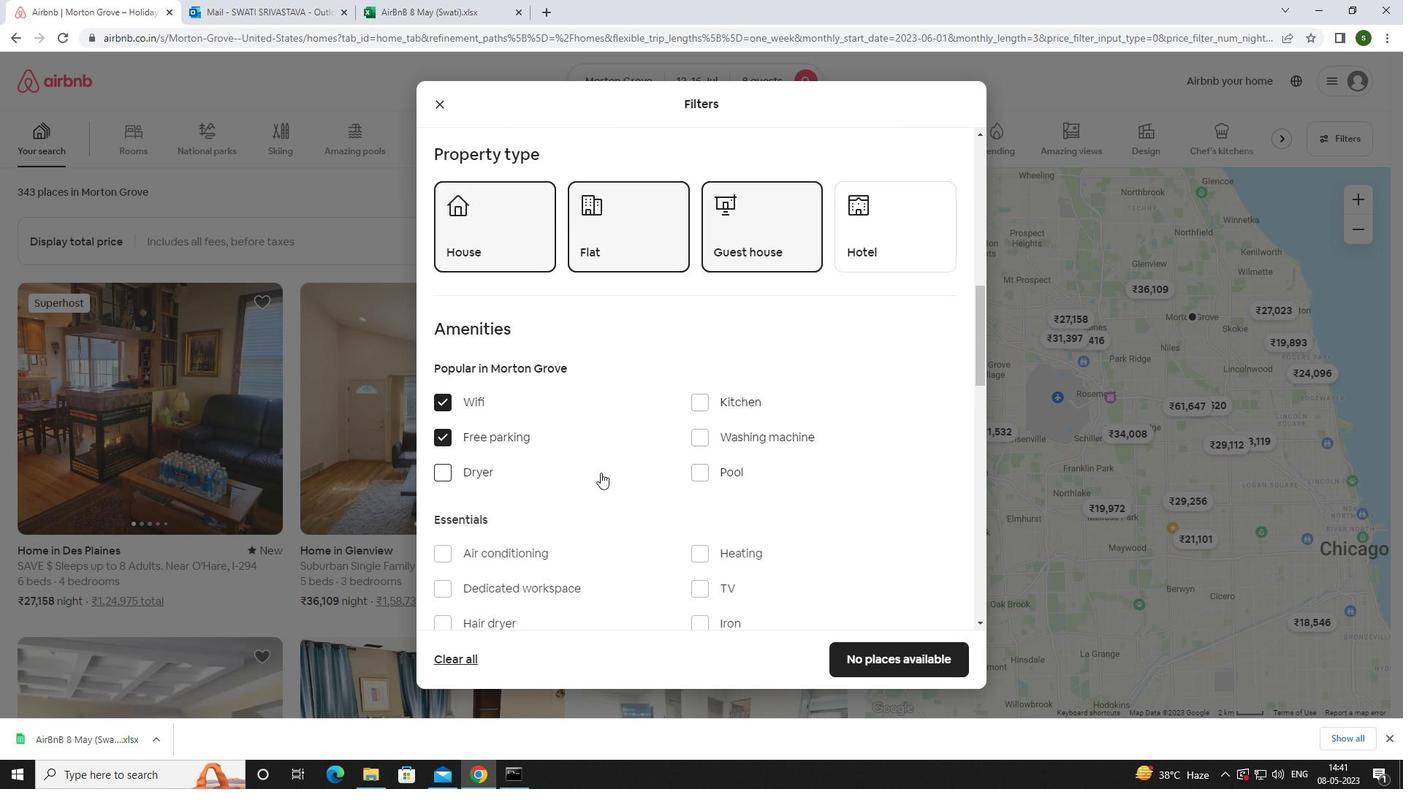 
Action: Mouse scrolled (600, 471) with delta (0, 0)
Screenshot: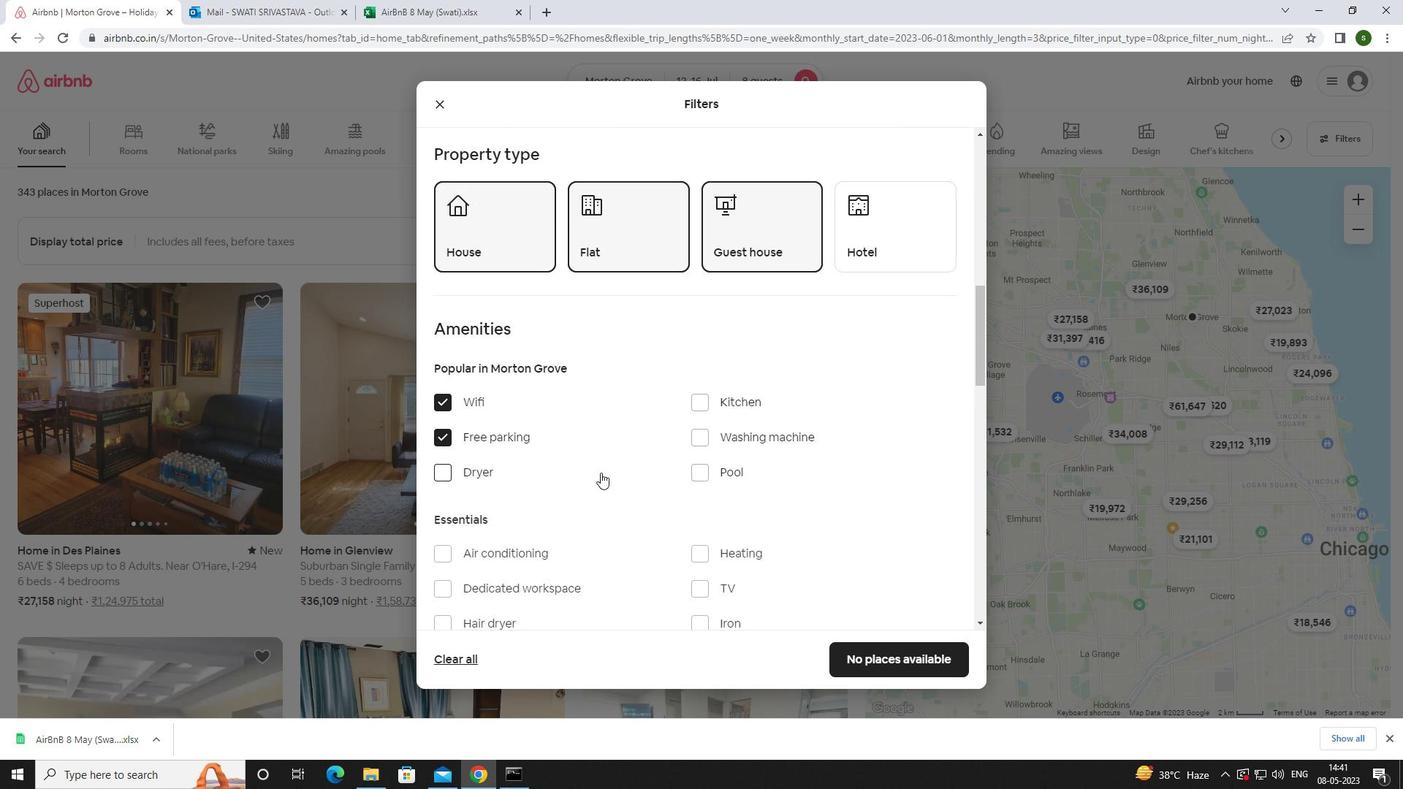 
Action: Mouse moved to (695, 448)
Screenshot: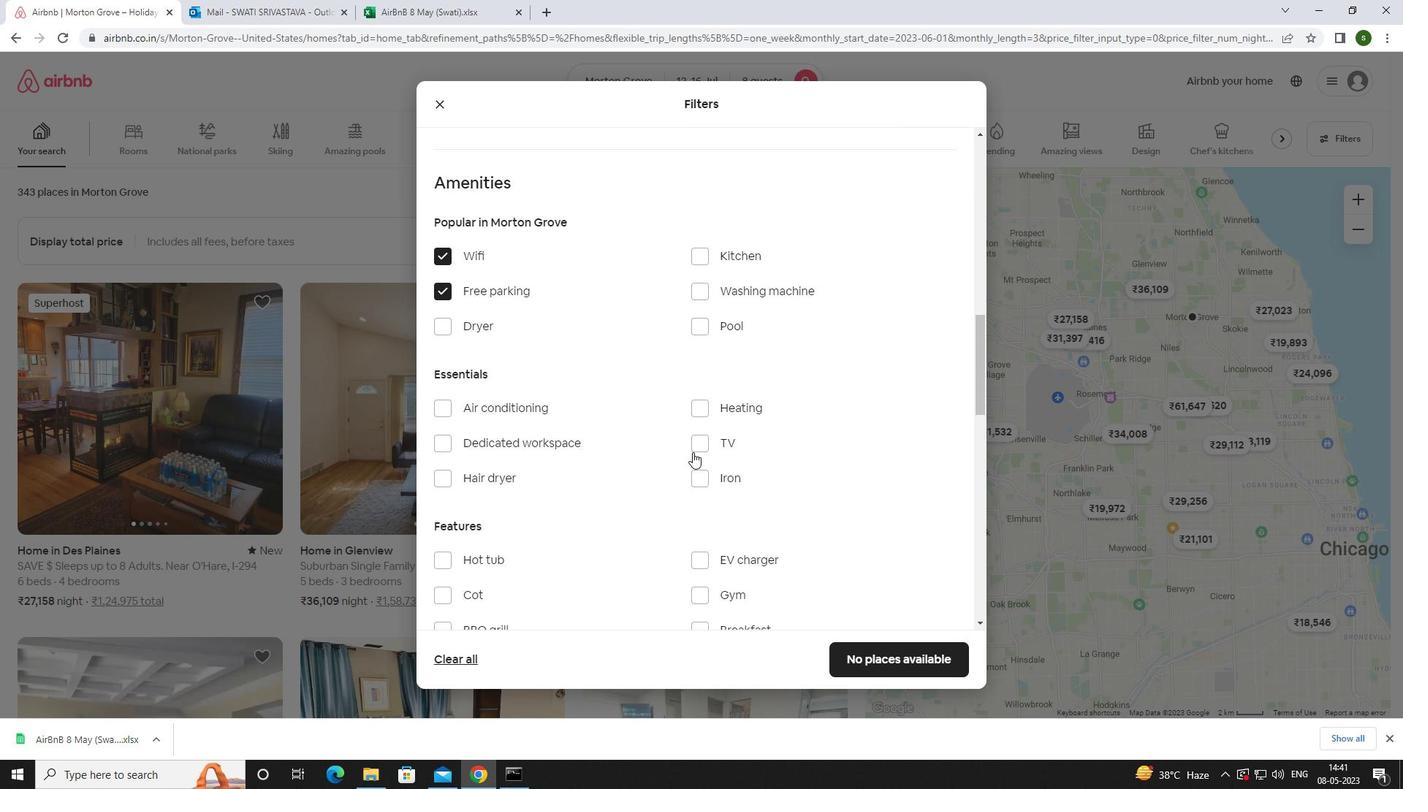 
Action: Mouse pressed left at (695, 448)
Screenshot: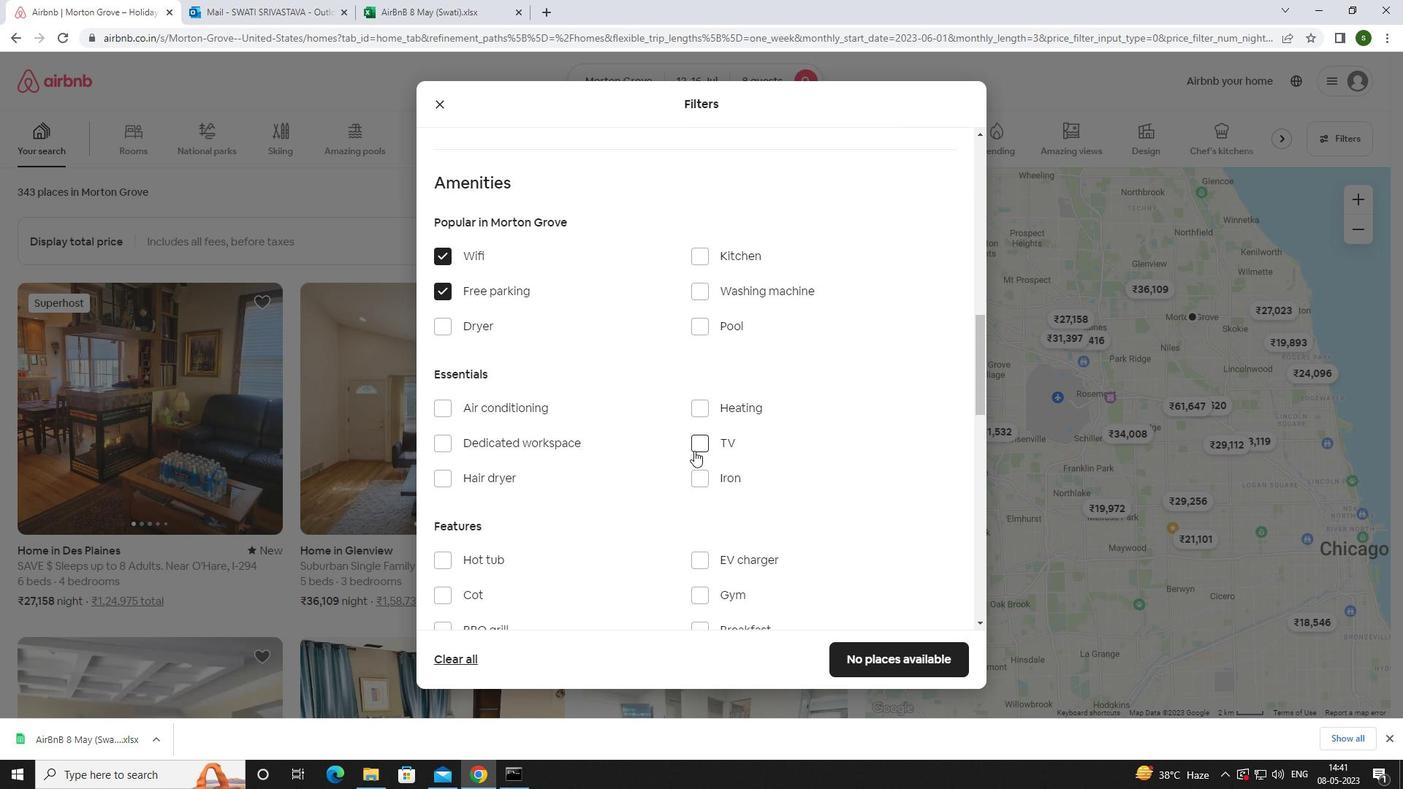 
Action: Mouse moved to (663, 449)
Screenshot: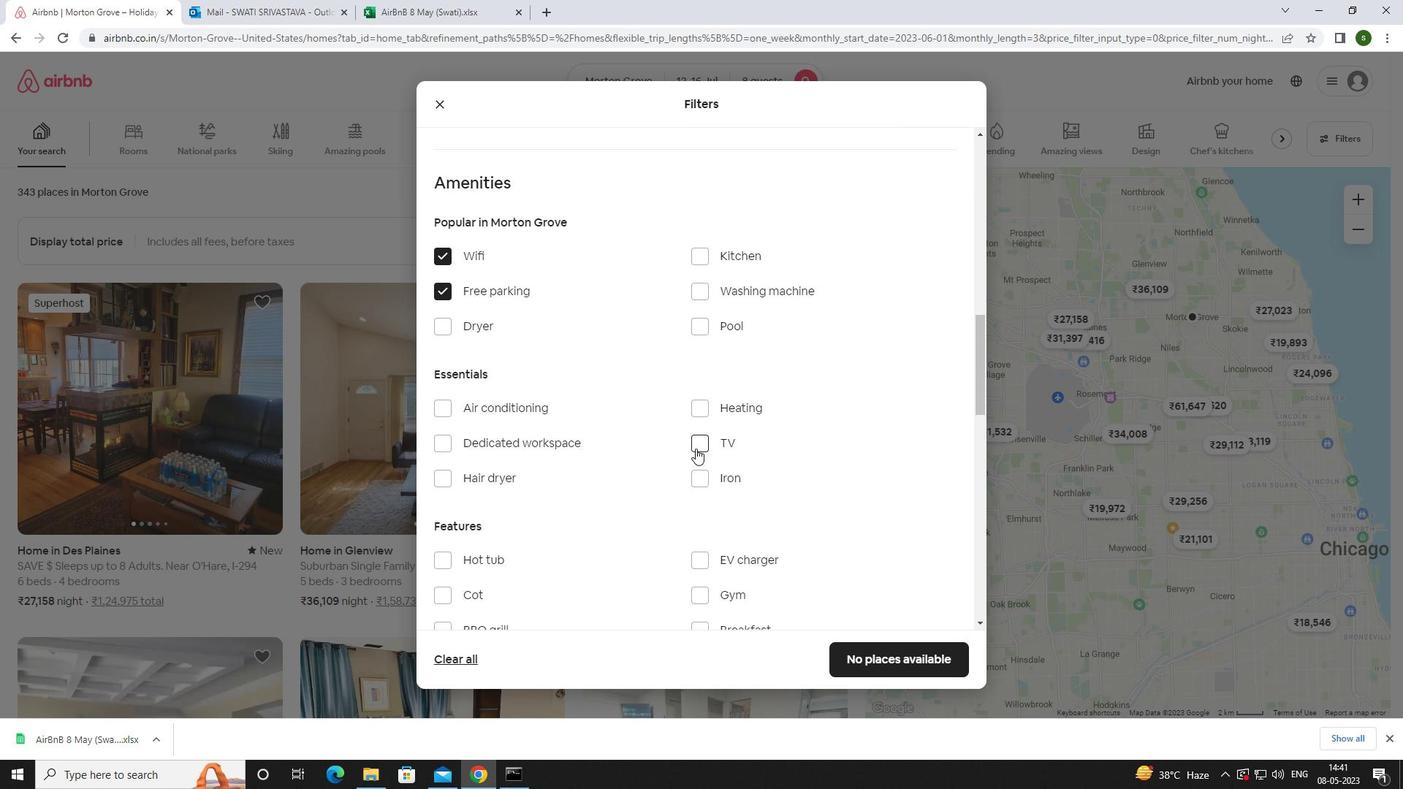 
Action: Mouse scrolled (663, 448) with delta (0, 0)
Screenshot: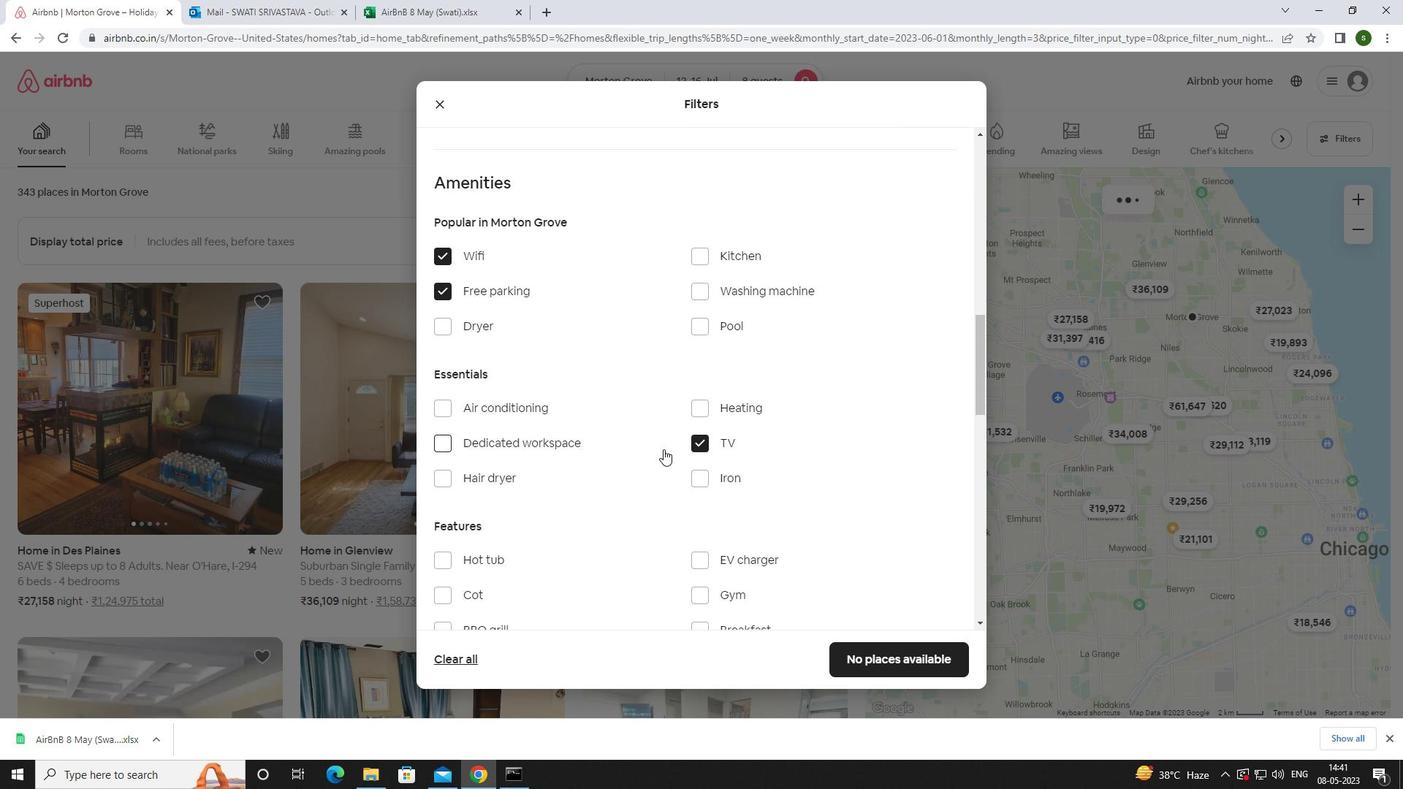 
Action: Mouse scrolled (663, 448) with delta (0, 0)
Screenshot: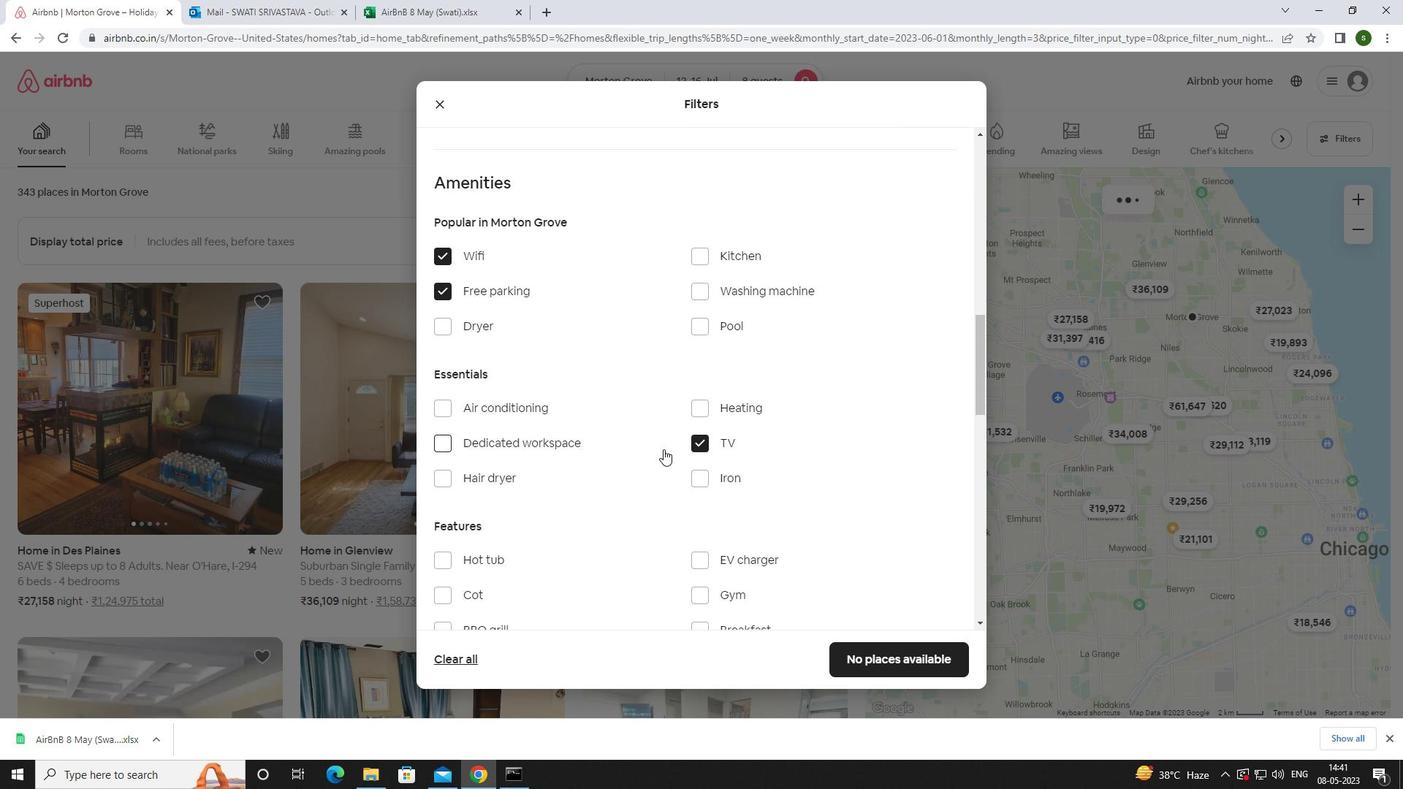 
Action: Mouse moved to (701, 448)
Screenshot: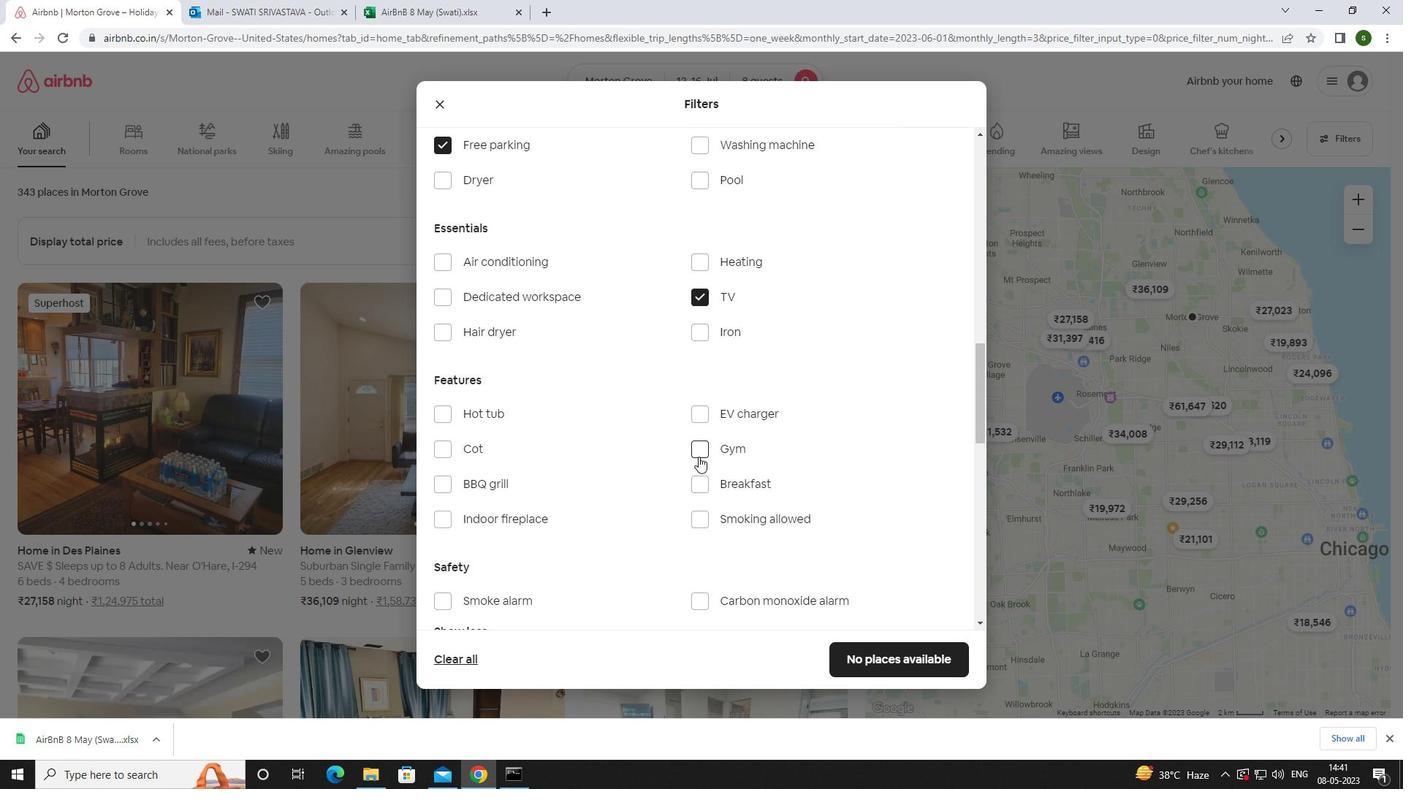 
Action: Mouse pressed left at (701, 448)
Screenshot: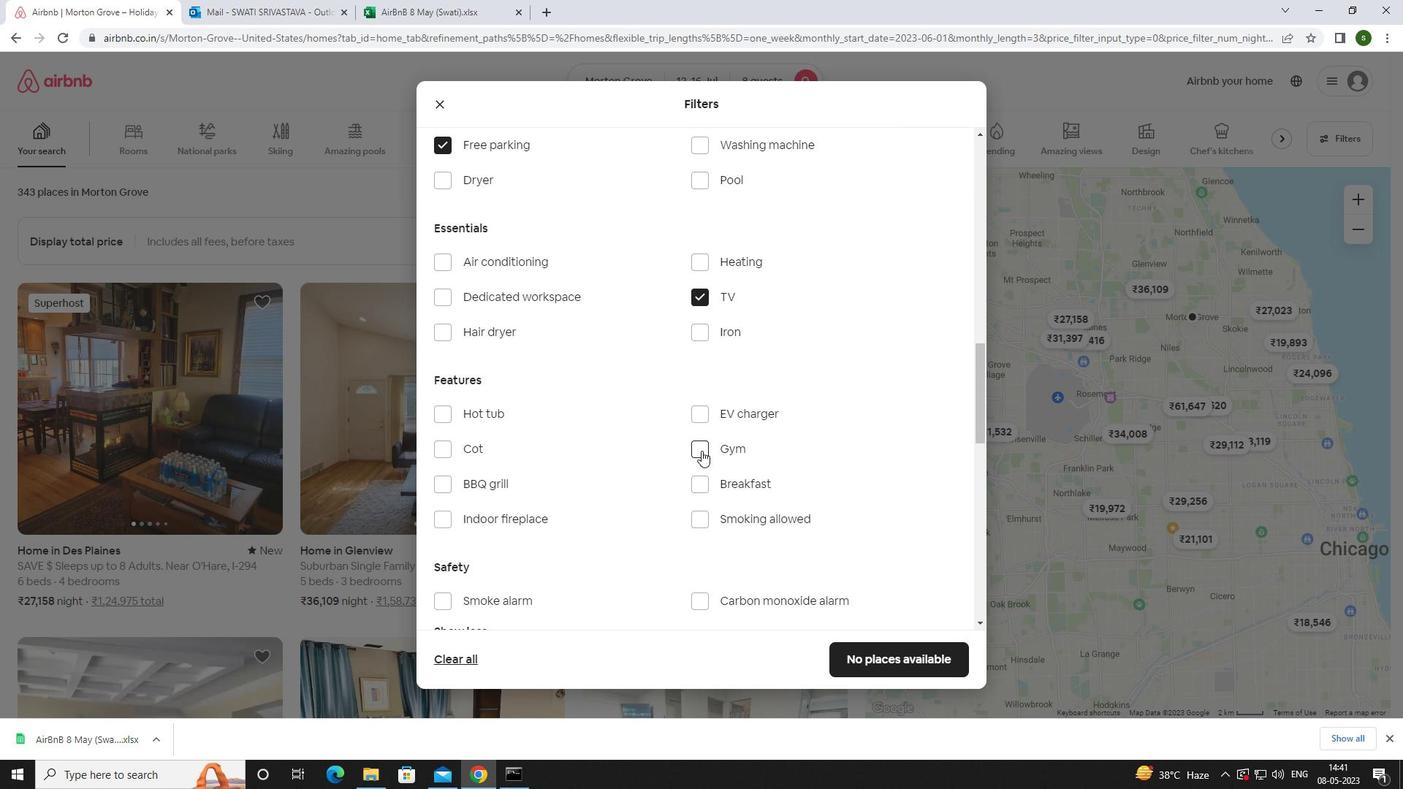 
Action: Mouse moved to (703, 483)
Screenshot: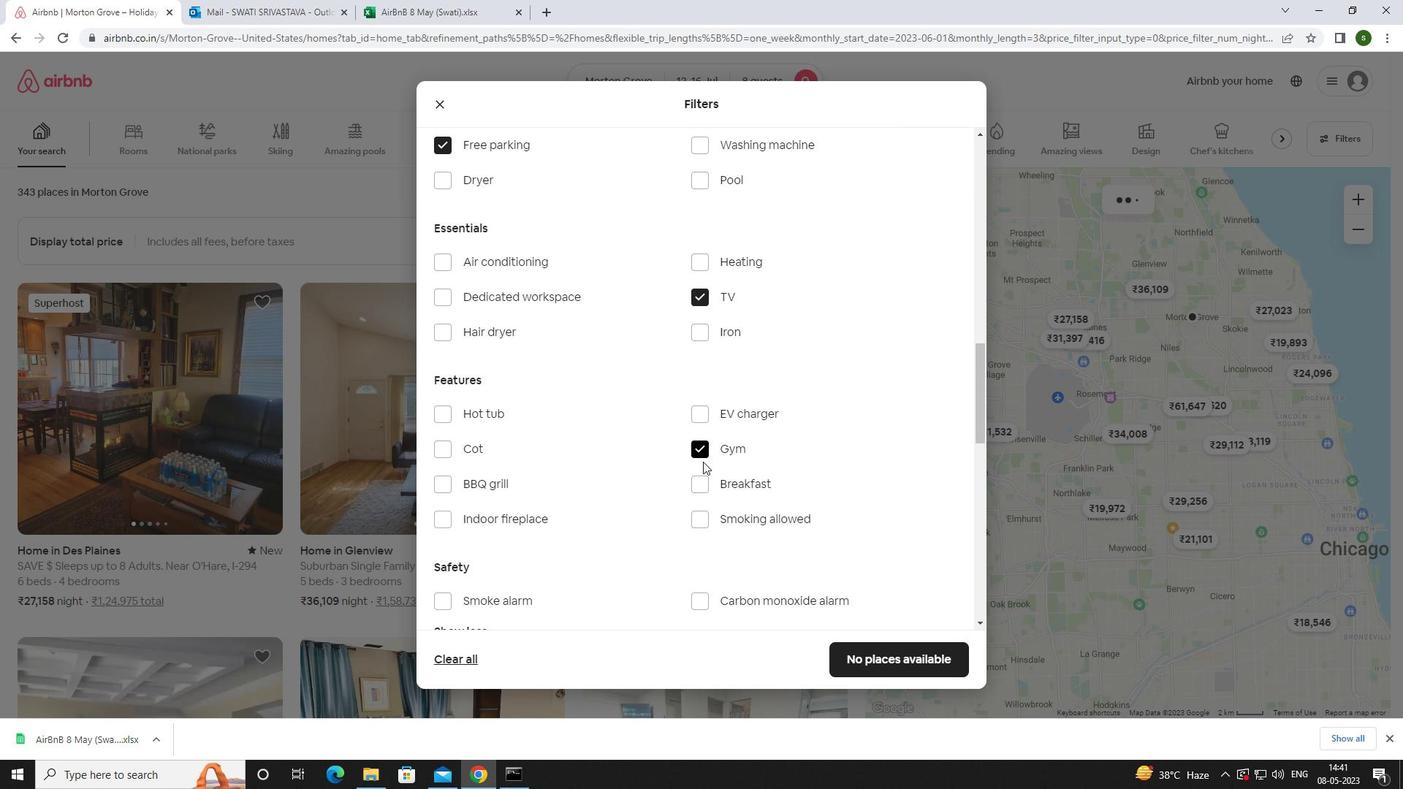 
Action: Mouse pressed left at (703, 483)
Screenshot: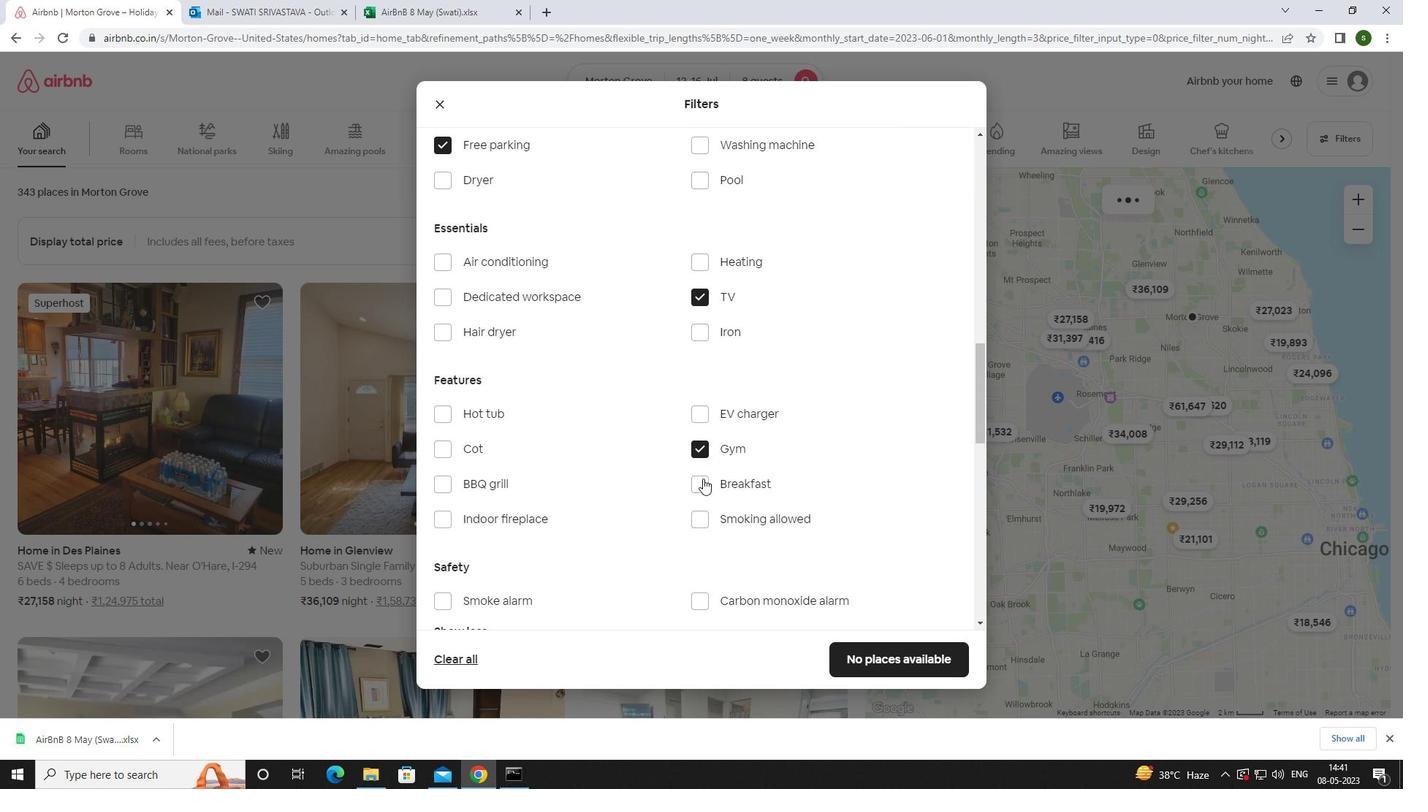 
Action: Mouse moved to (588, 426)
Screenshot: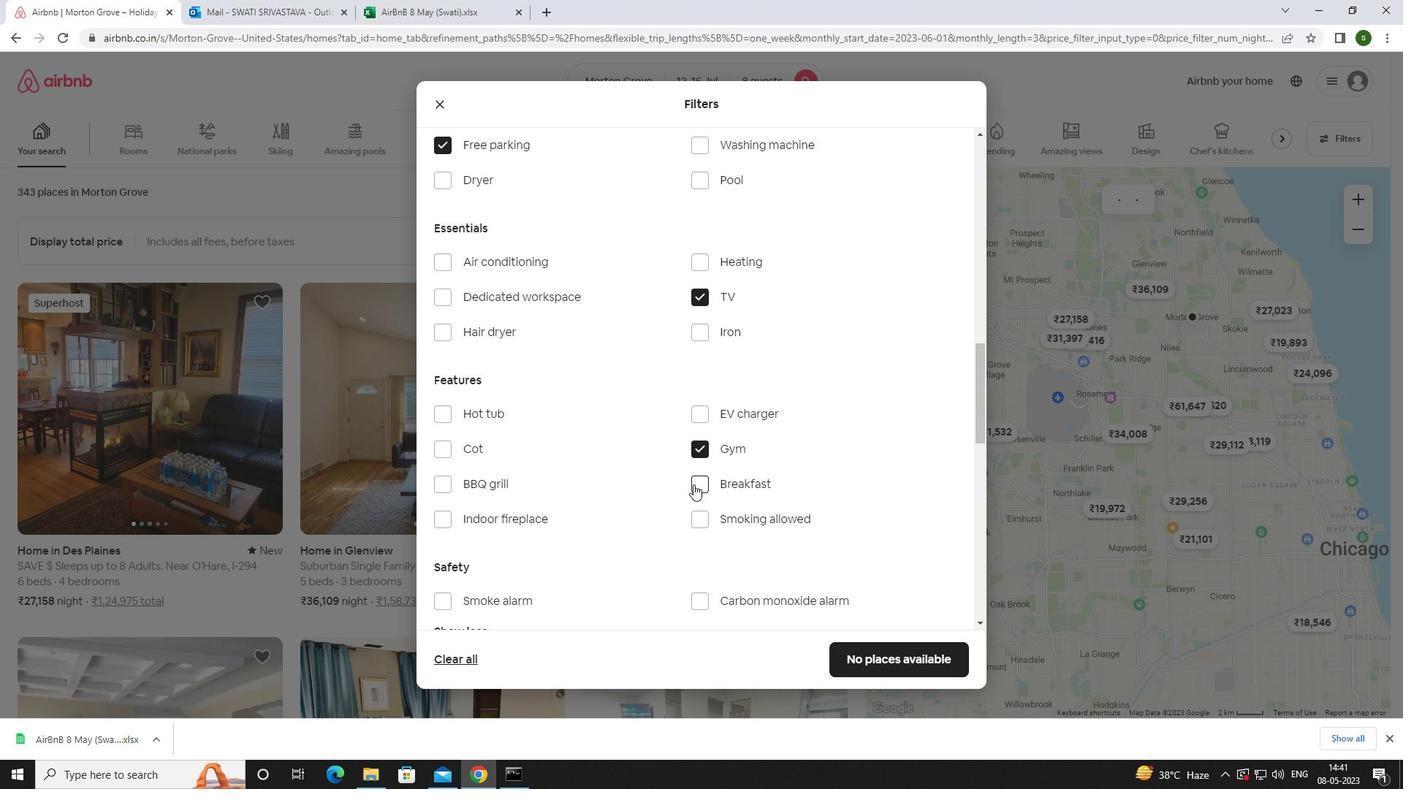 
Action: Mouse scrolled (588, 426) with delta (0, 0)
Screenshot: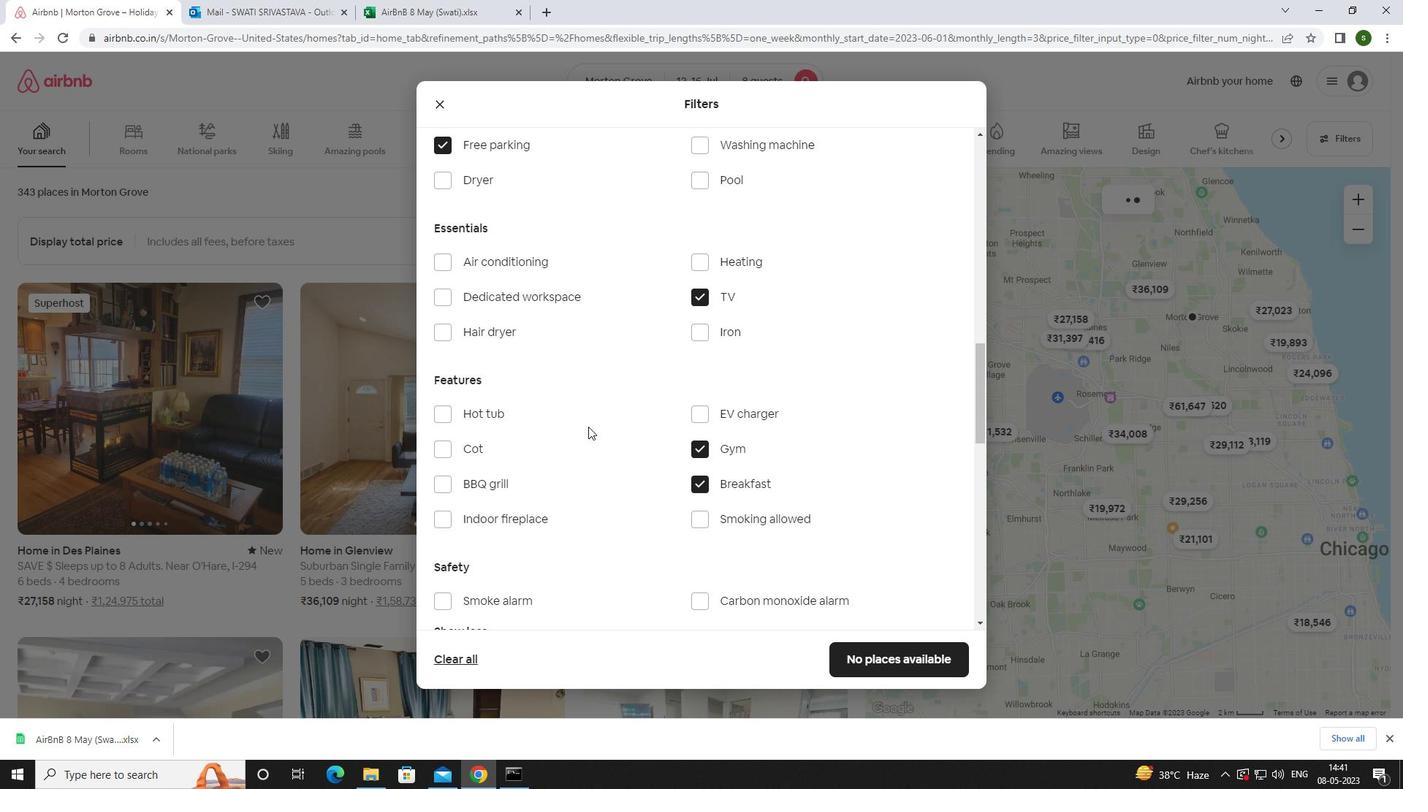 
Action: Mouse scrolled (588, 426) with delta (0, 0)
Screenshot: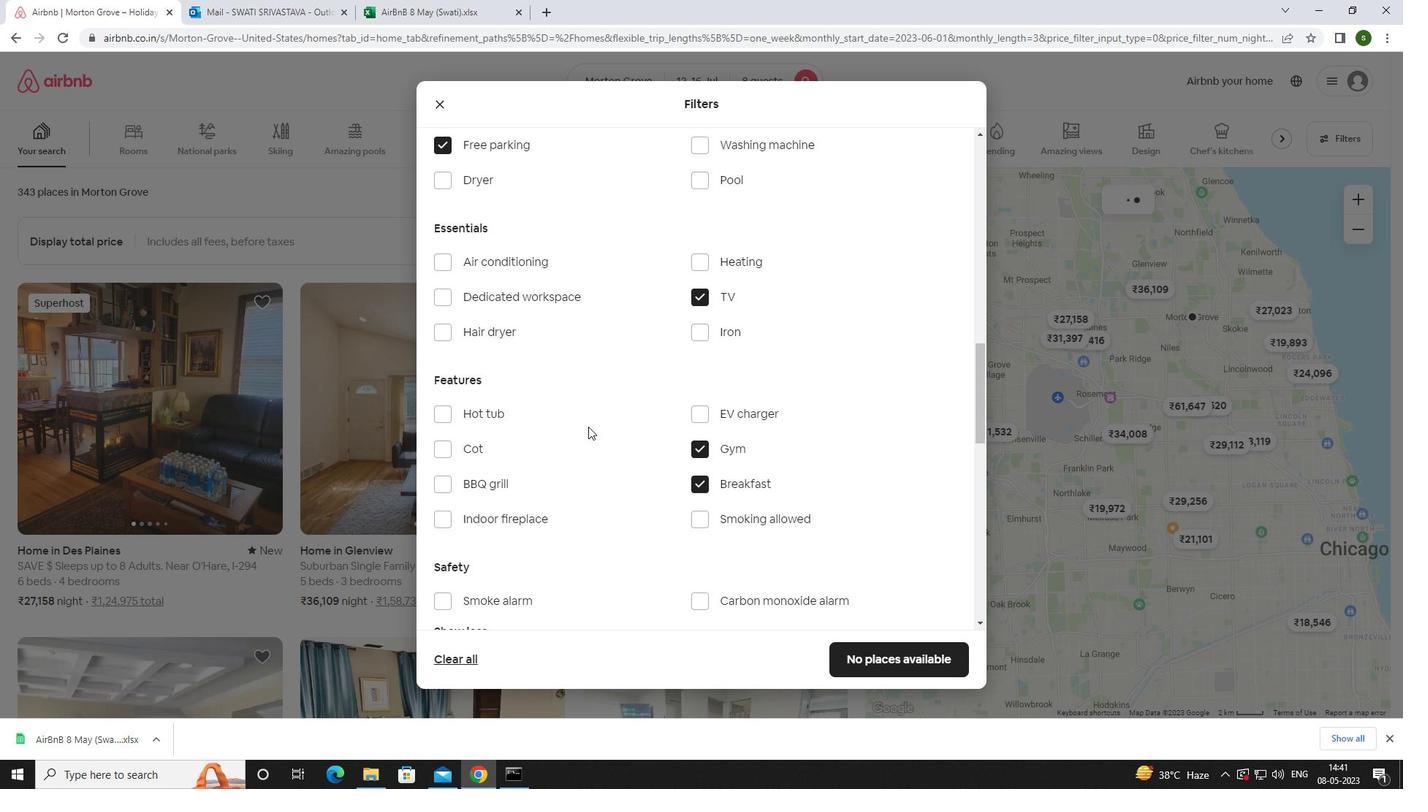 
Action: Mouse scrolled (588, 426) with delta (0, 0)
Screenshot: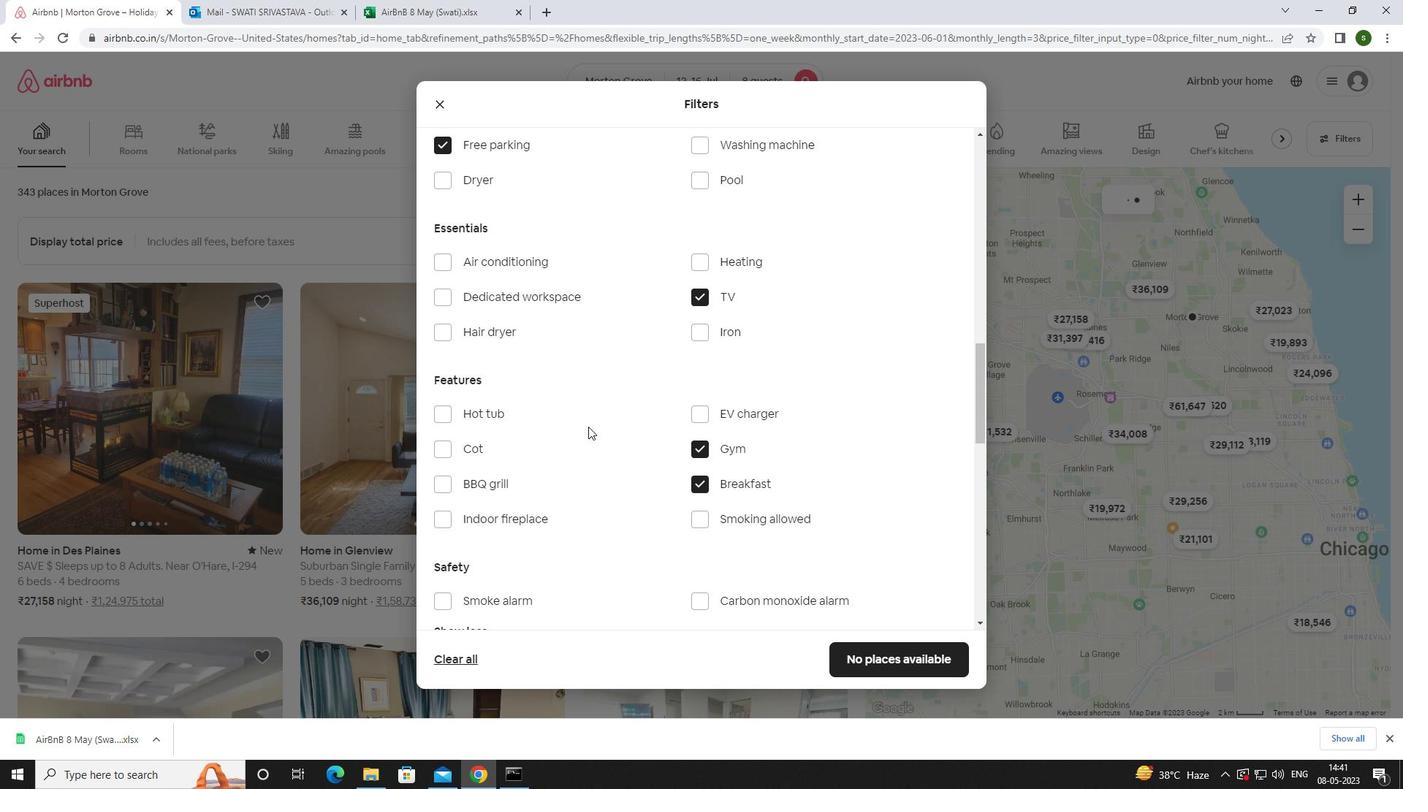 
Action: Mouse scrolled (588, 426) with delta (0, 0)
Screenshot: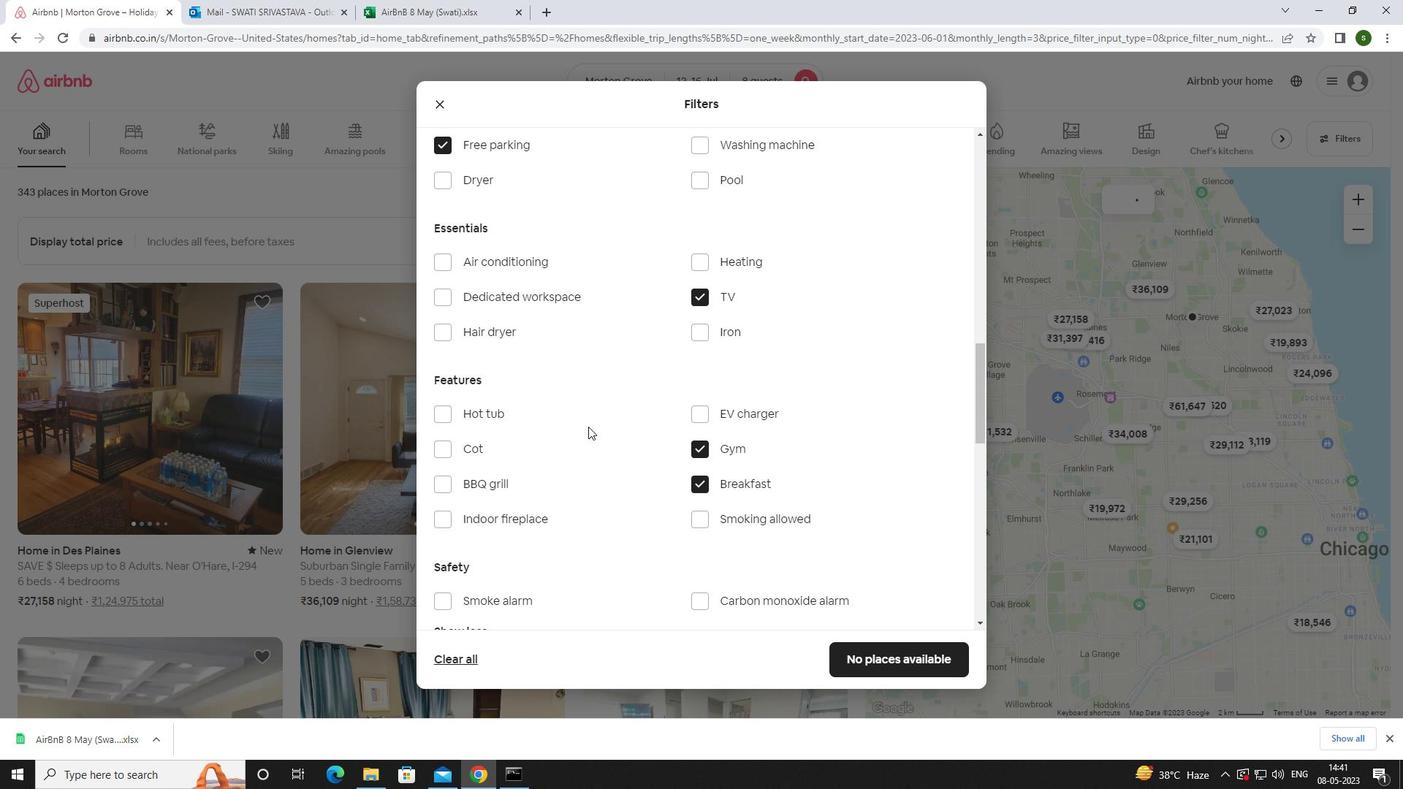 
Action: Mouse scrolled (588, 426) with delta (0, 0)
Screenshot: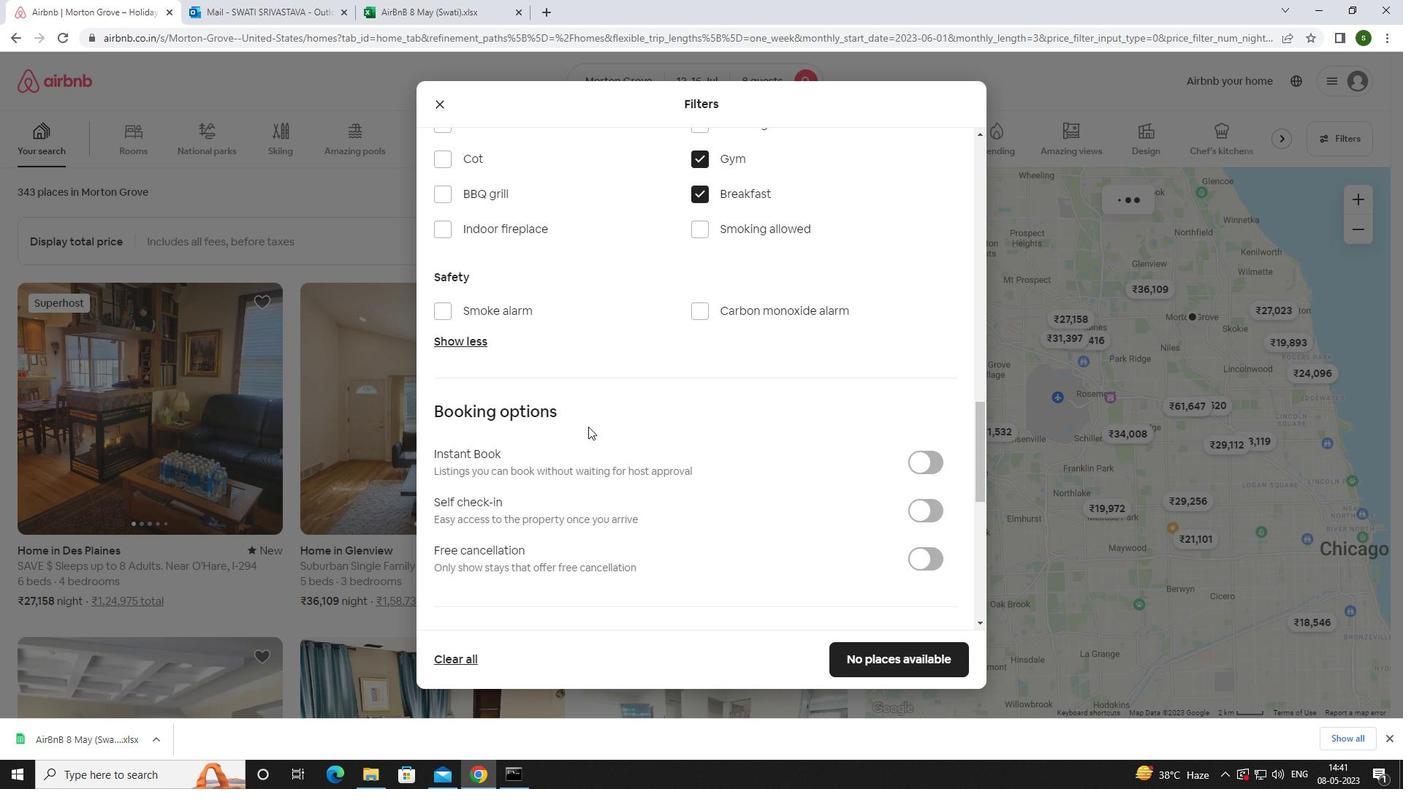 
Action: Mouse scrolled (588, 426) with delta (0, 0)
Screenshot: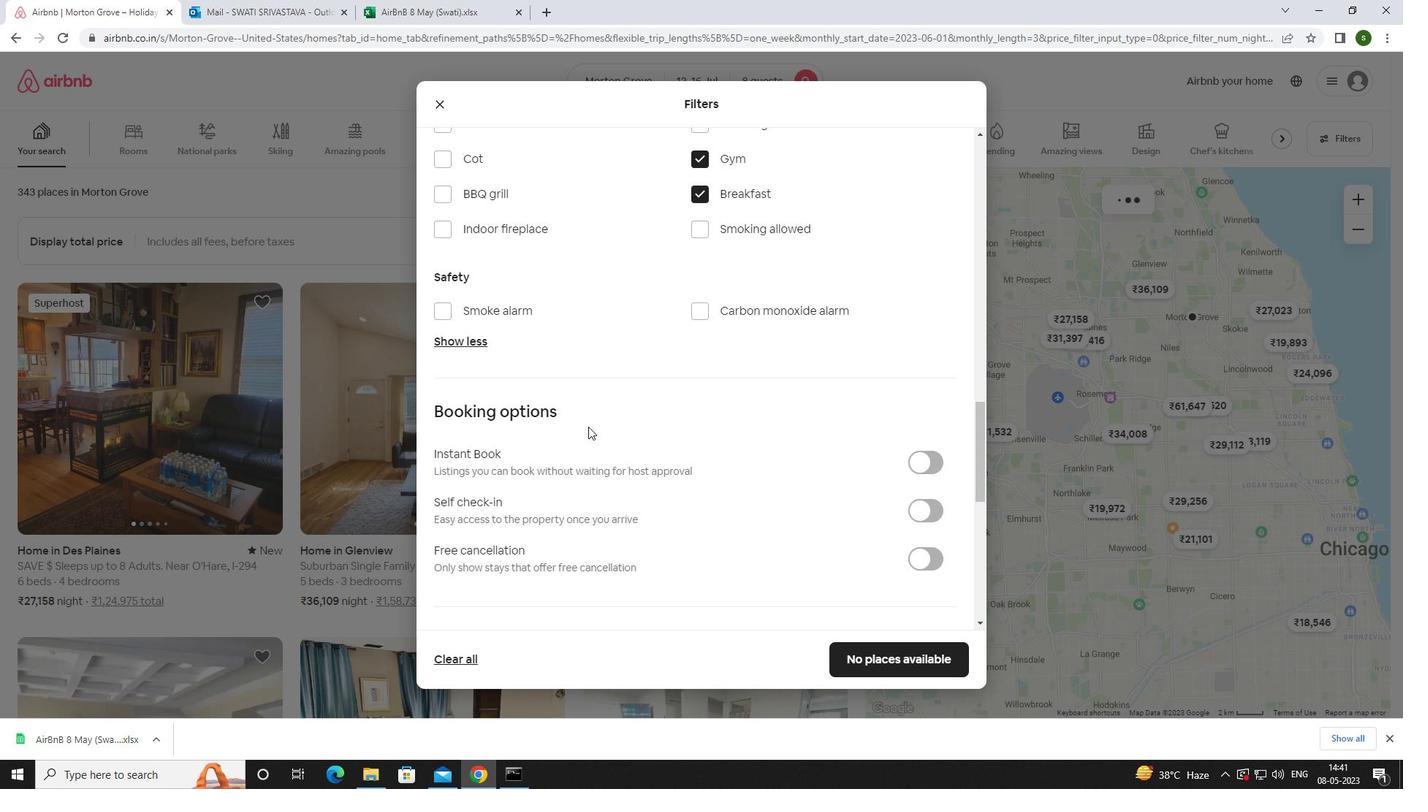 
Action: Mouse scrolled (588, 426) with delta (0, 0)
Screenshot: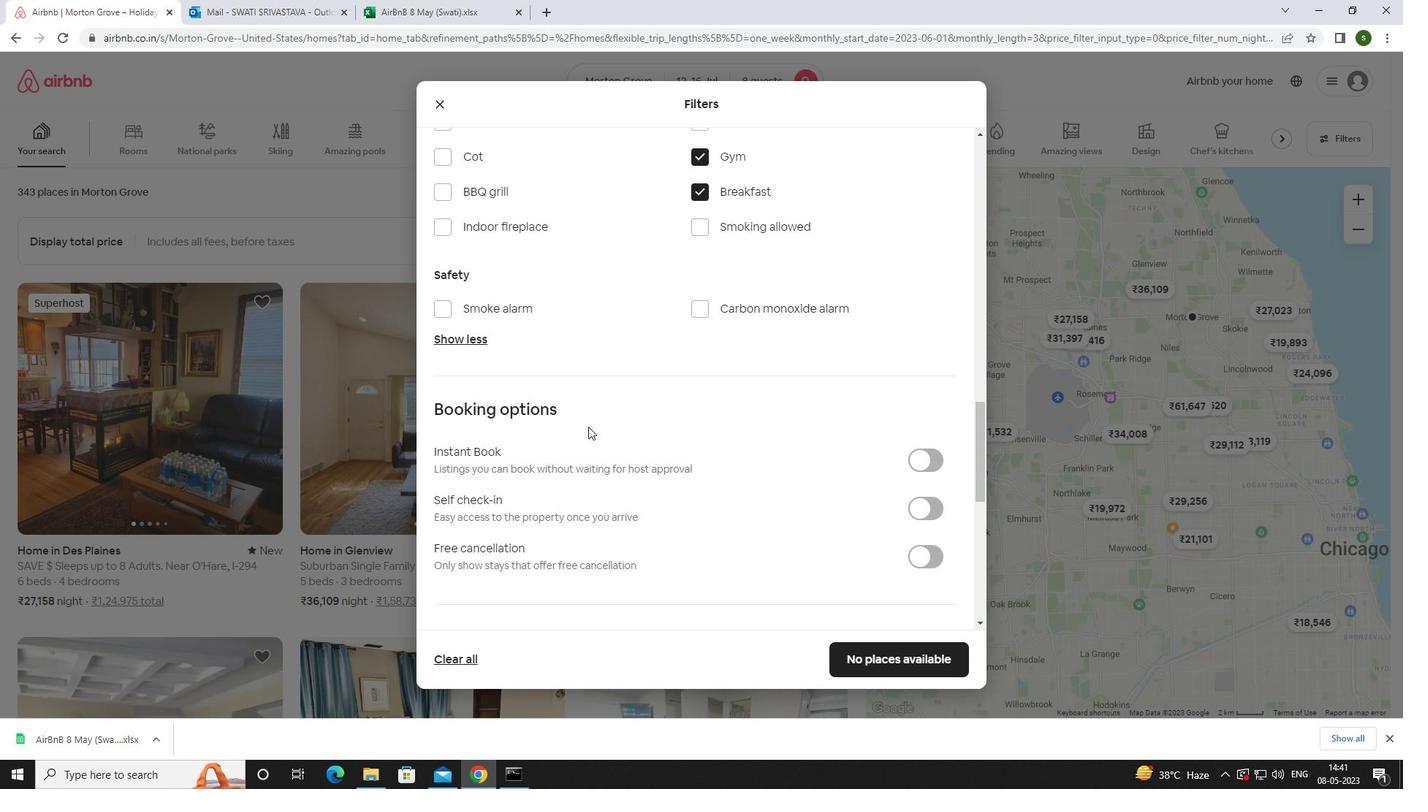 
Action: Mouse moved to (911, 290)
Screenshot: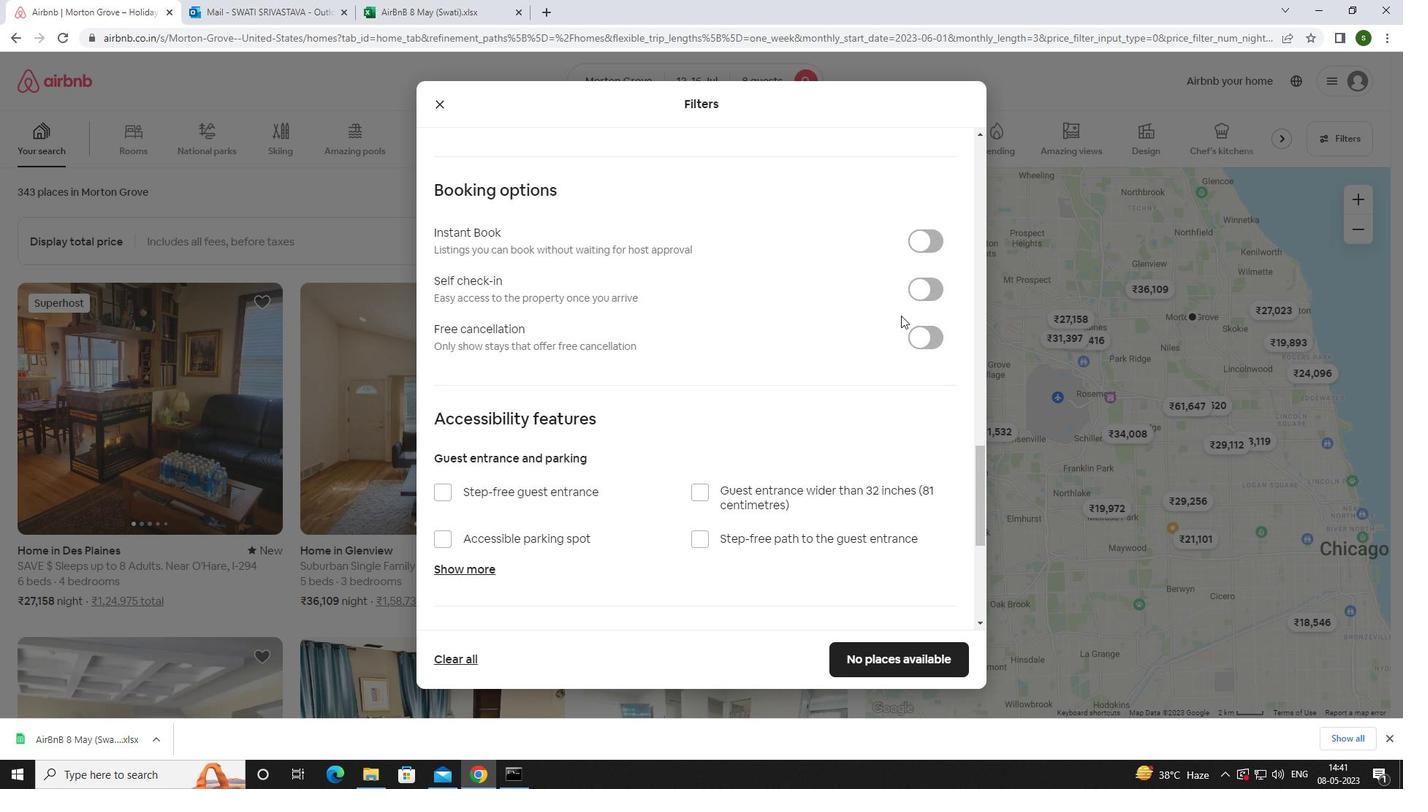 
Action: Mouse pressed left at (911, 290)
Screenshot: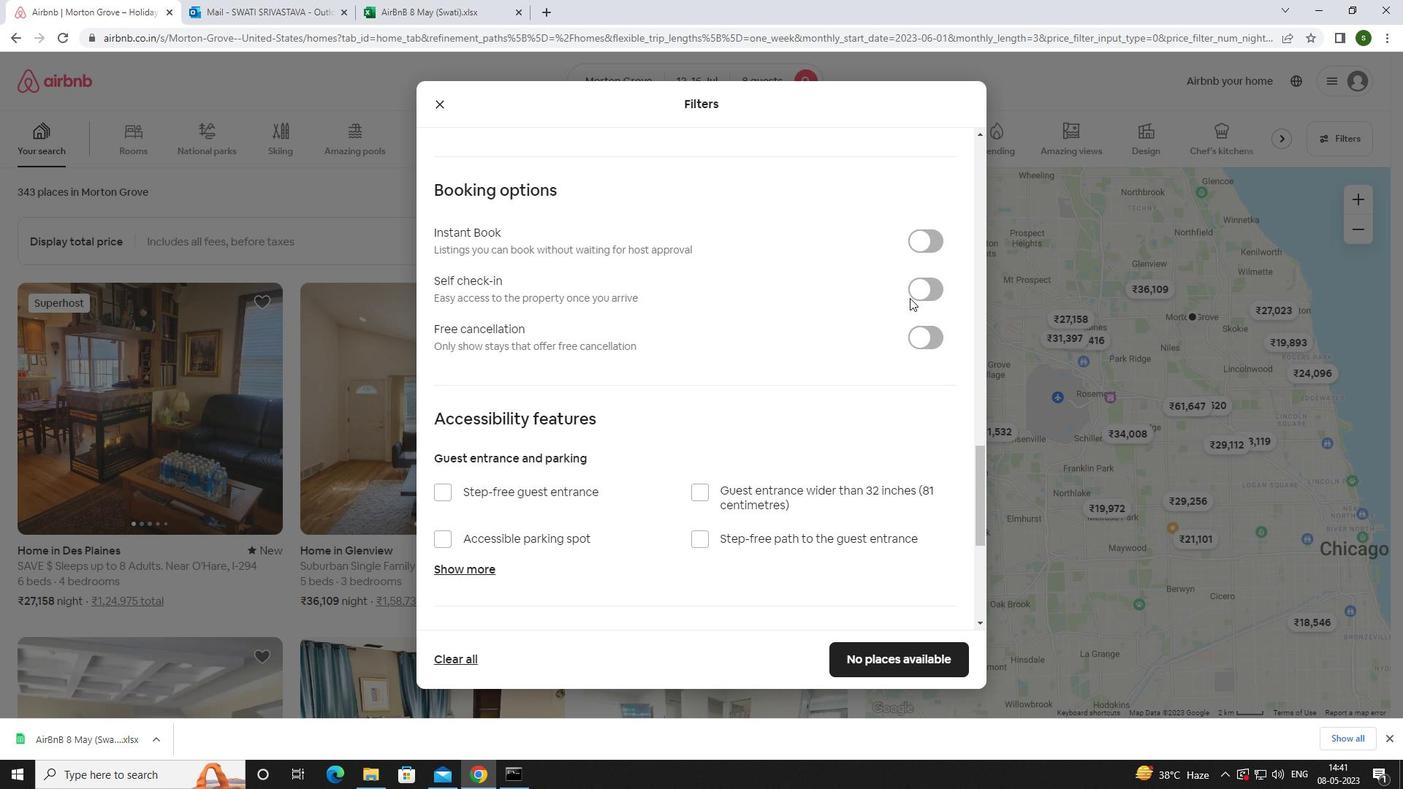 
Action: Mouse moved to (777, 339)
Screenshot: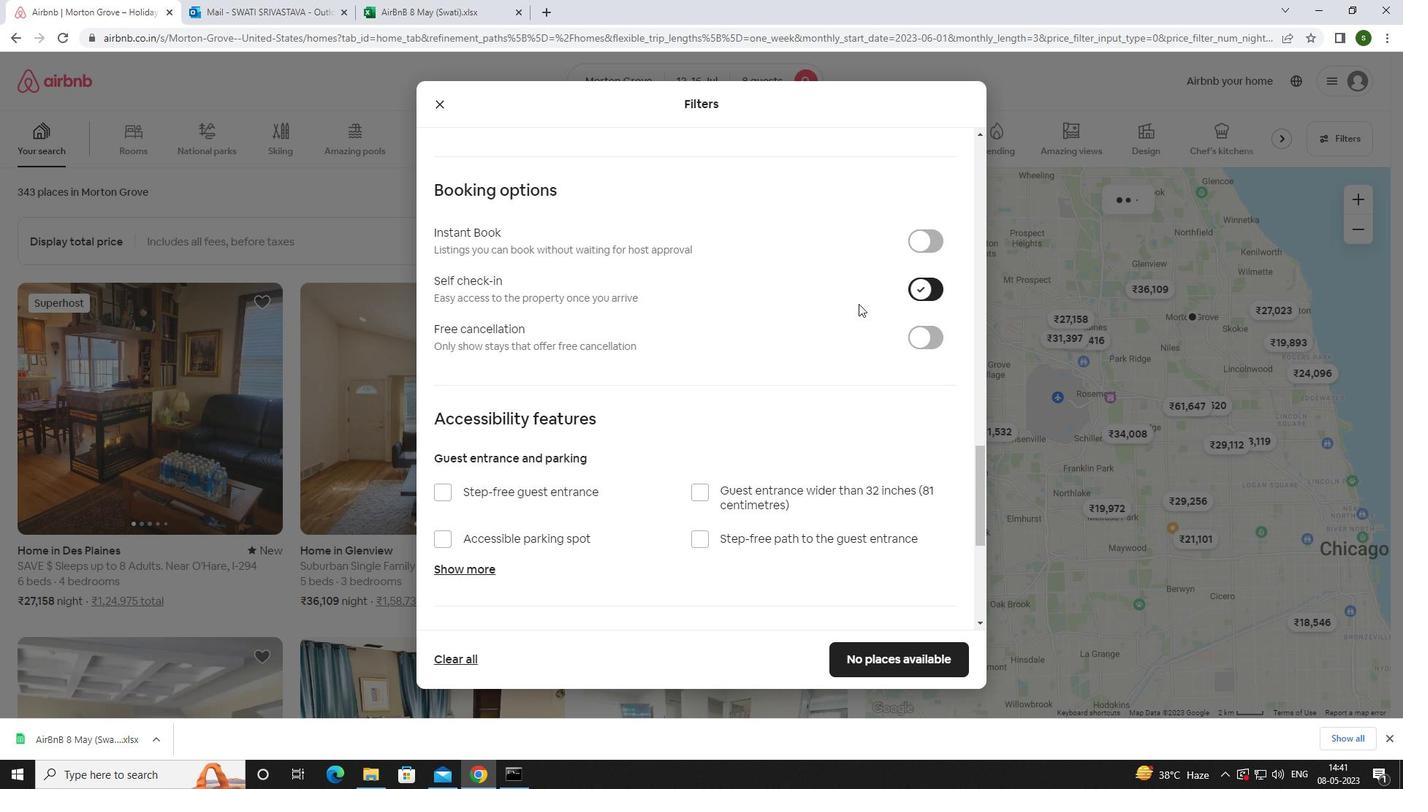 
Action: Mouse scrolled (777, 339) with delta (0, 0)
Screenshot: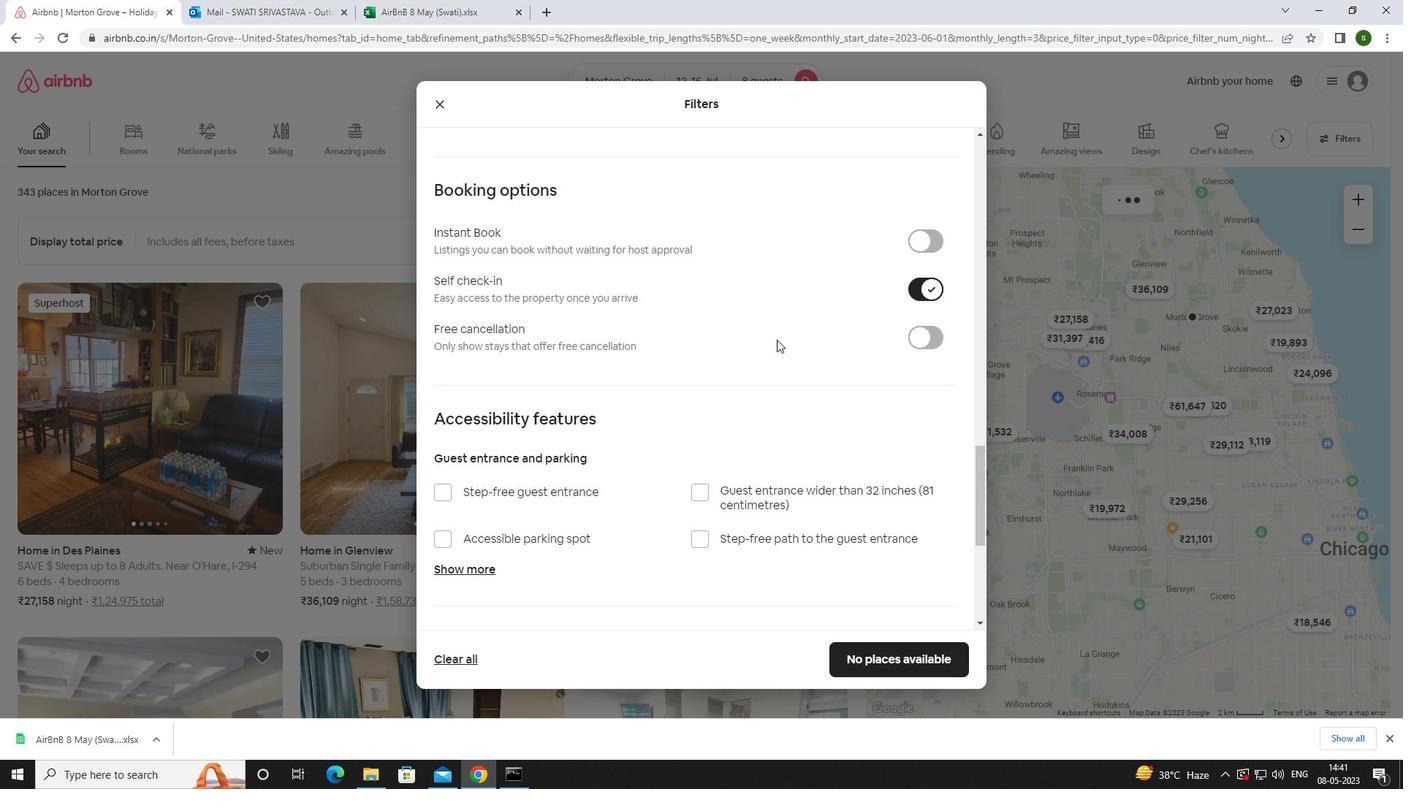 
Action: Mouse scrolled (777, 339) with delta (0, 0)
Screenshot: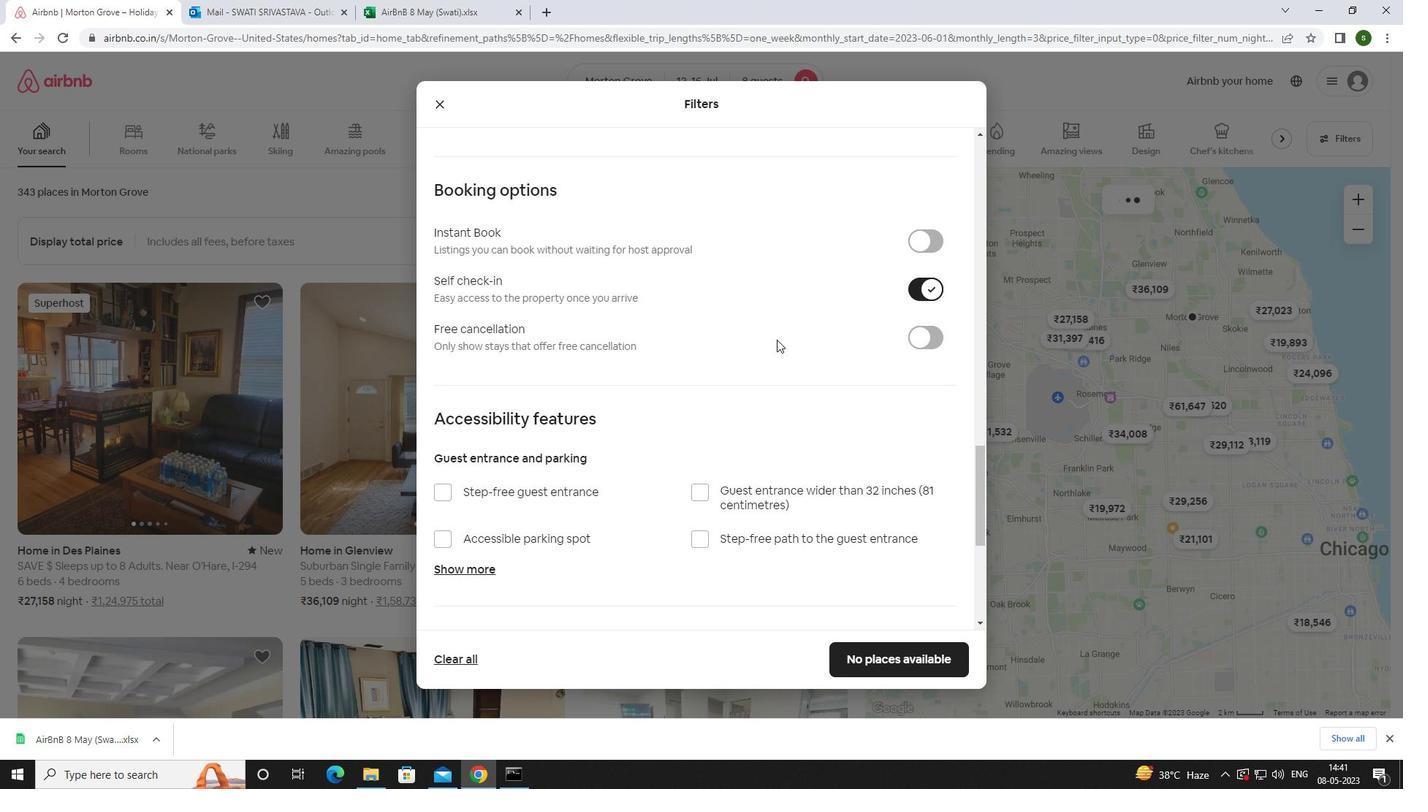 
Action: Mouse scrolled (777, 339) with delta (0, 0)
Screenshot: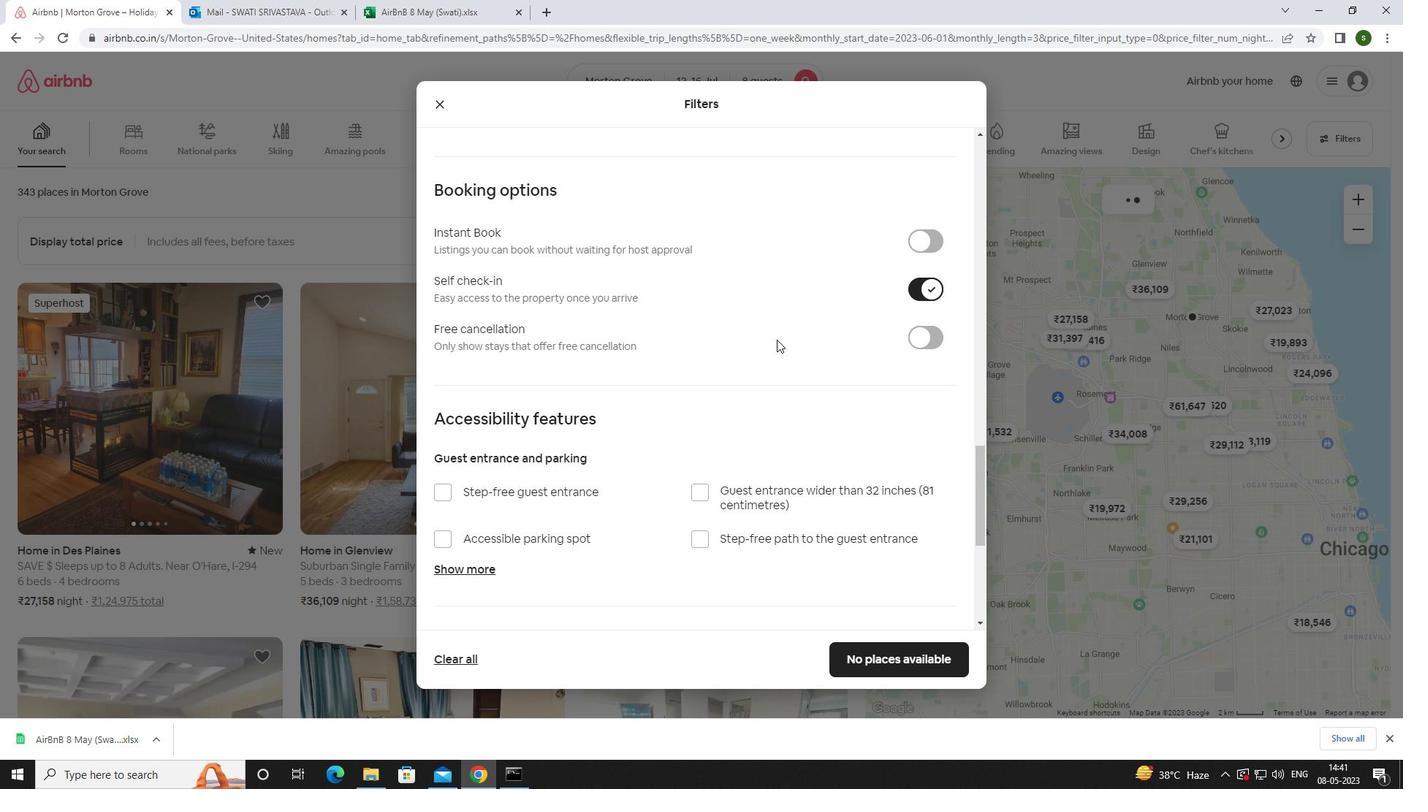 
Action: Mouse scrolled (777, 339) with delta (0, 0)
Screenshot: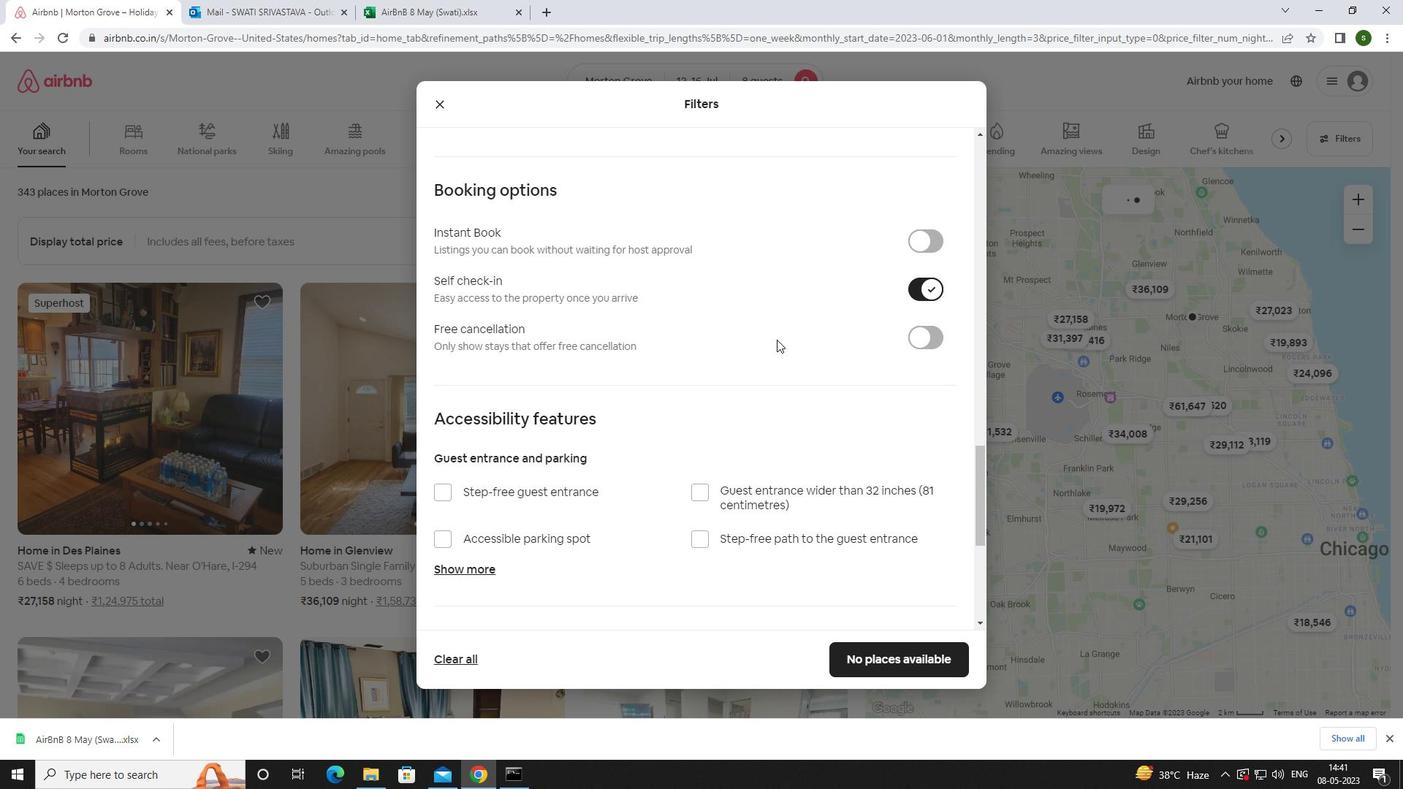 
Action: Mouse scrolled (777, 339) with delta (0, 0)
Screenshot: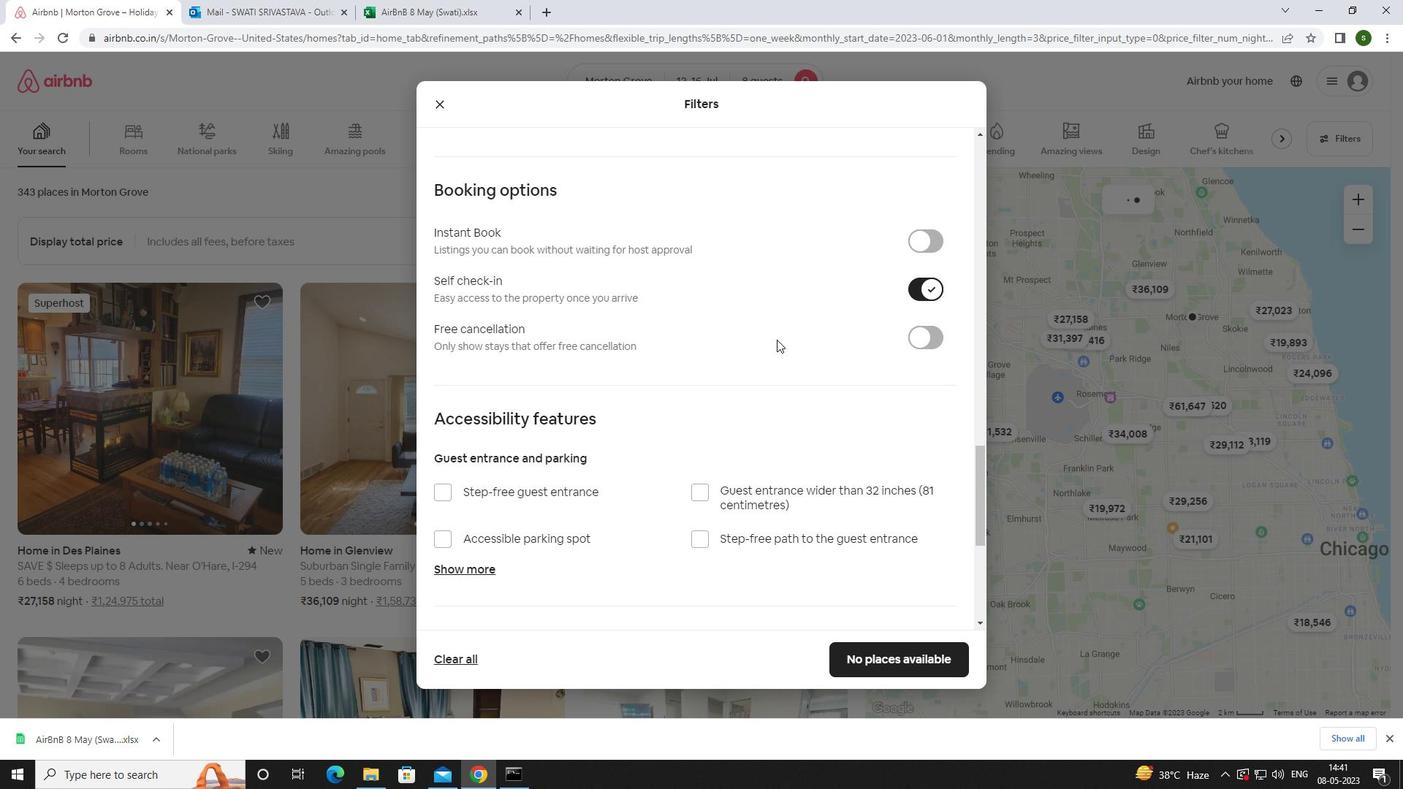 
Action: Mouse scrolled (777, 339) with delta (0, 0)
Screenshot: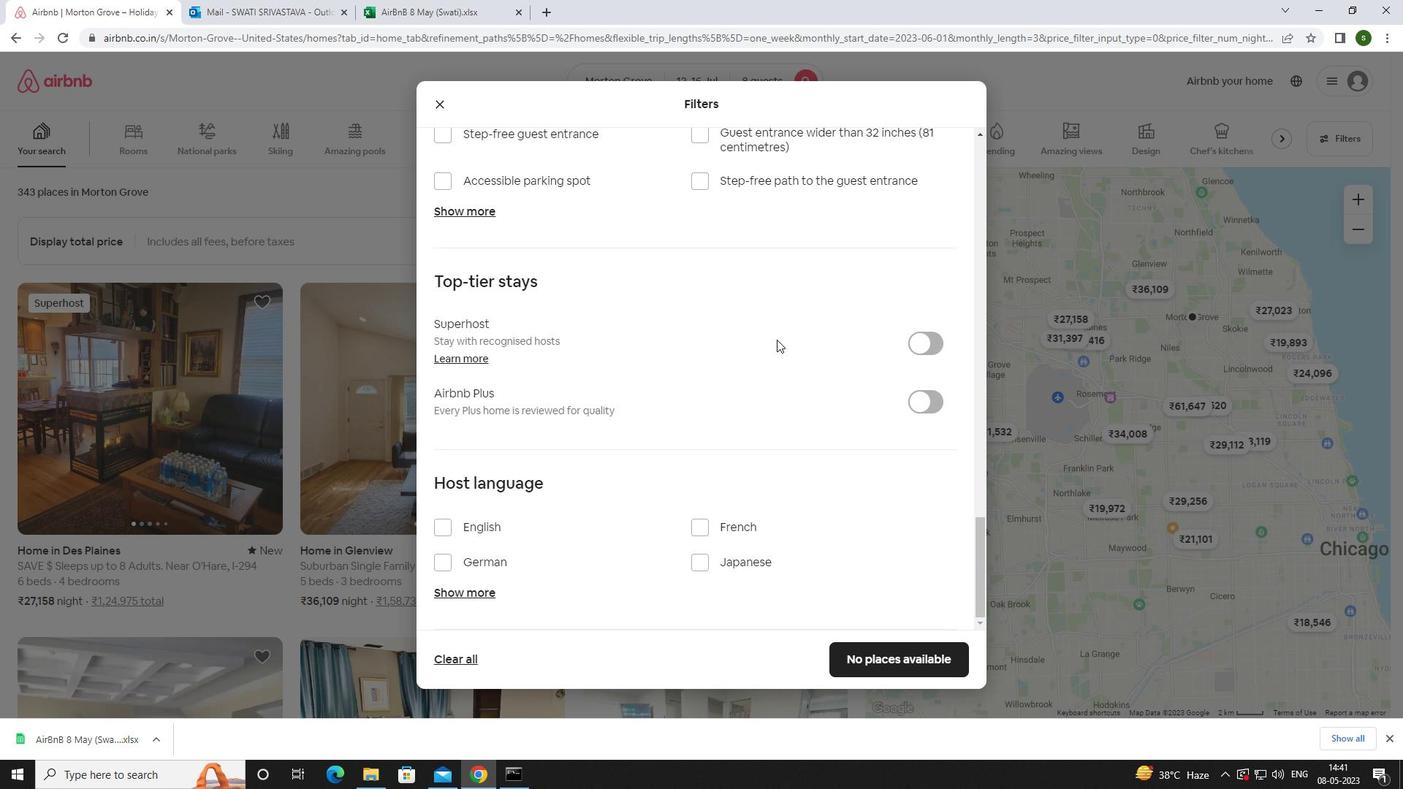 
Action: Mouse scrolled (777, 339) with delta (0, 0)
Screenshot: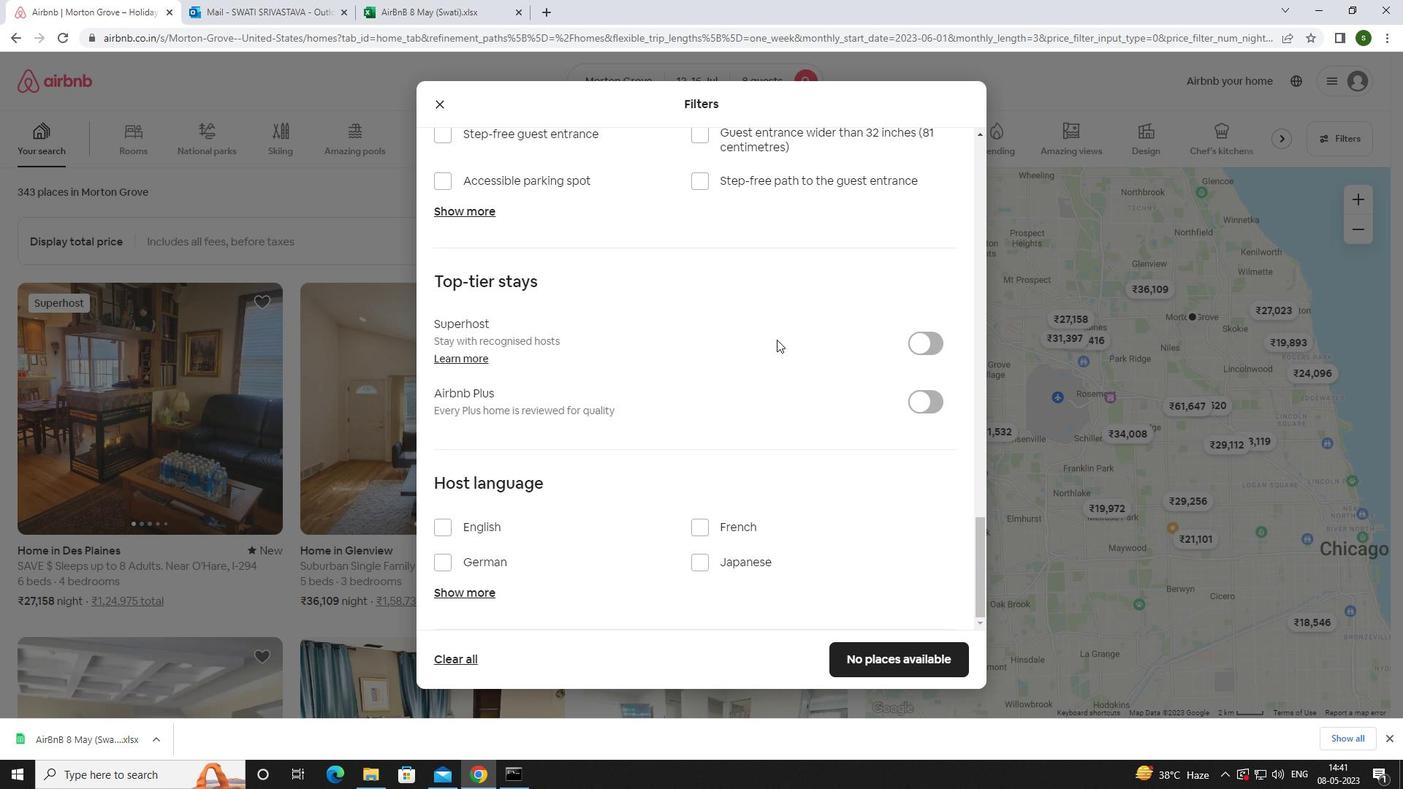 
Action: Mouse scrolled (777, 339) with delta (0, 0)
Screenshot: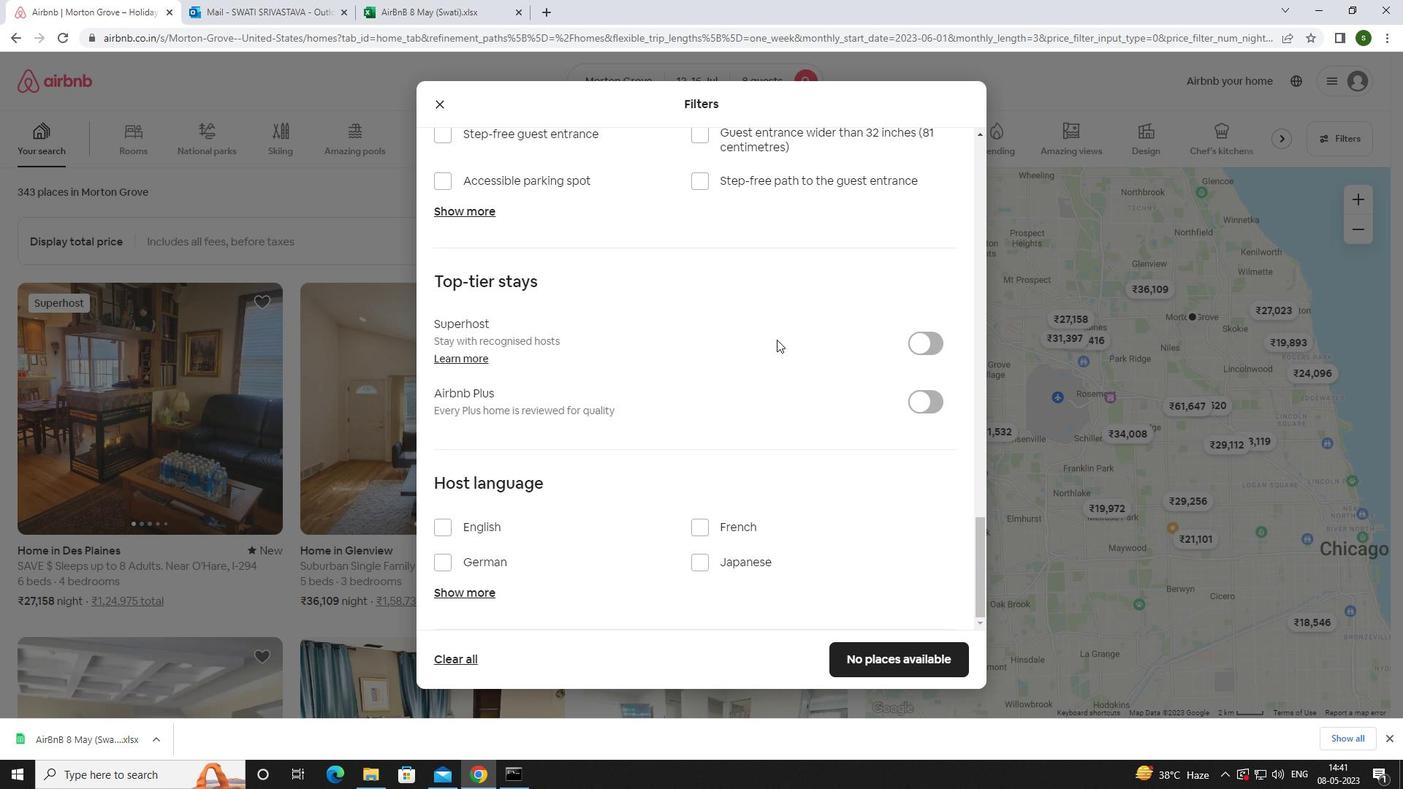 
Action: Mouse scrolled (777, 339) with delta (0, 0)
Screenshot: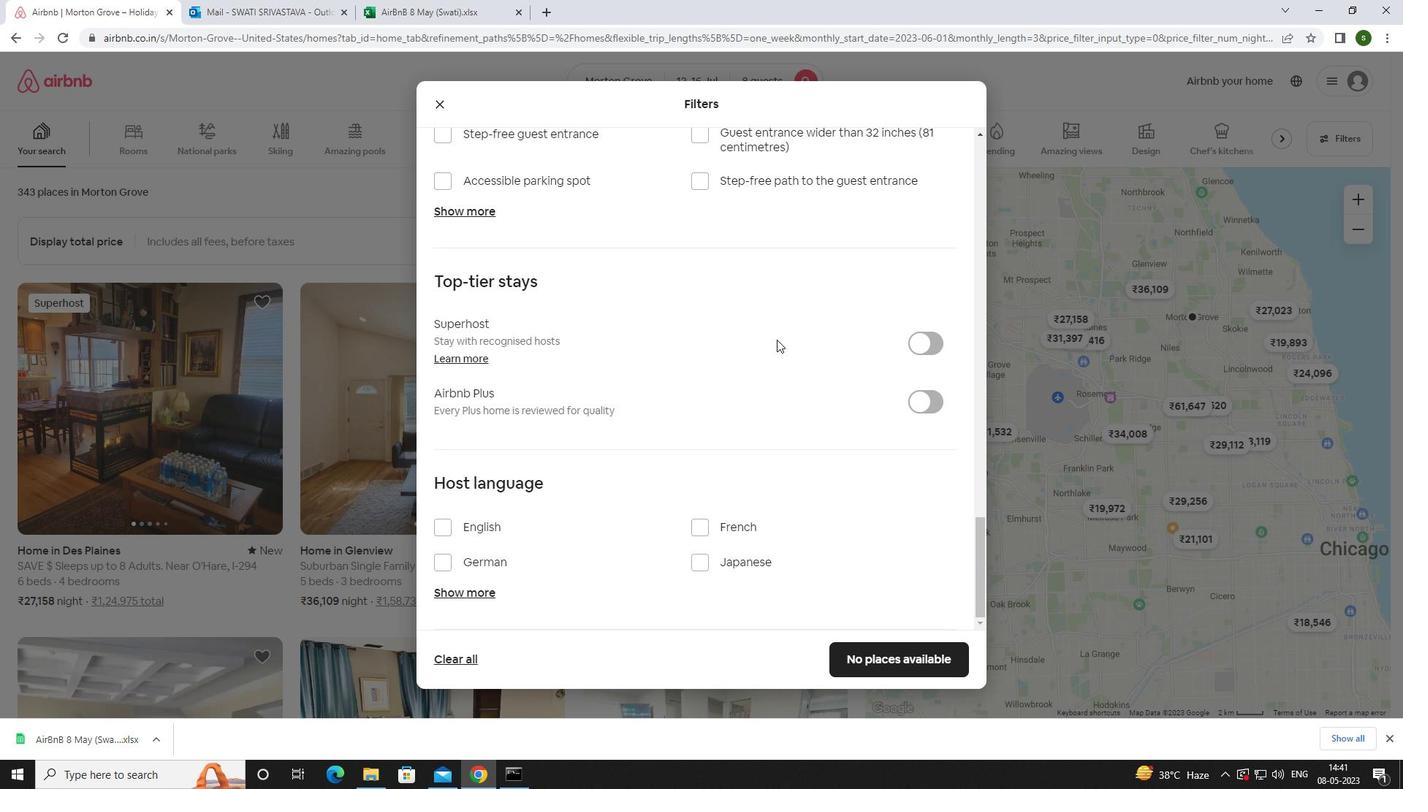 
Action: Mouse moved to (776, 339)
Screenshot: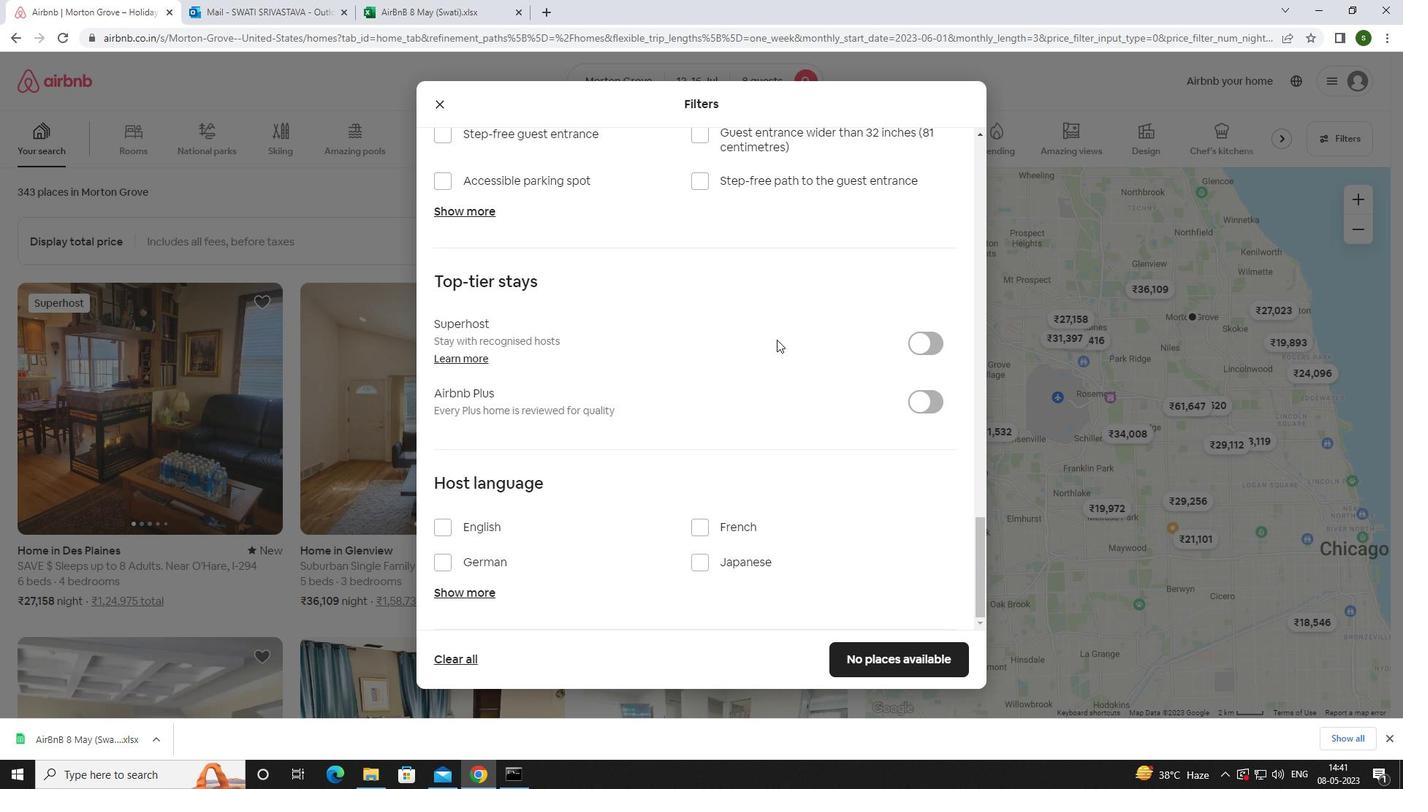 
Action: Mouse scrolled (776, 339) with delta (0, 0)
Screenshot: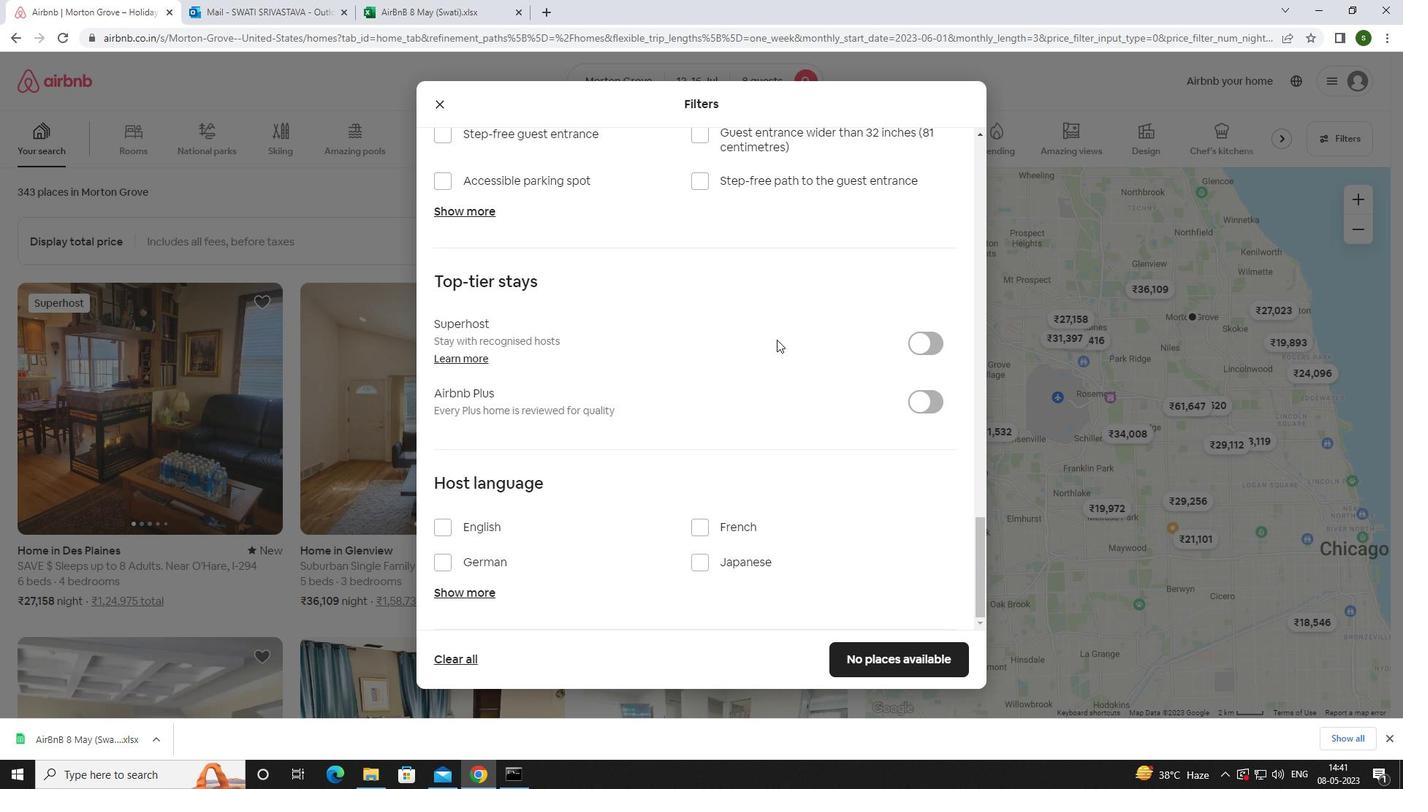 
Action: Mouse moved to (472, 527)
Screenshot: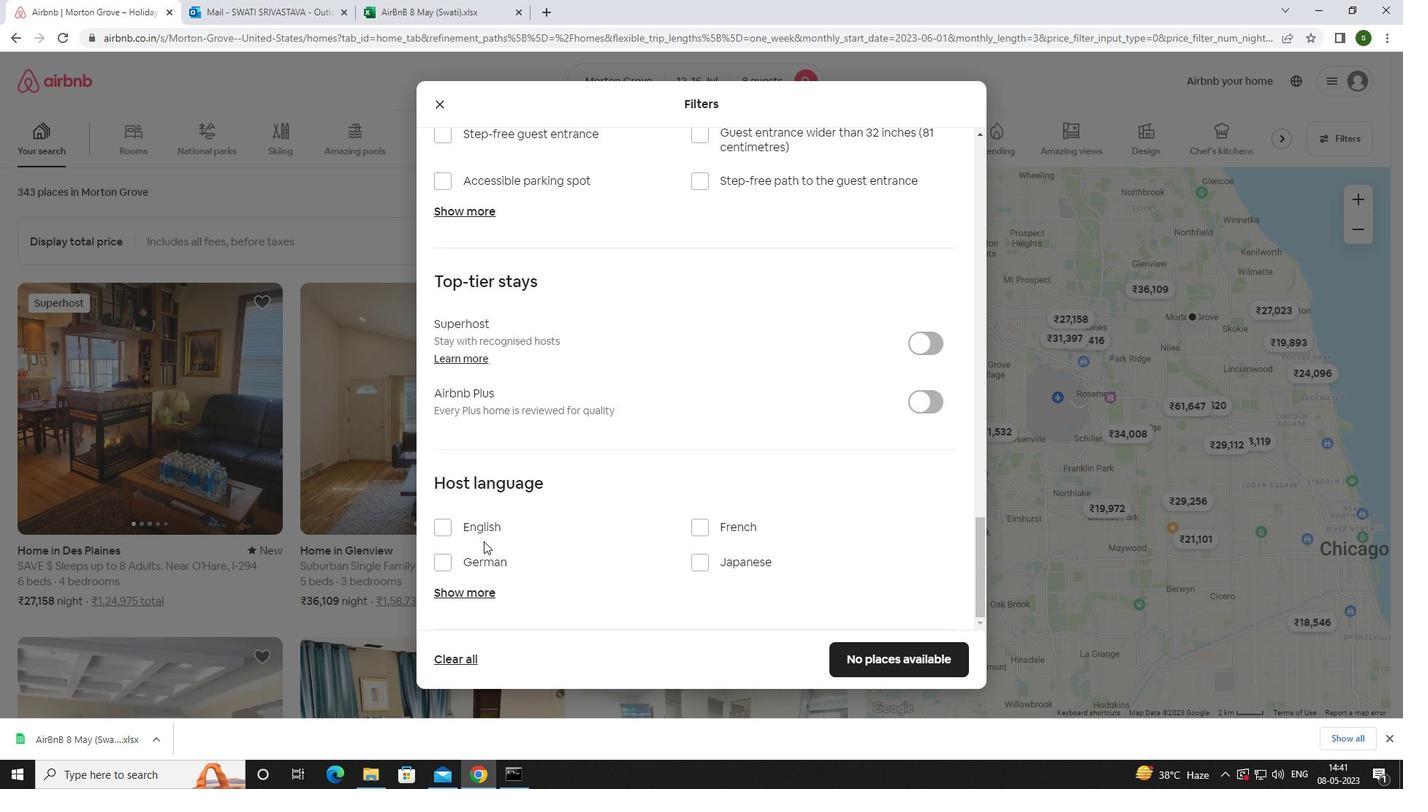 
Action: Mouse pressed left at (472, 527)
Screenshot: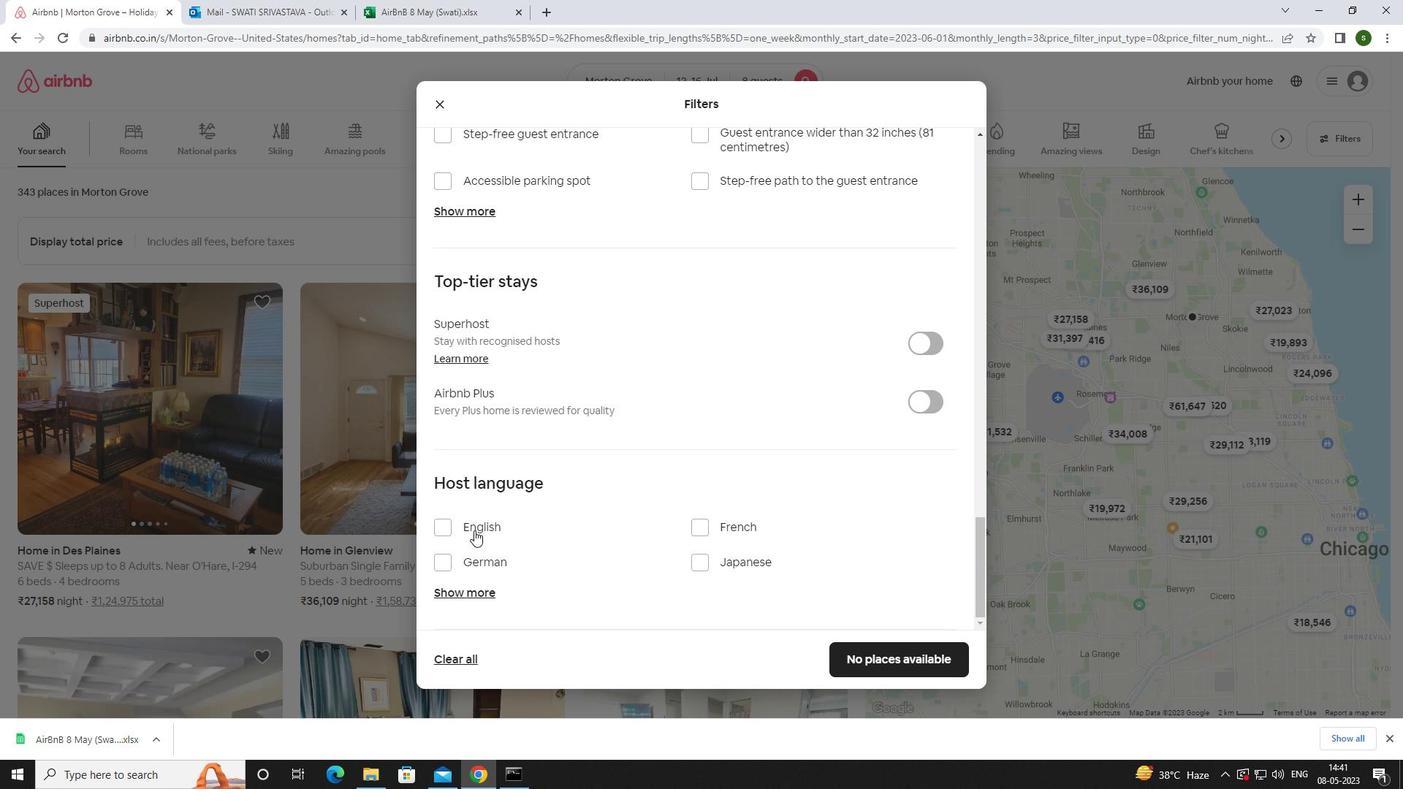 
Action: Mouse moved to (870, 661)
Screenshot: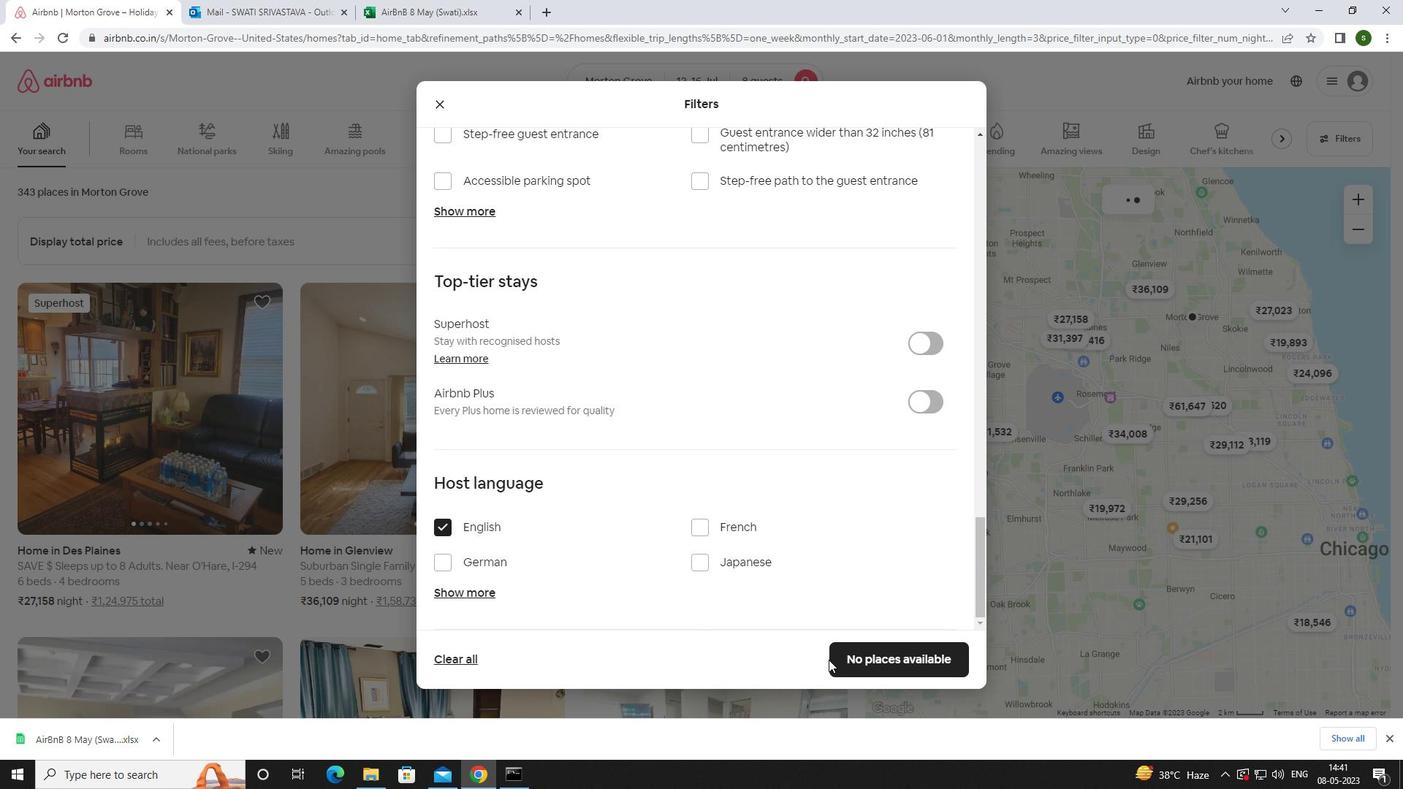 
Action: Mouse pressed left at (870, 661)
Screenshot: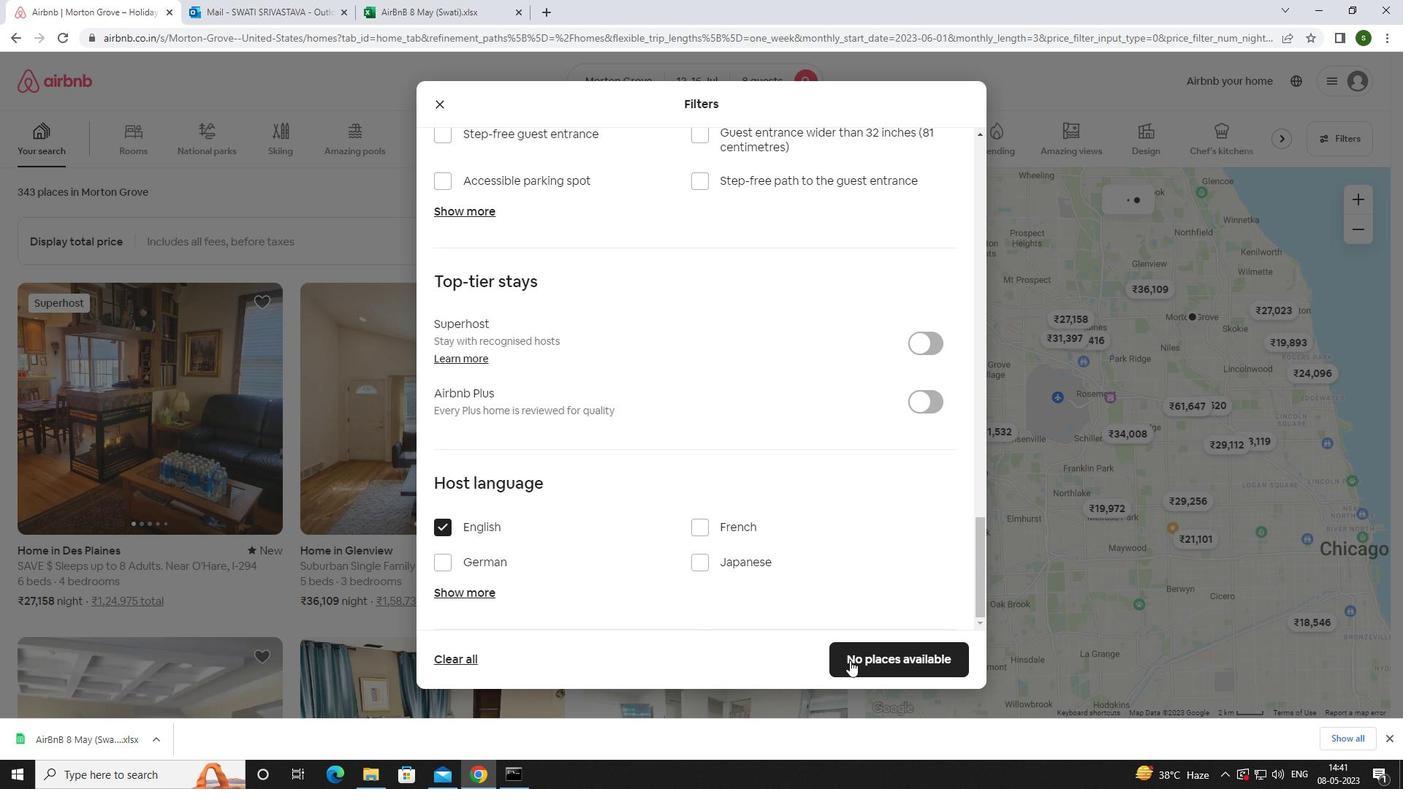 
Action: Mouse moved to (708, 492)
Screenshot: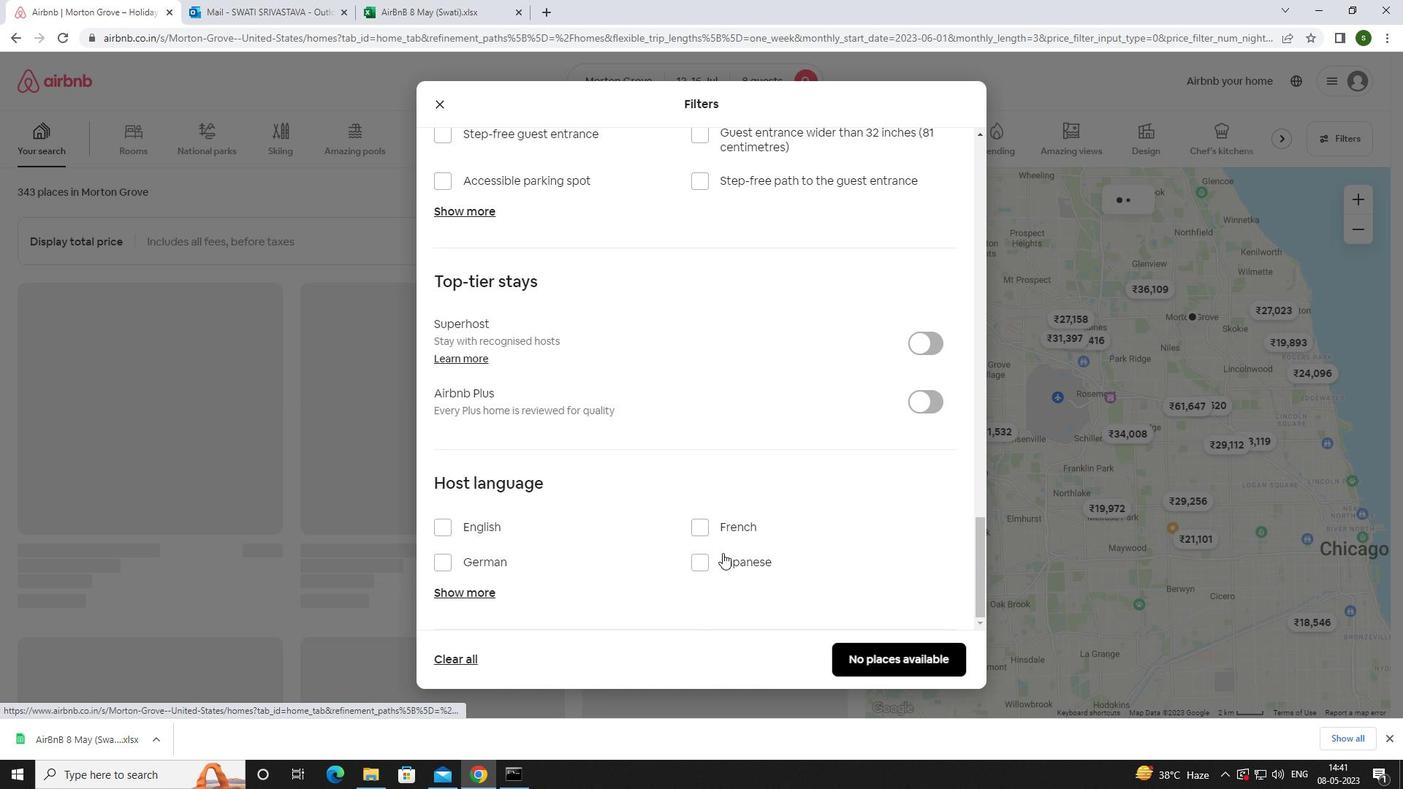 
